 Task: Look for space in Hückelhoven, Germany from 10th July, 2023 to 15th July, 2023 for 7 adults in price range Rs.10000 to Rs.15000. Place can be entire place or shared room with 4 bedrooms having 7 beds and 4 bathrooms. Property type can be house, flat, guest house. Amenities needed are: wifi, TV, free parkinig on premises, gym, breakfast. Booking option can be shelf check-in. Required host language is English.
Action: Mouse moved to (509, 107)
Screenshot: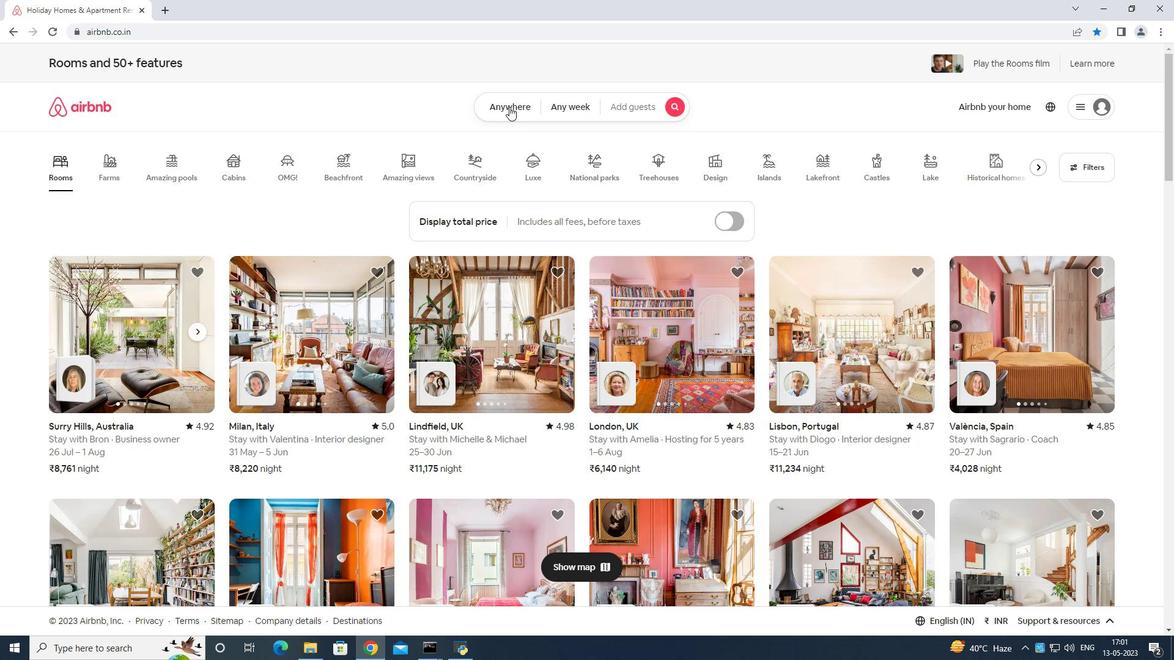 
Action: Mouse pressed left at (509, 107)
Screenshot: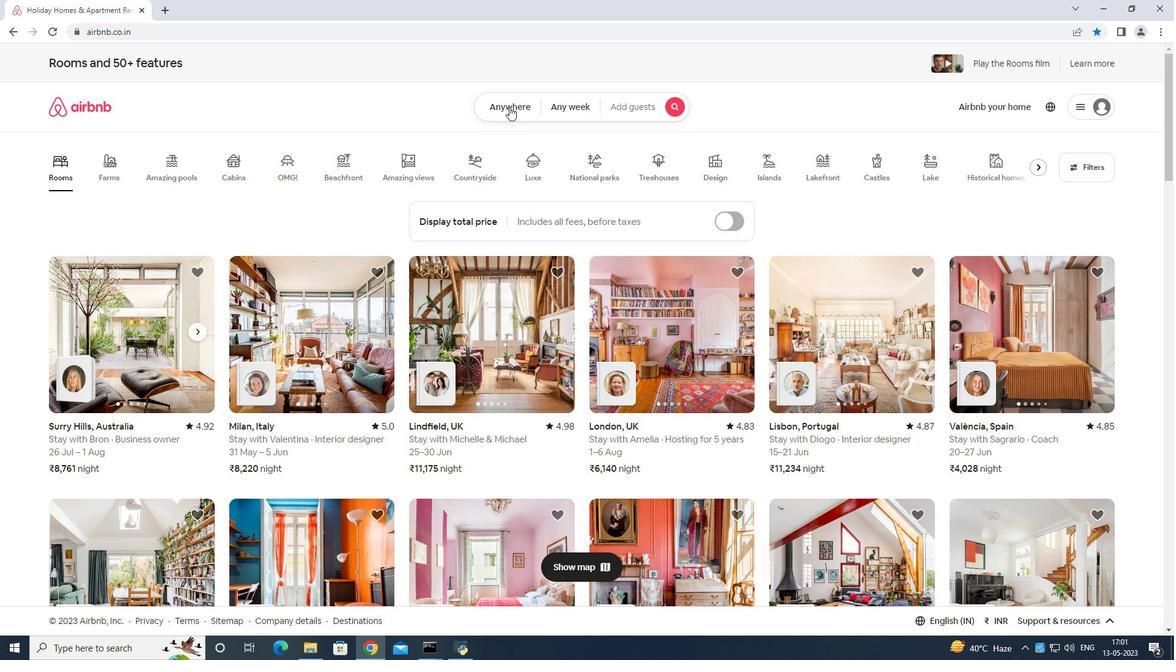 
Action: Mouse moved to (453, 152)
Screenshot: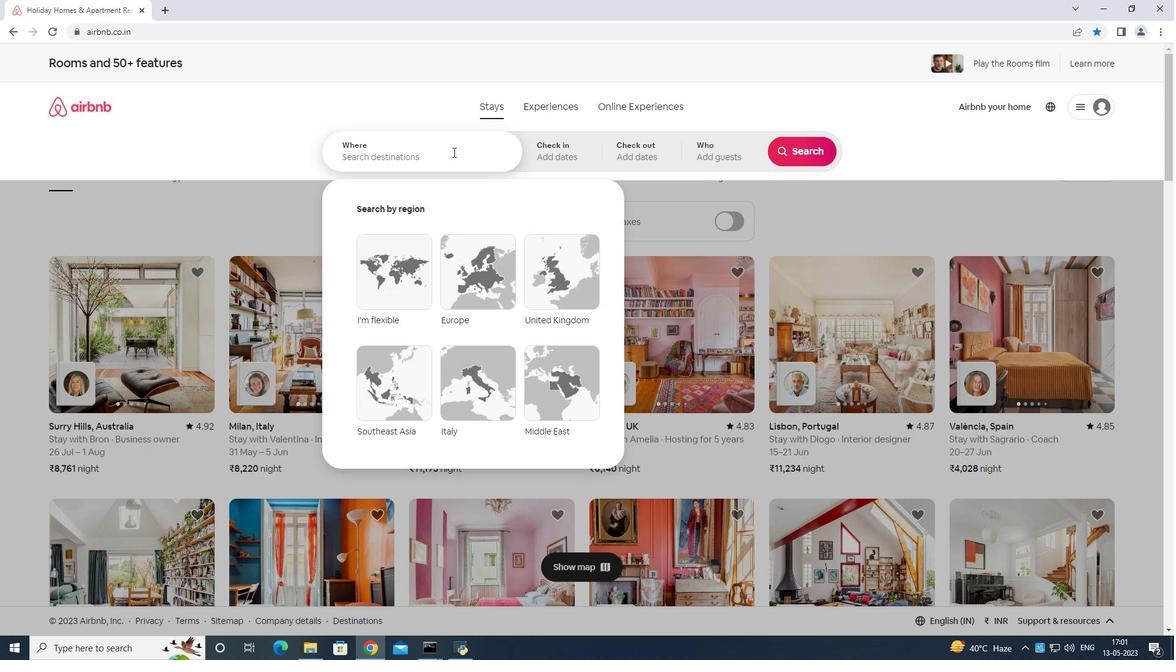 
Action: Mouse pressed left at (453, 152)
Screenshot: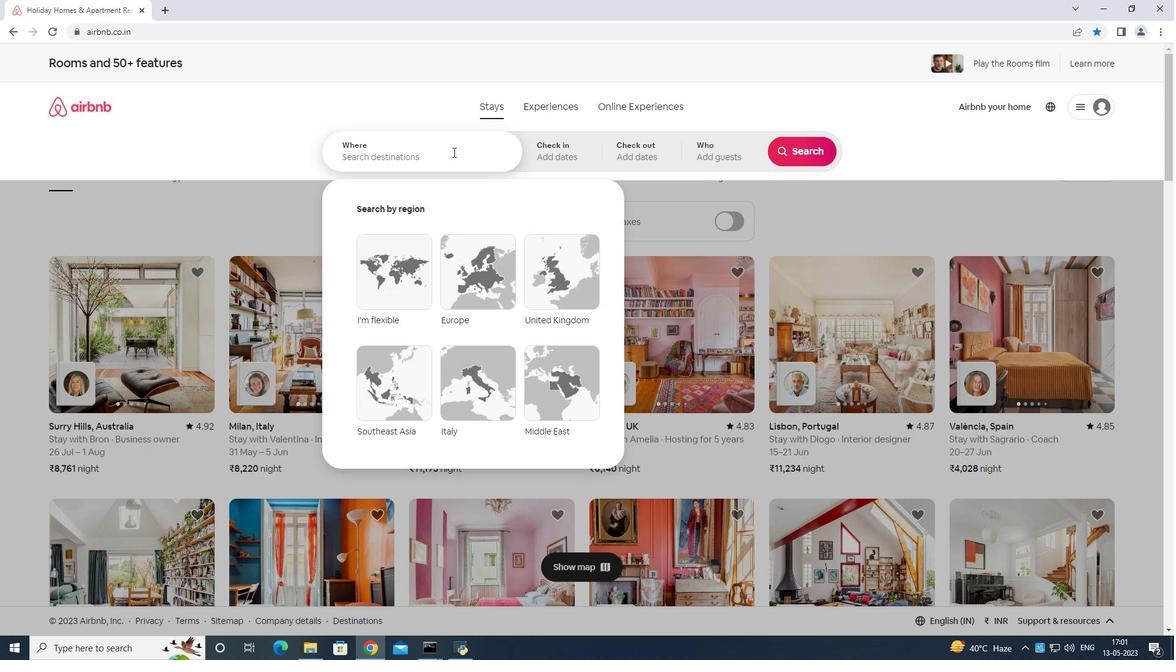 
Action: Mouse moved to (600, 168)
Screenshot: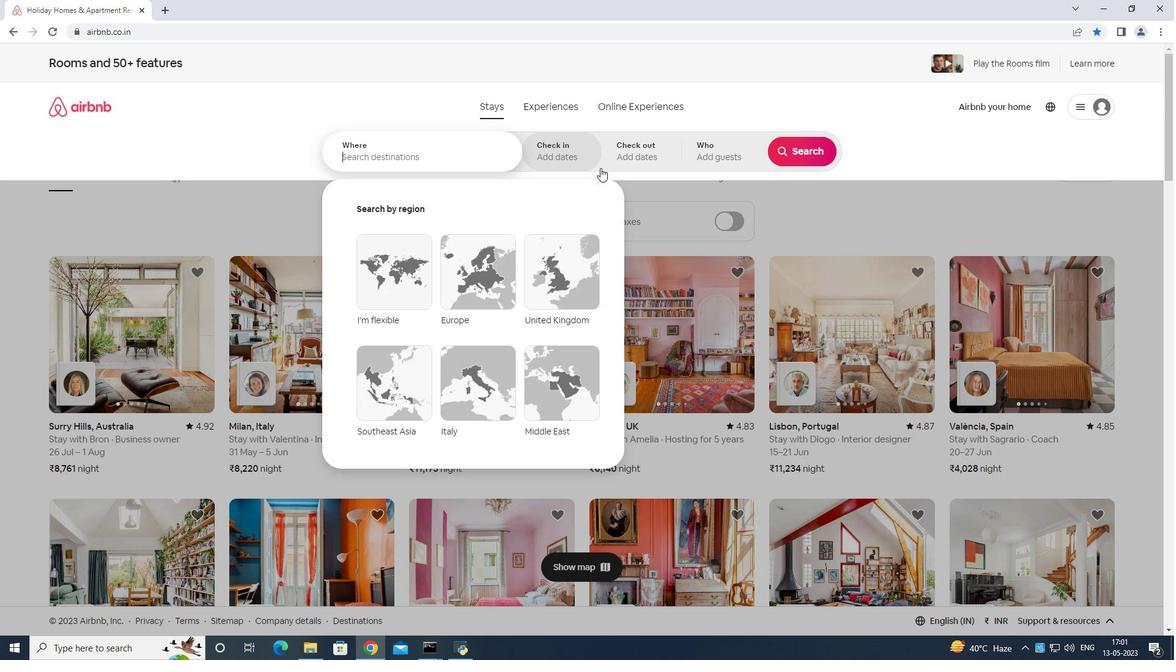 
Action: Key pressed <Key.shift>Huckelhoven<Key.space>germany<Key.enter>
Screenshot: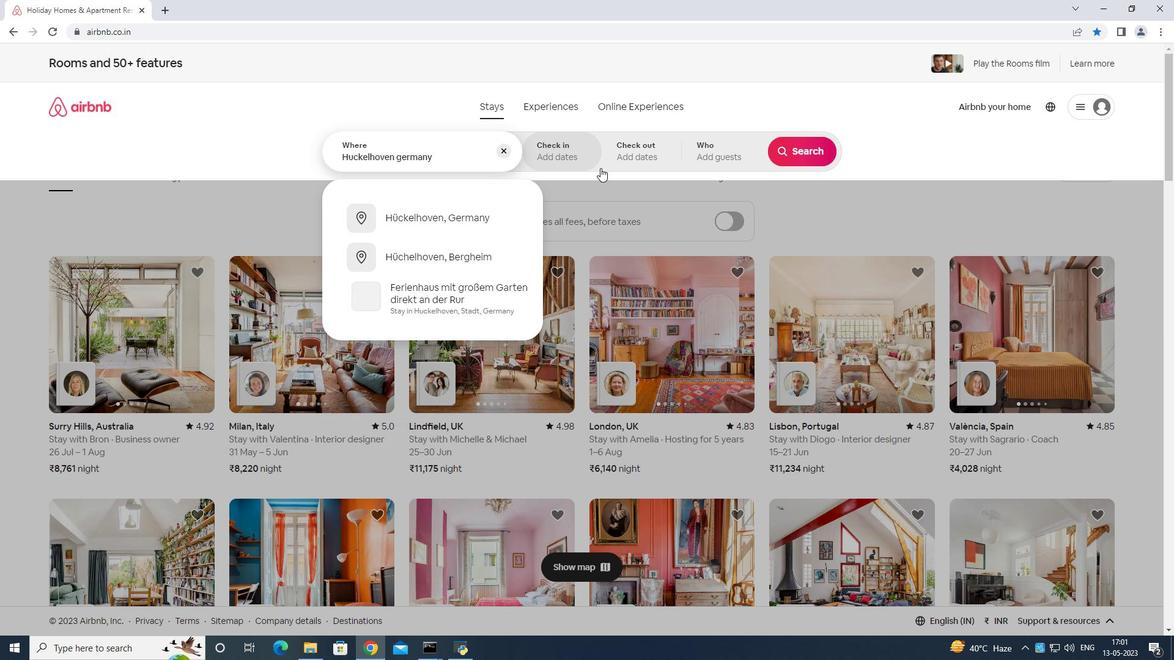 
Action: Mouse moved to (799, 250)
Screenshot: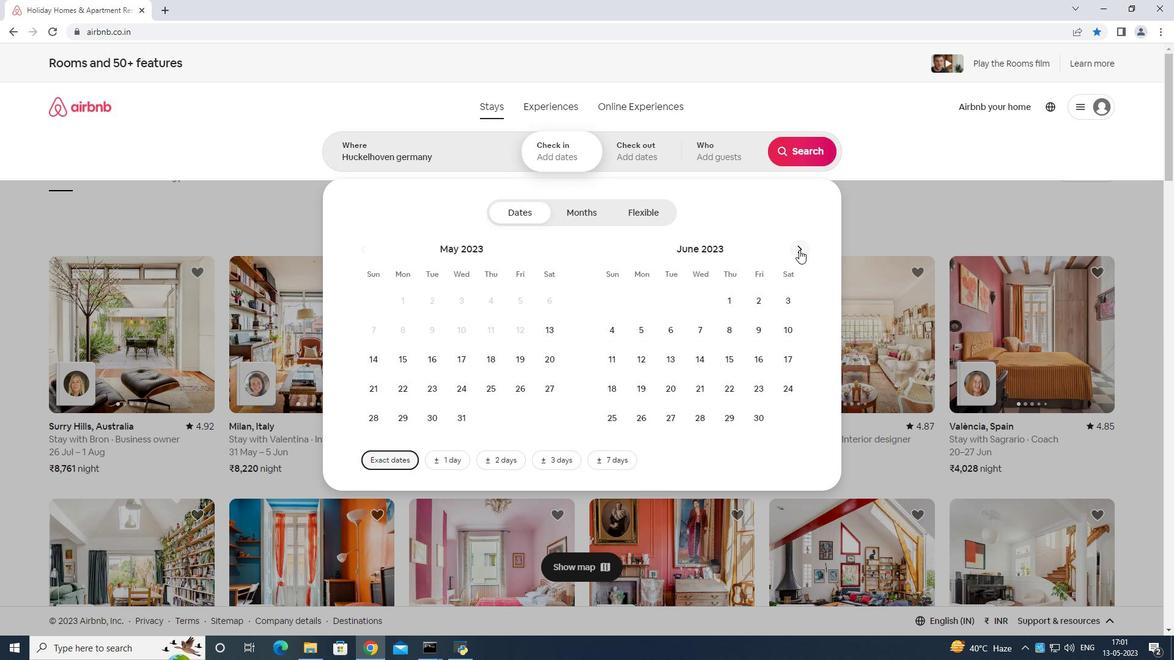 
Action: Mouse pressed left at (799, 250)
Screenshot: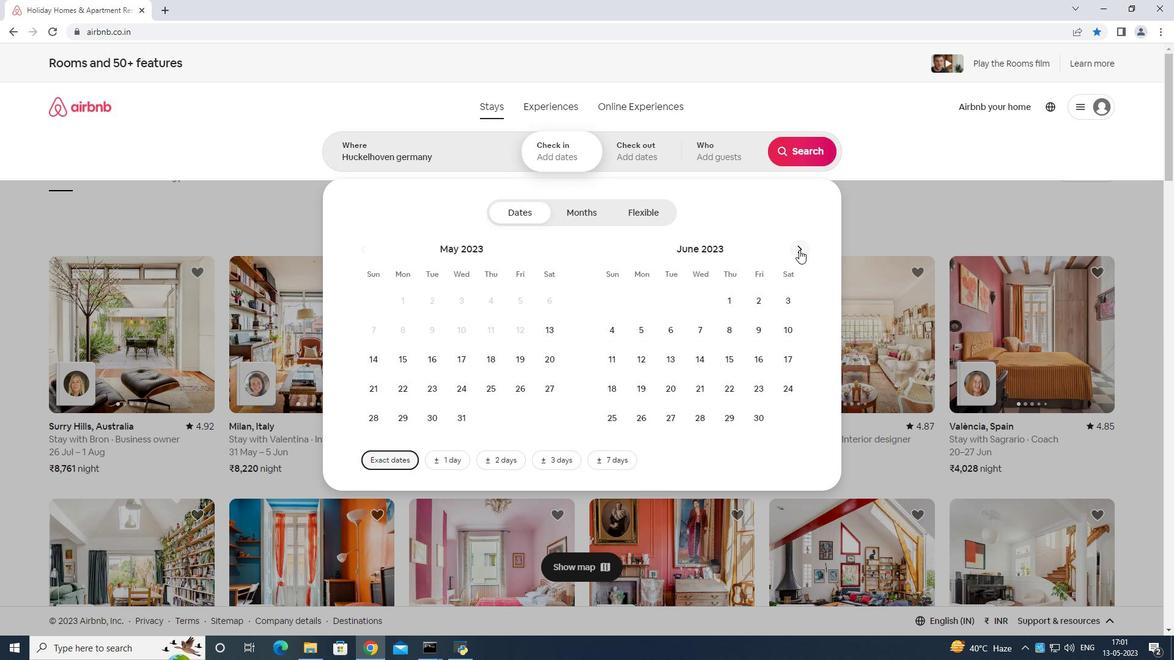 
Action: Mouse moved to (643, 359)
Screenshot: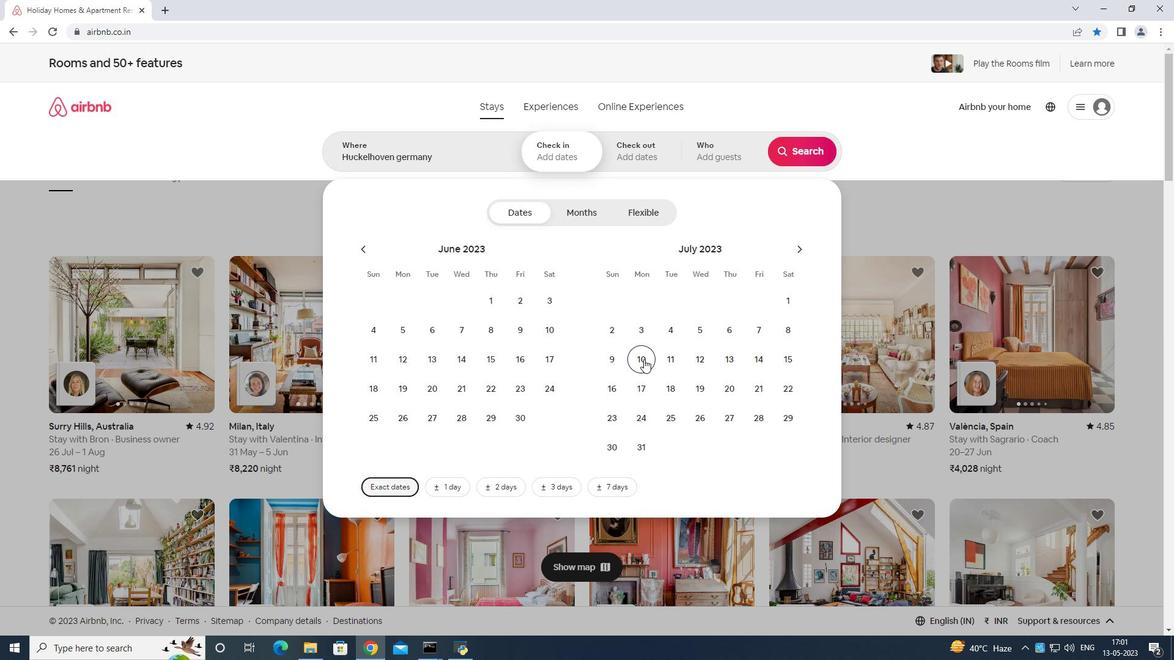 
Action: Mouse pressed left at (643, 359)
Screenshot: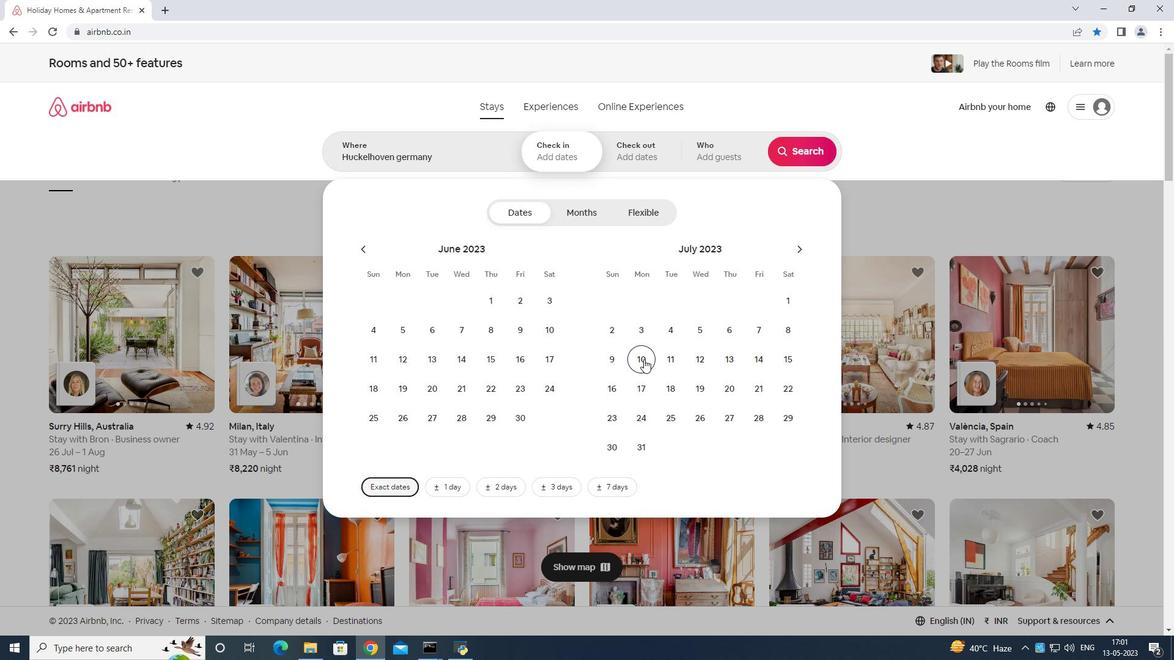 
Action: Mouse moved to (773, 358)
Screenshot: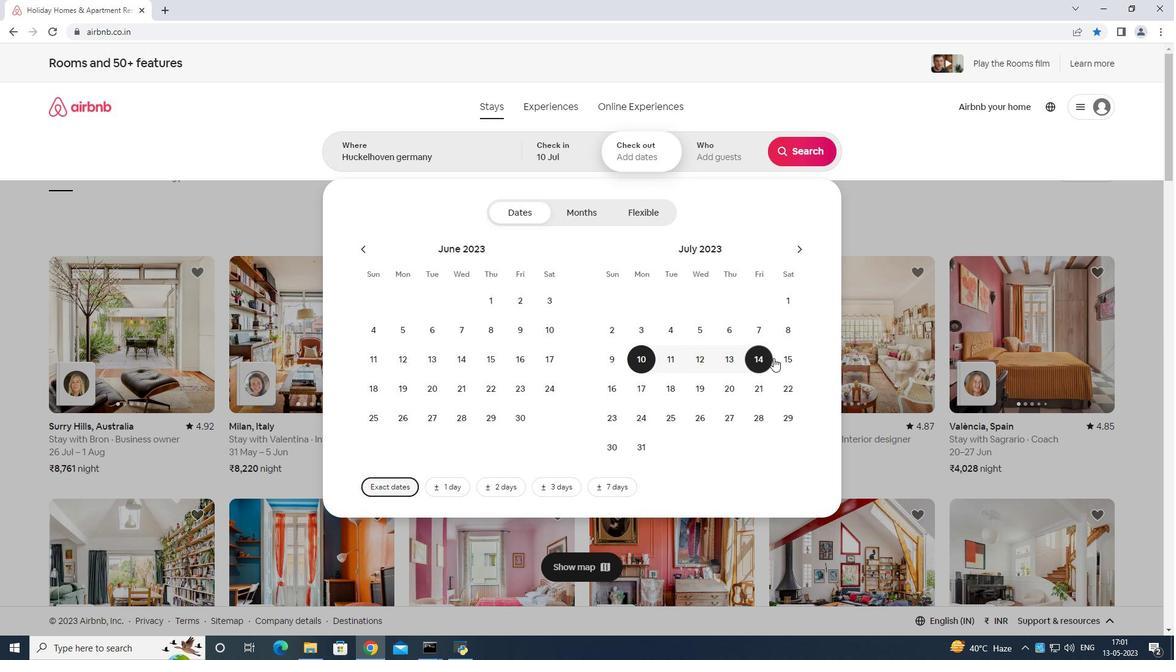 
Action: Mouse pressed left at (773, 358)
Screenshot: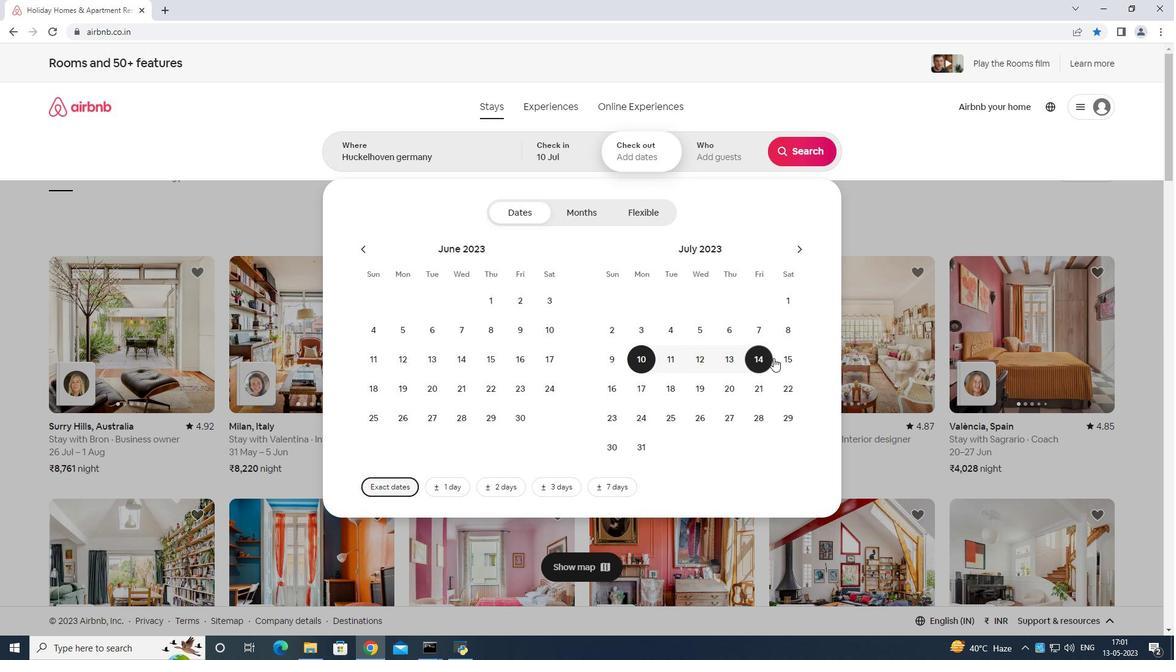 
Action: Mouse moved to (787, 357)
Screenshot: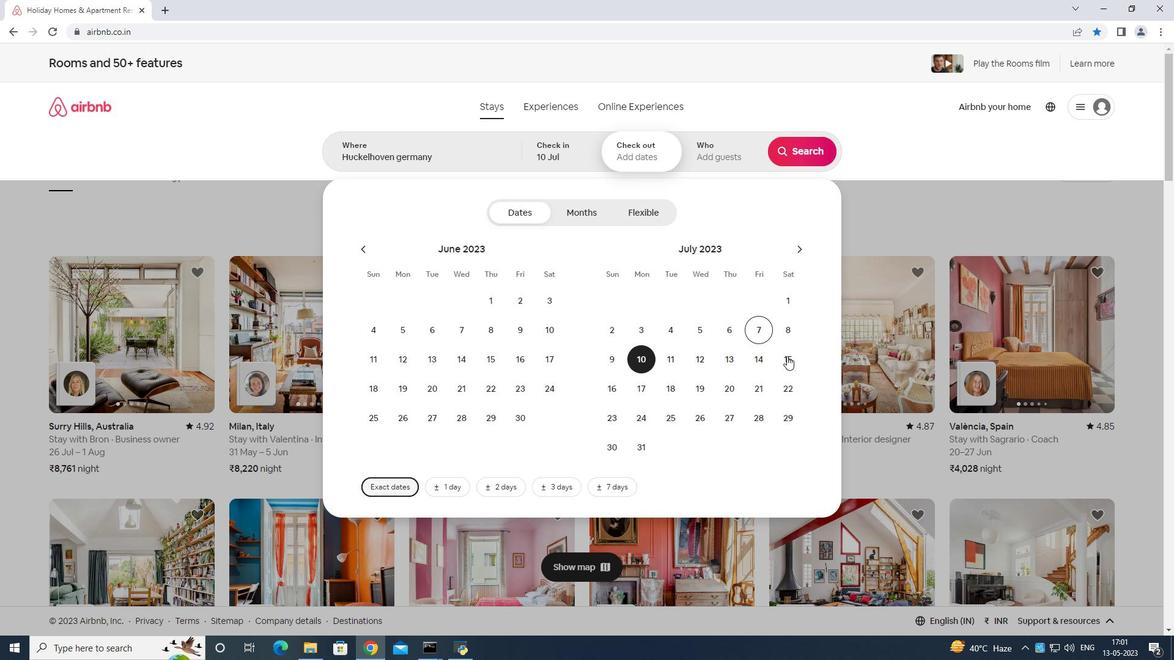 
Action: Mouse pressed left at (787, 357)
Screenshot: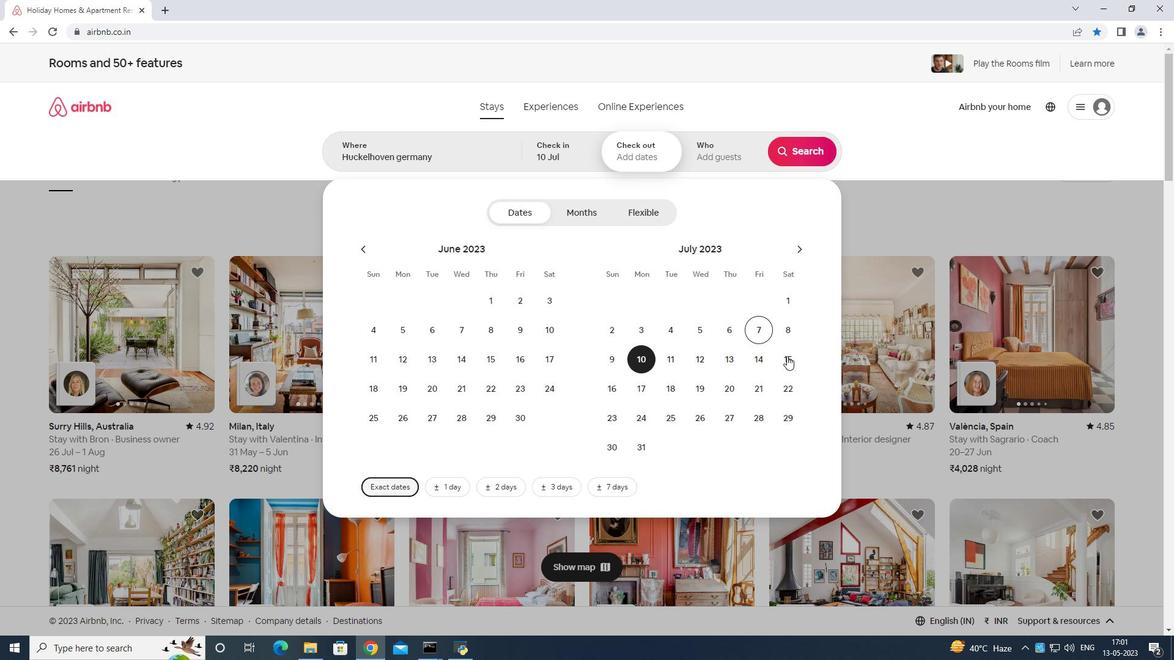 
Action: Mouse moved to (788, 352)
Screenshot: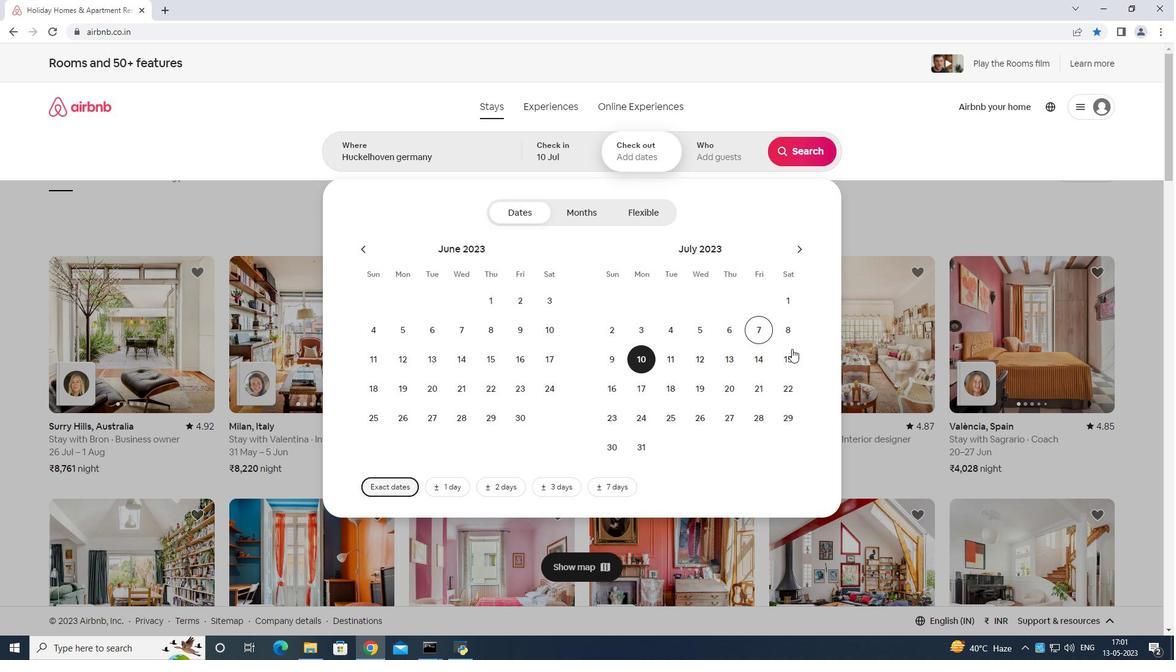 
Action: Mouse pressed left at (788, 352)
Screenshot: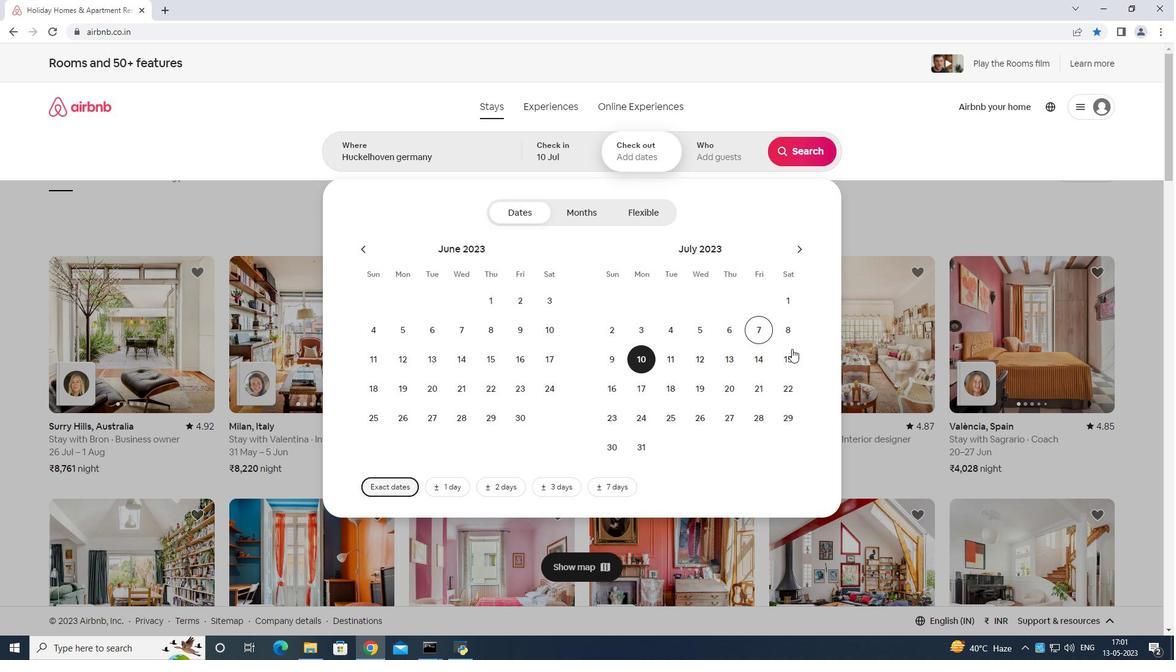
Action: Mouse moved to (717, 141)
Screenshot: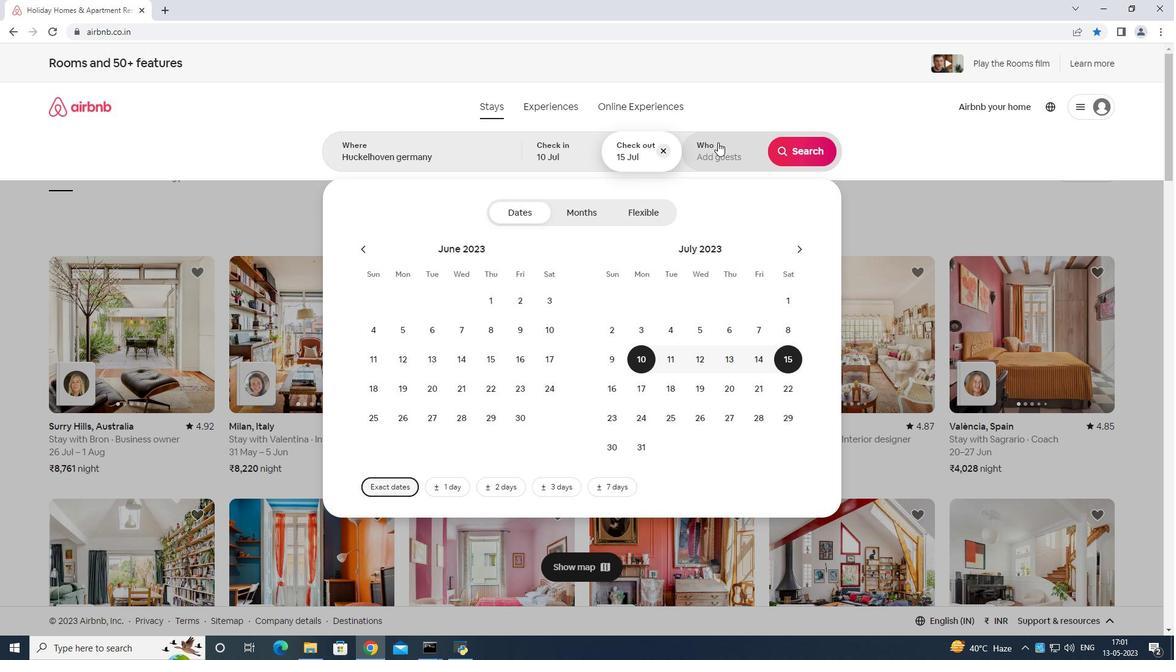 
Action: Mouse pressed left at (717, 141)
Screenshot: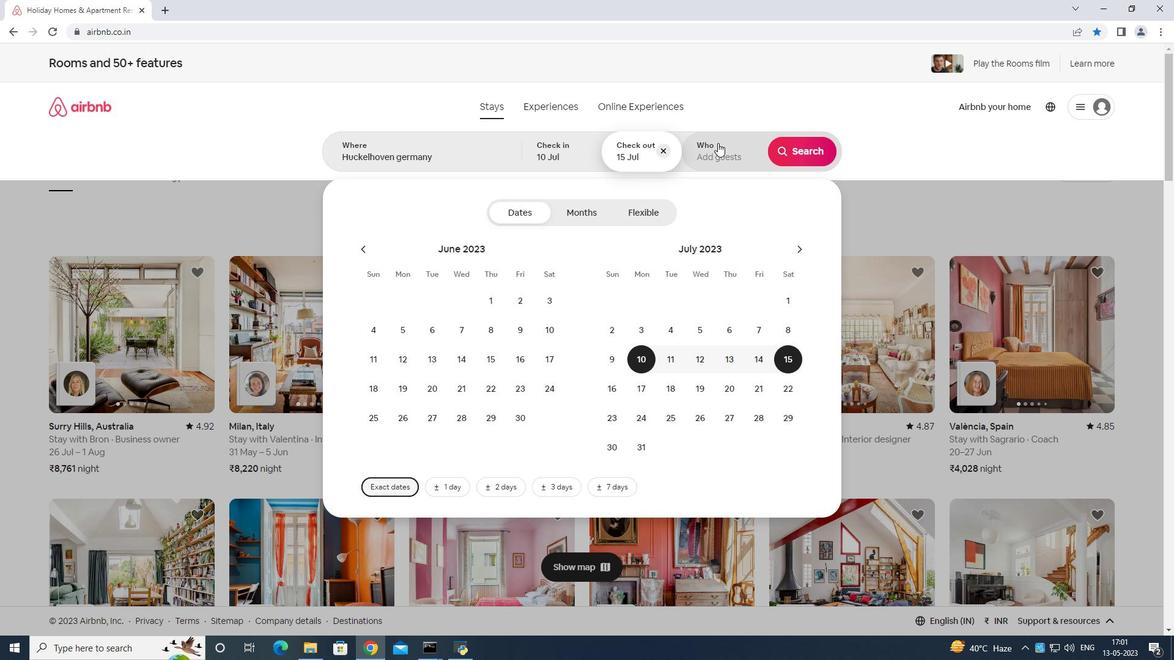 
Action: Mouse moved to (804, 211)
Screenshot: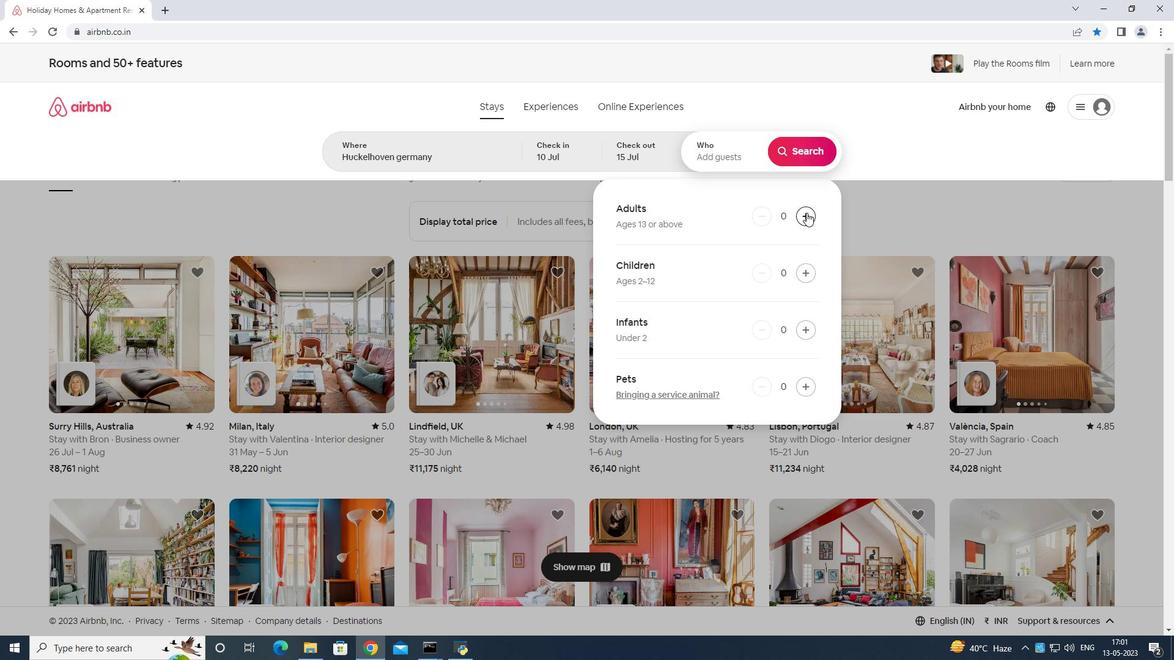 
Action: Mouse pressed left at (804, 211)
Screenshot: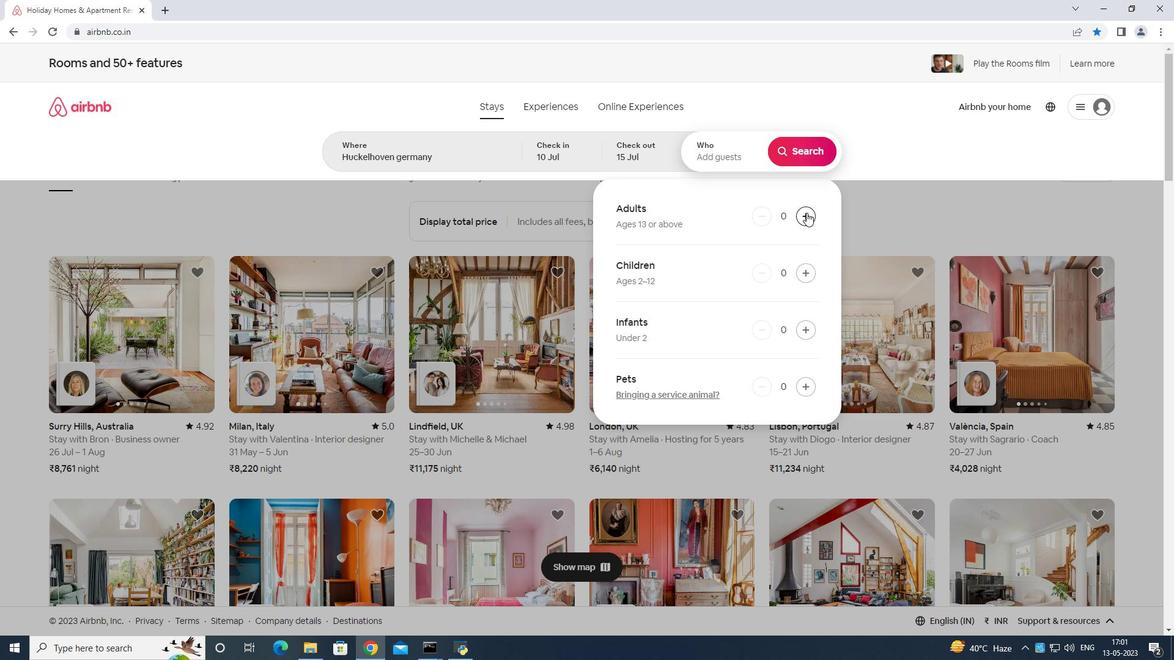 
Action: Mouse moved to (807, 214)
Screenshot: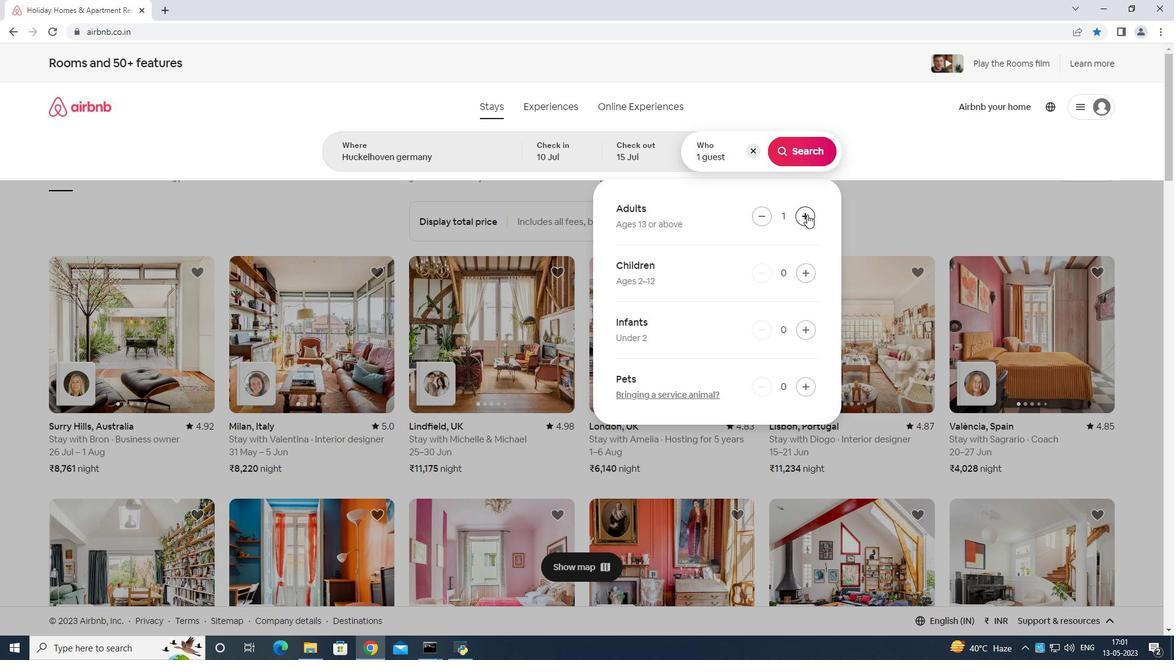 
Action: Mouse pressed left at (807, 214)
Screenshot: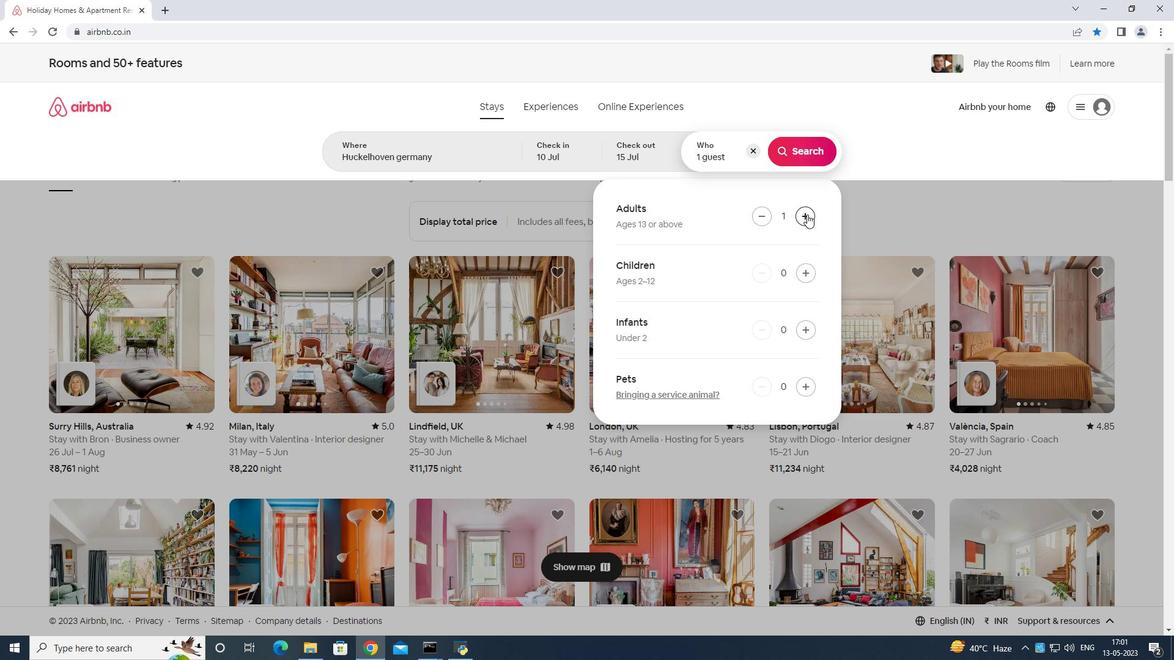 
Action: Mouse moved to (807, 214)
Screenshot: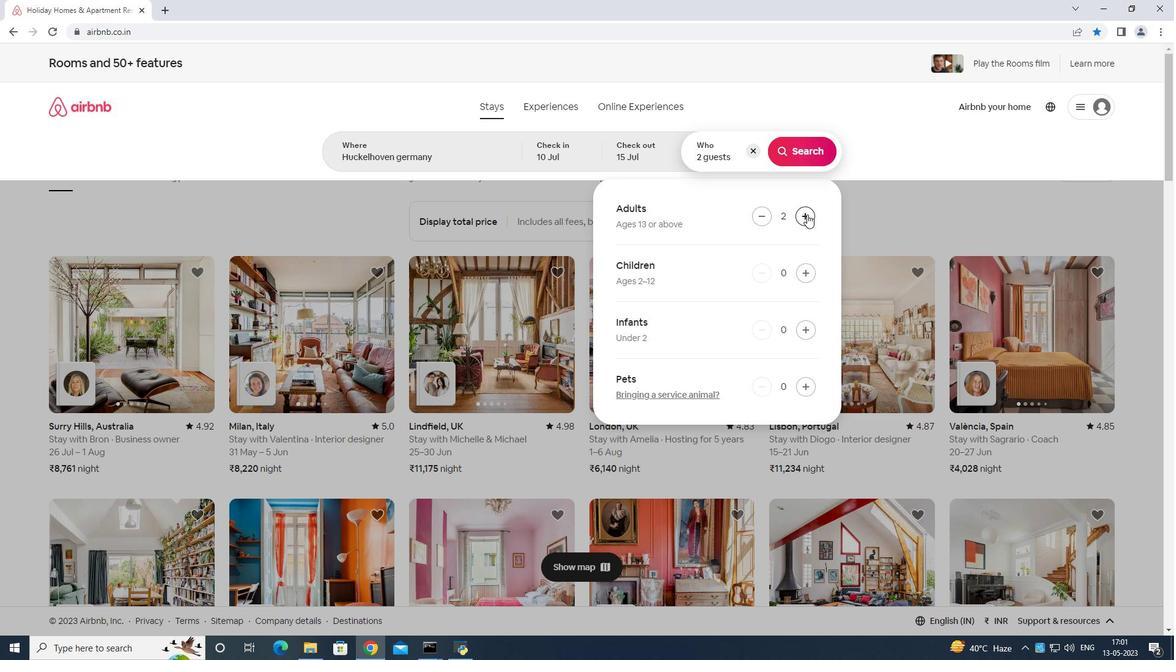 
Action: Mouse pressed left at (807, 214)
Screenshot: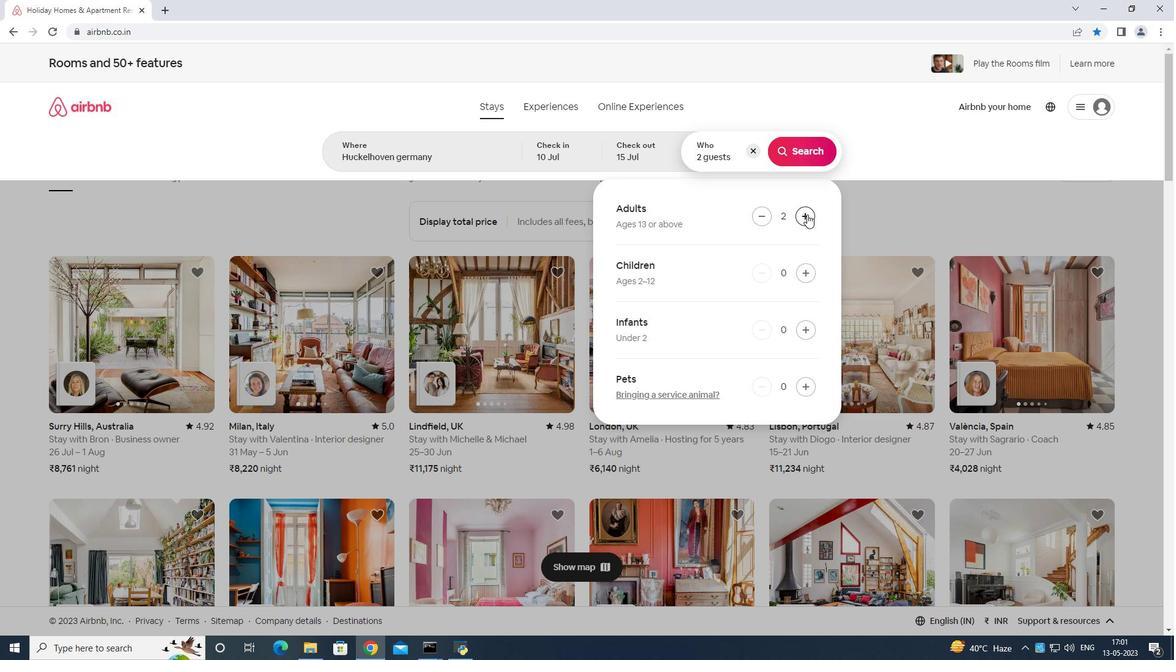 
Action: Mouse moved to (807, 214)
Screenshot: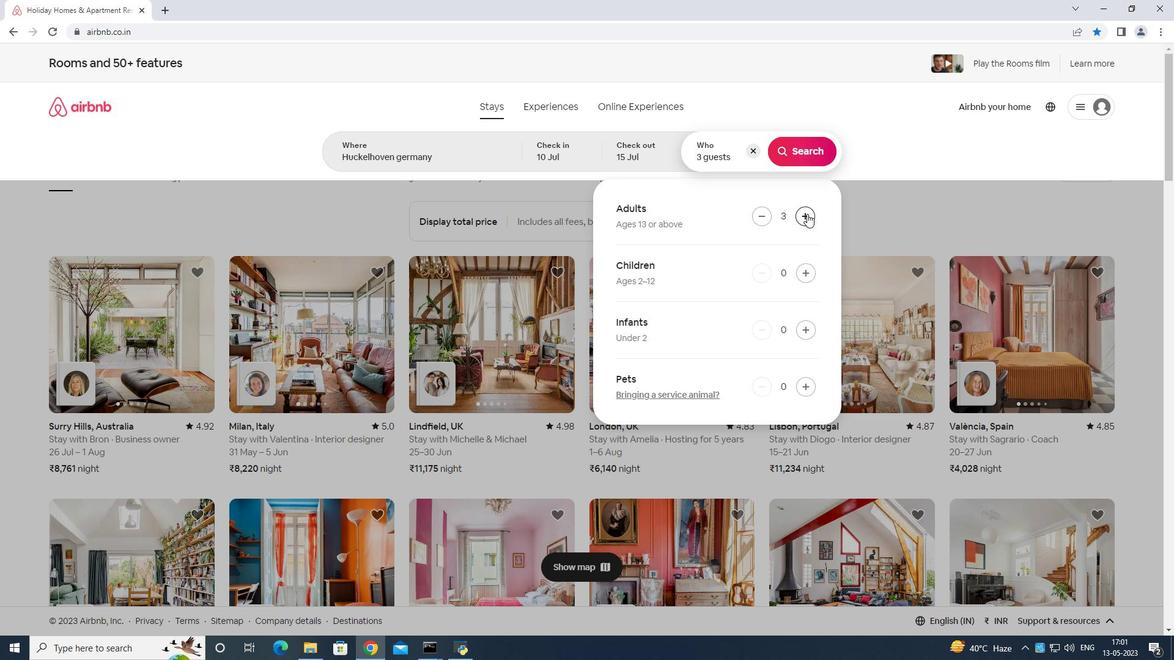 
Action: Mouse pressed left at (807, 214)
Screenshot: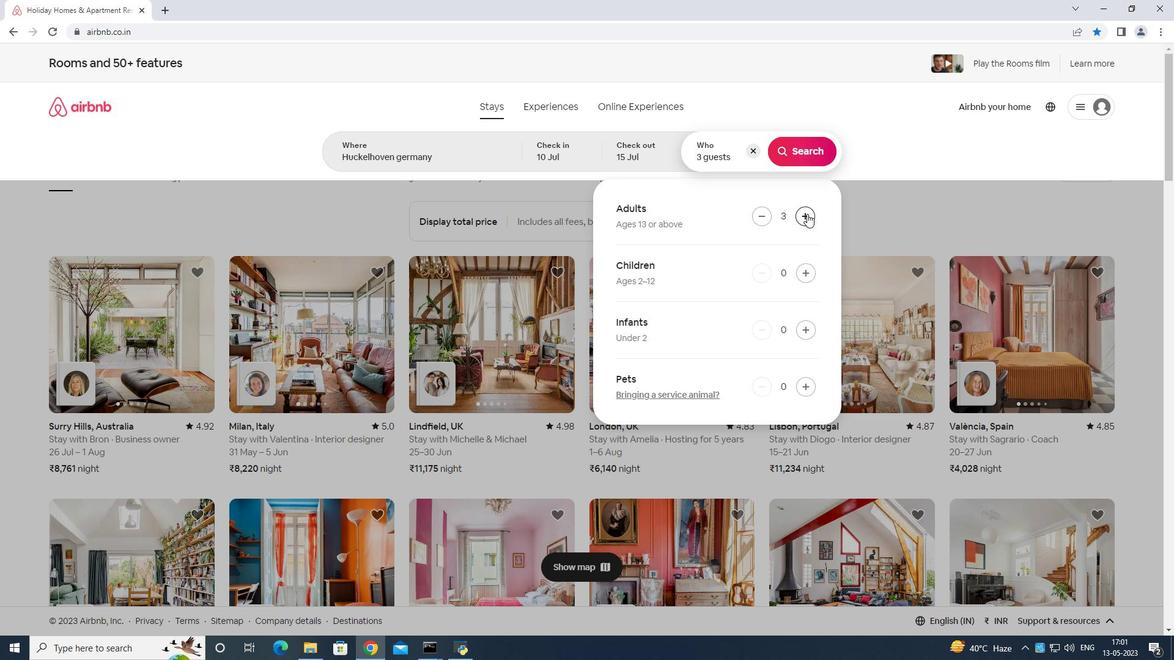 
Action: Mouse moved to (806, 212)
Screenshot: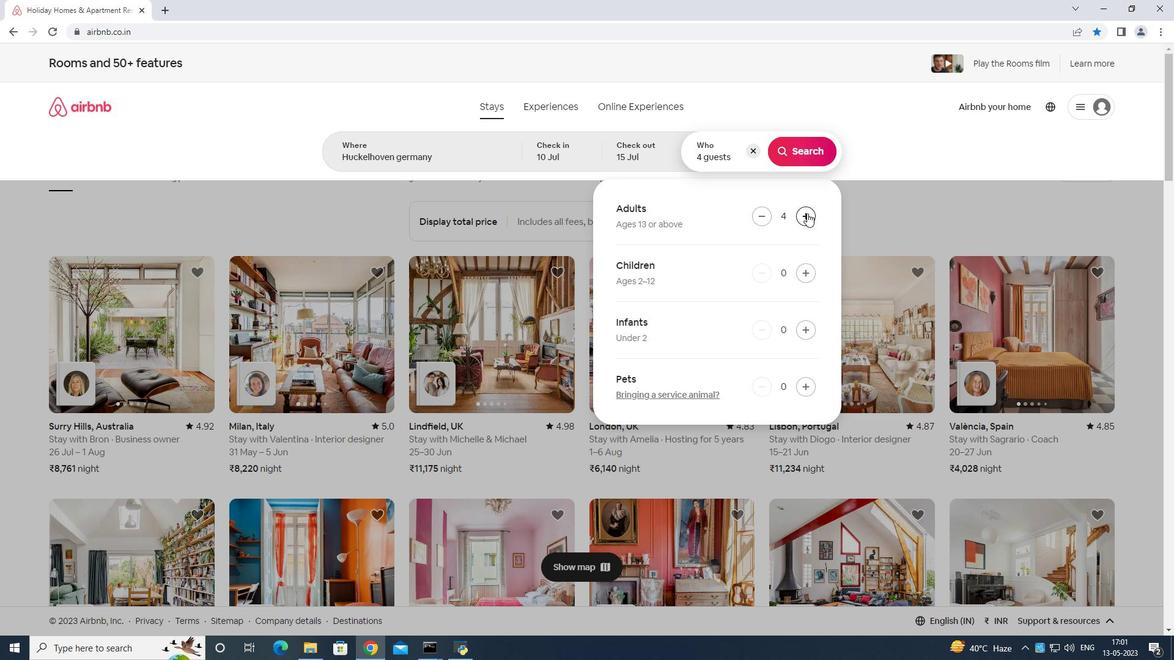 
Action: Mouse pressed left at (806, 212)
Screenshot: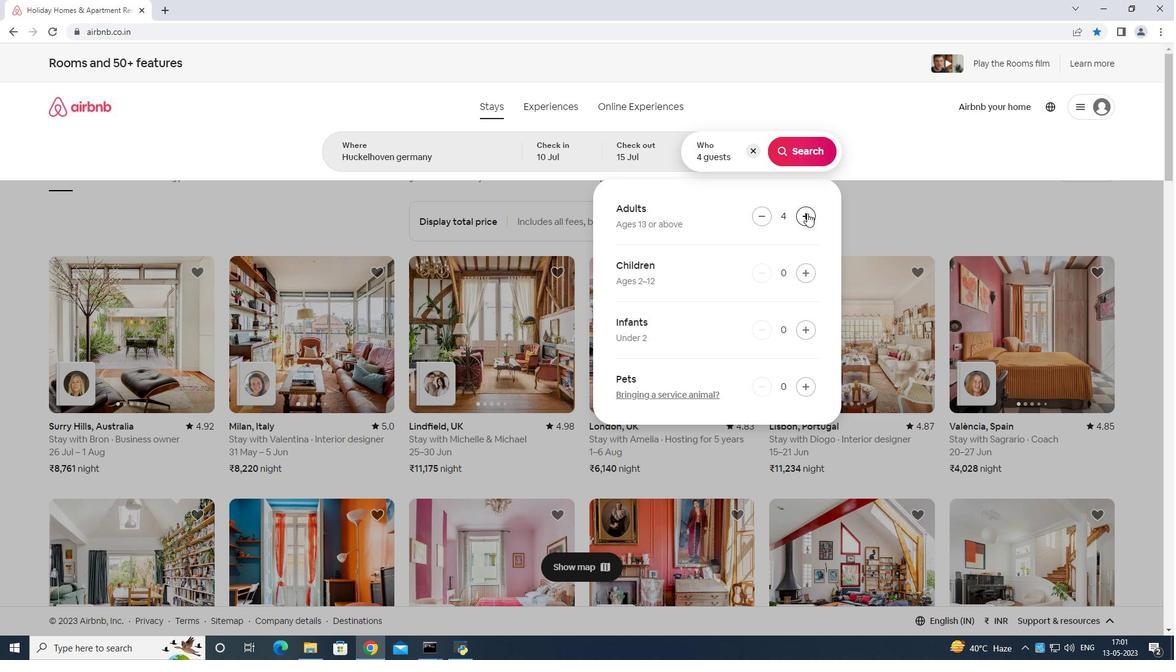 
Action: Mouse moved to (807, 214)
Screenshot: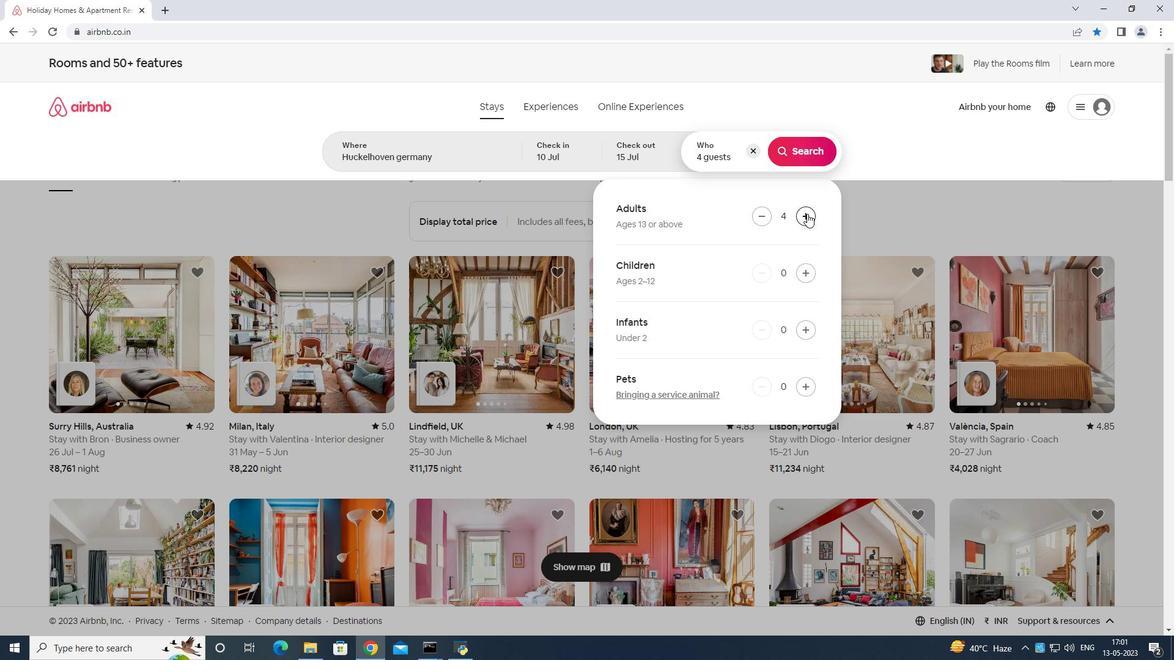 
Action: Mouse pressed left at (807, 214)
Screenshot: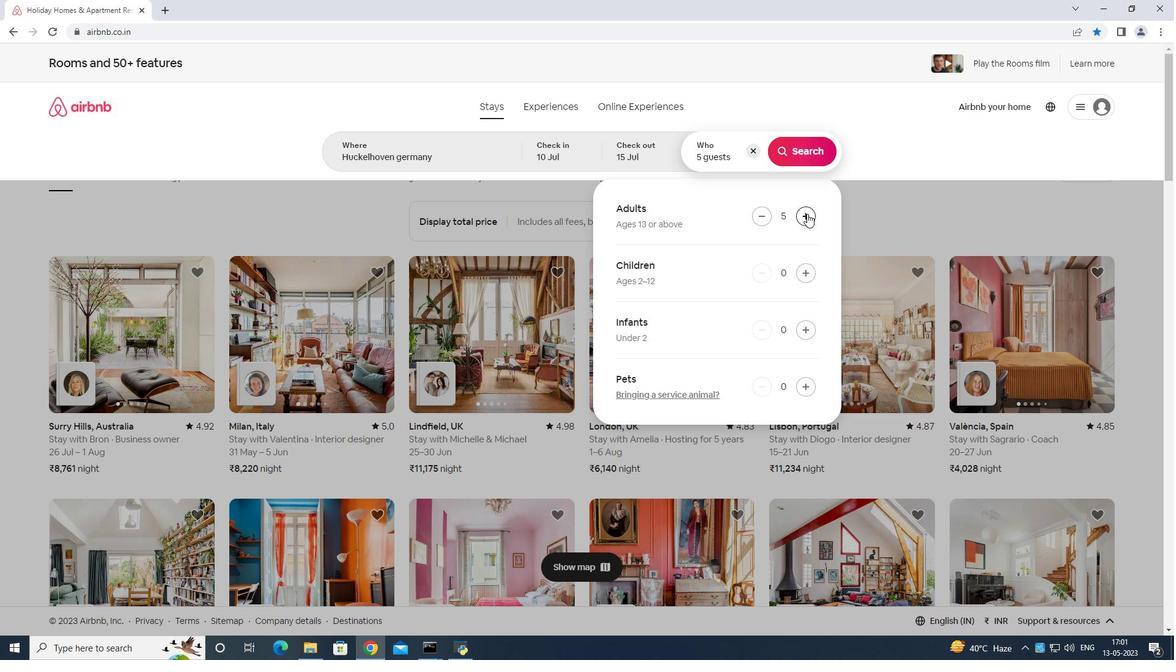 
Action: Mouse pressed left at (807, 214)
Screenshot: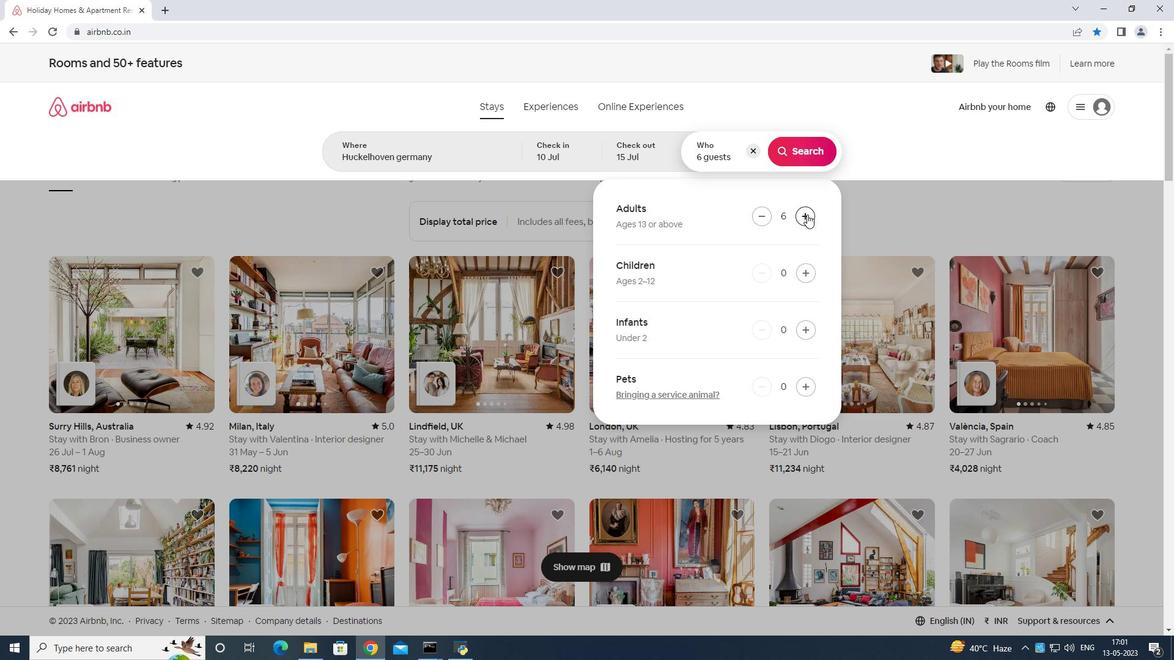 
Action: Mouse moved to (807, 214)
Screenshot: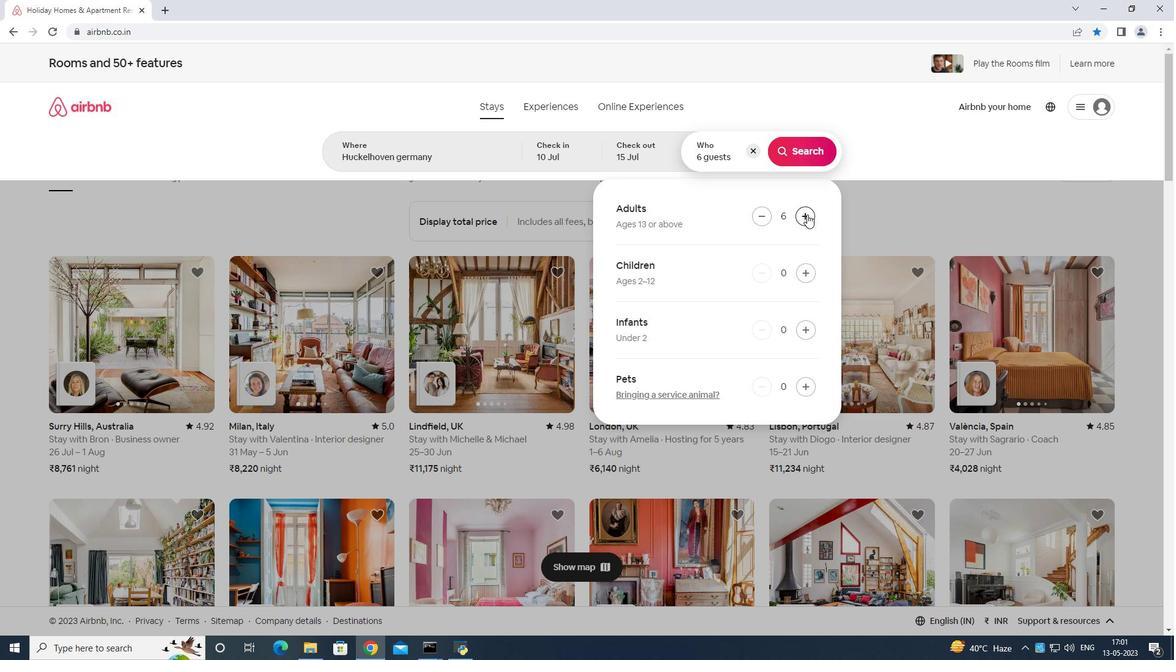 
Action: Mouse pressed left at (807, 214)
Screenshot: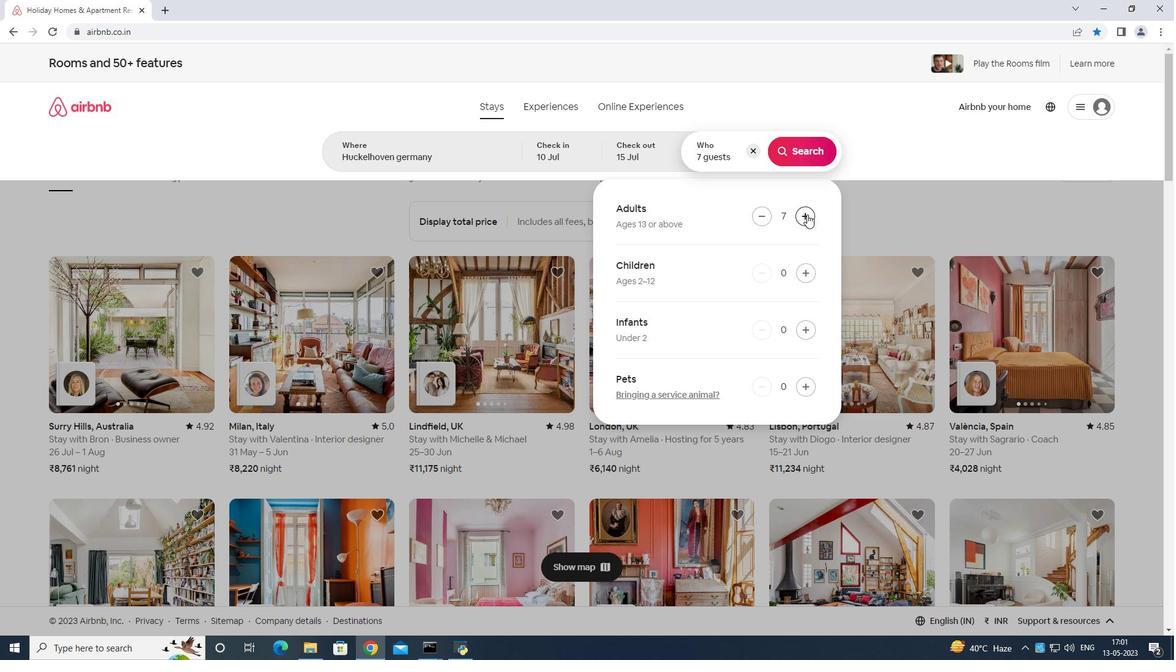 
Action: Mouse moved to (771, 215)
Screenshot: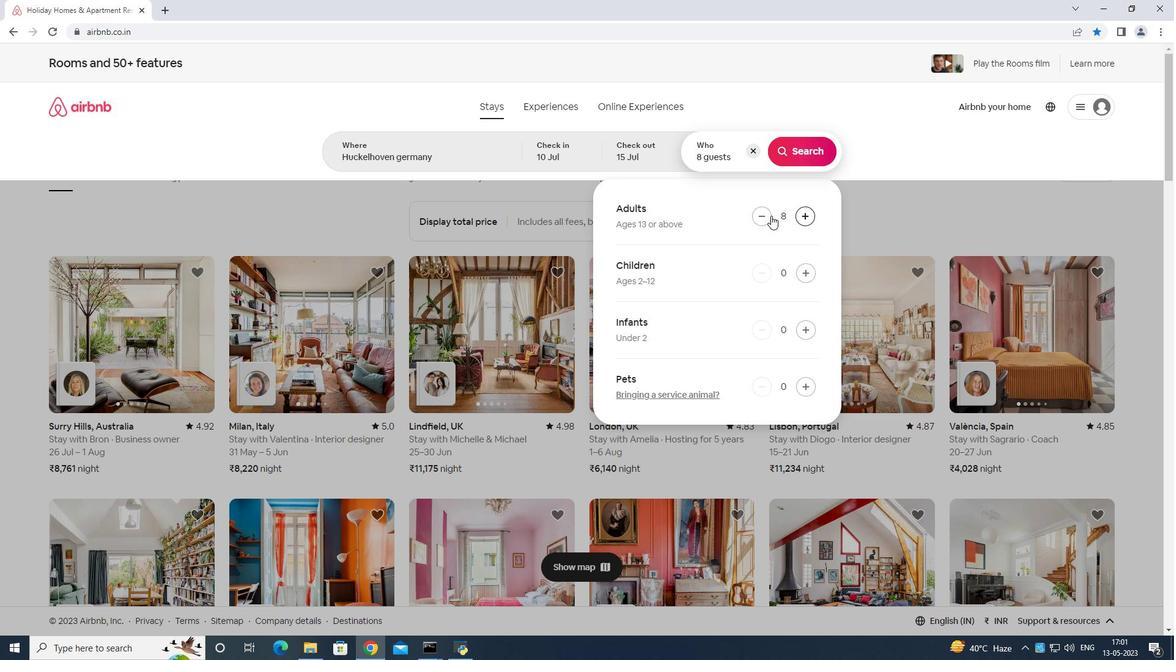 
Action: Mouse pressed left at (771, 215)
Screenshot: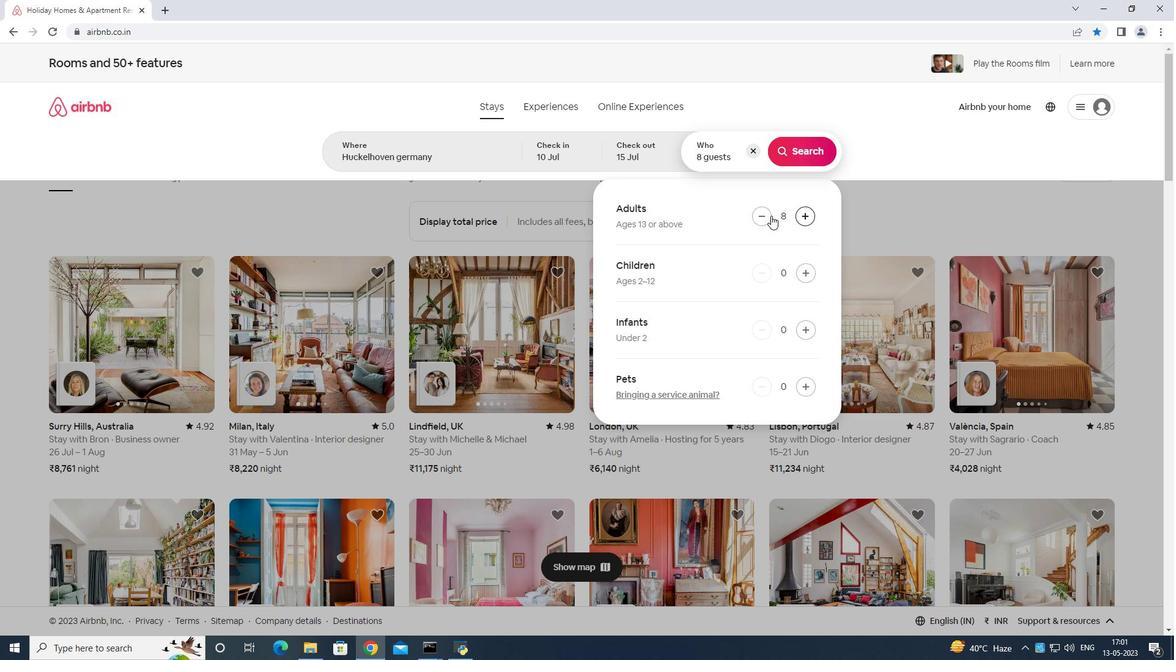 
Action: Mouse moved to (763, 212)
Screenshot: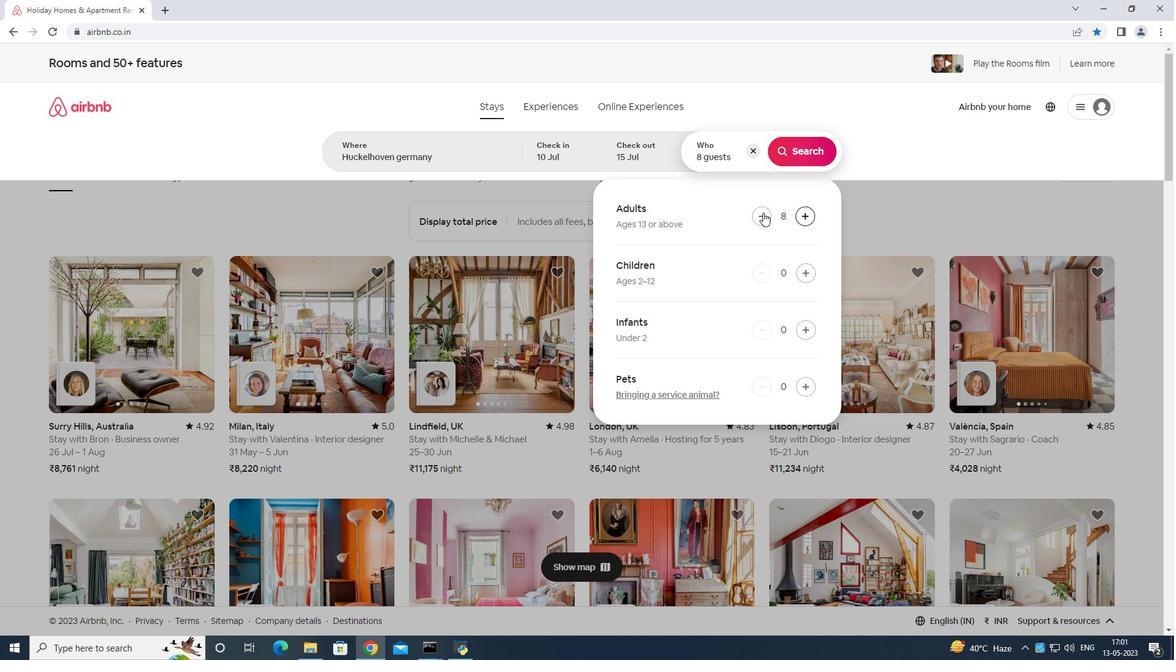 
Action: Mouse pressed left at (763, 212)
Screenshot: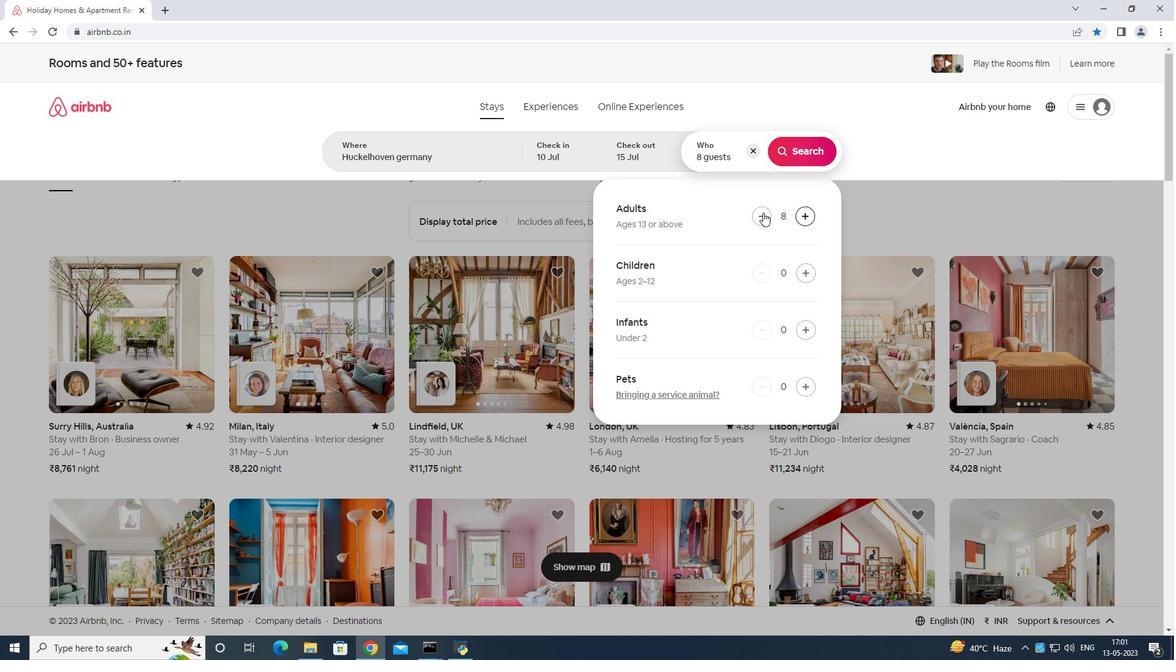 
Action: Mouse moved to (804, 218)
Screenshot: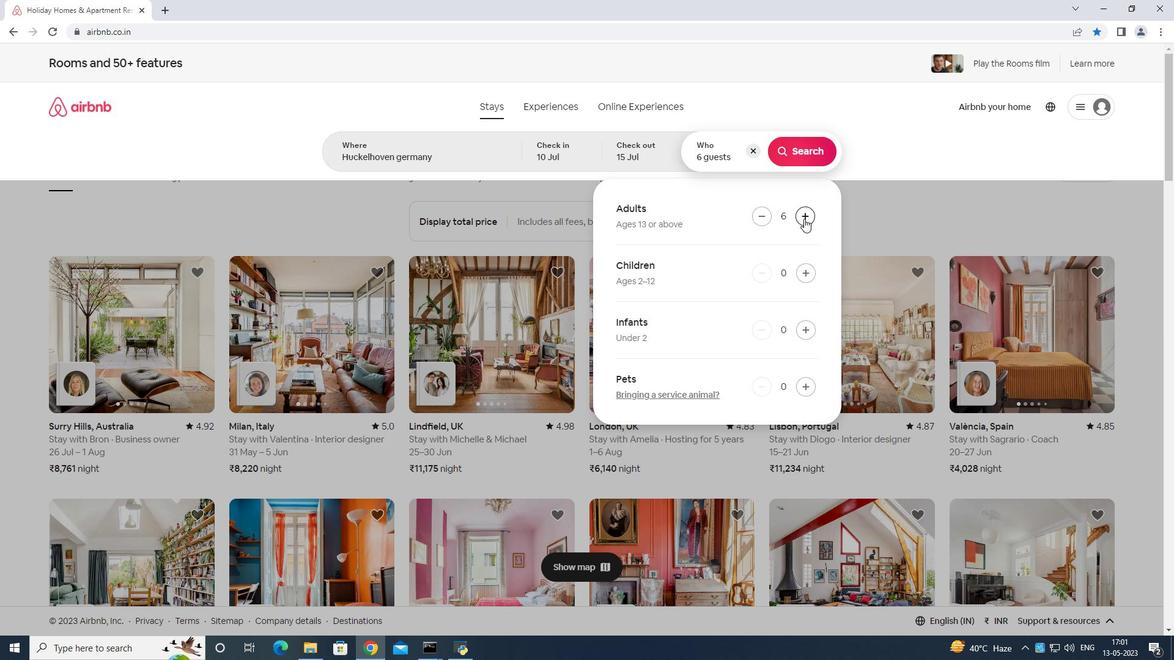 
Action: Mouse pressed left at (804, 218)
Screenshot: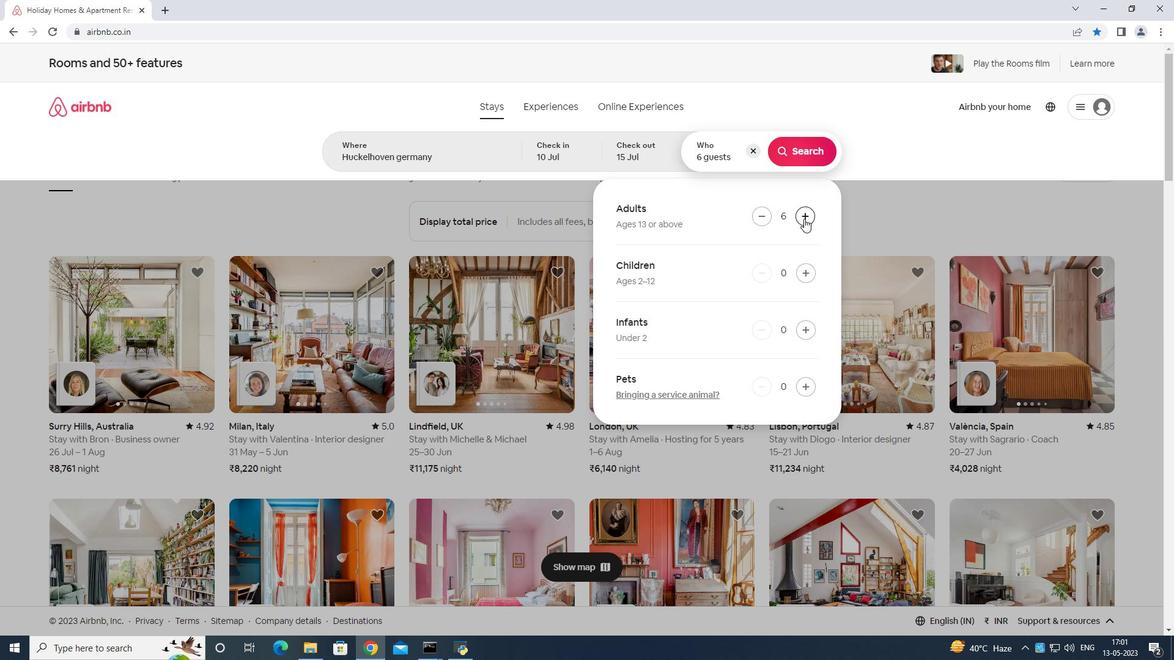 
Action: Mouse moved to (800, 151)
Screenshot: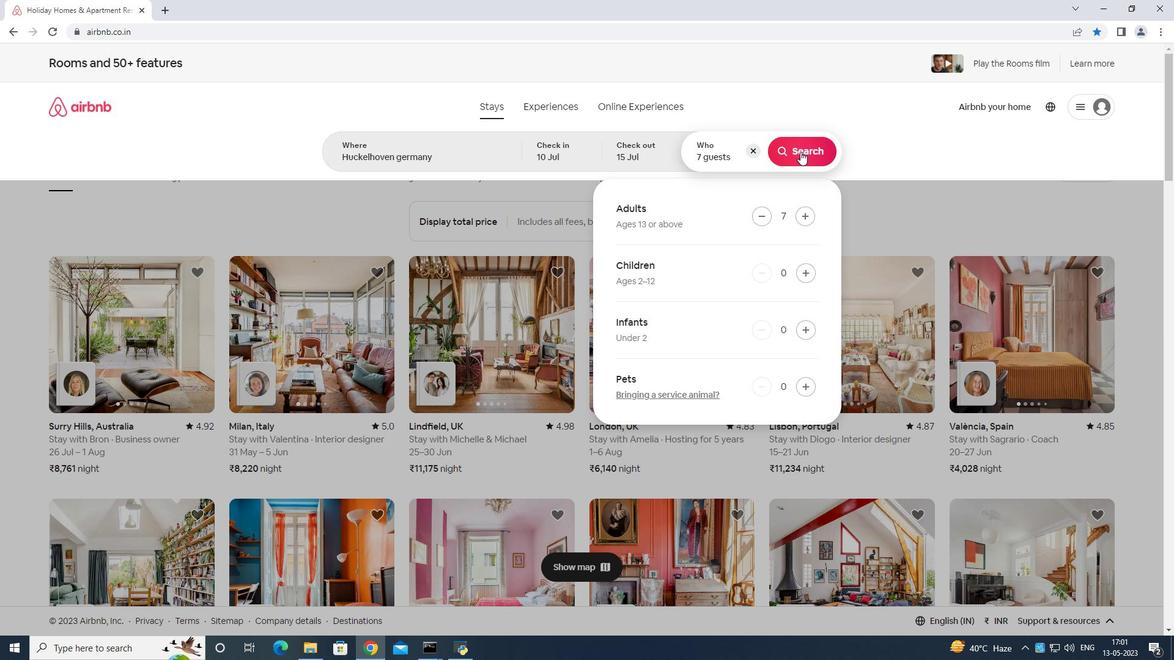 
Action: Mouse pressed left at (800, 151)
Screenshot: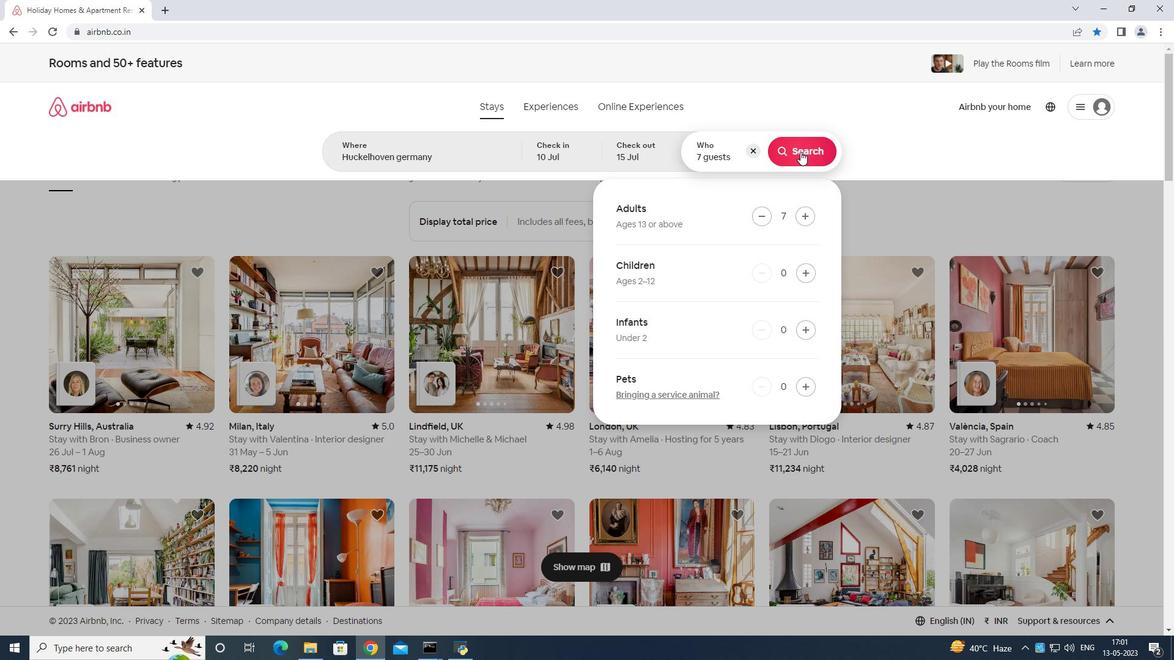 
Action: Mouse moved to (1116, 113)
Screenshot: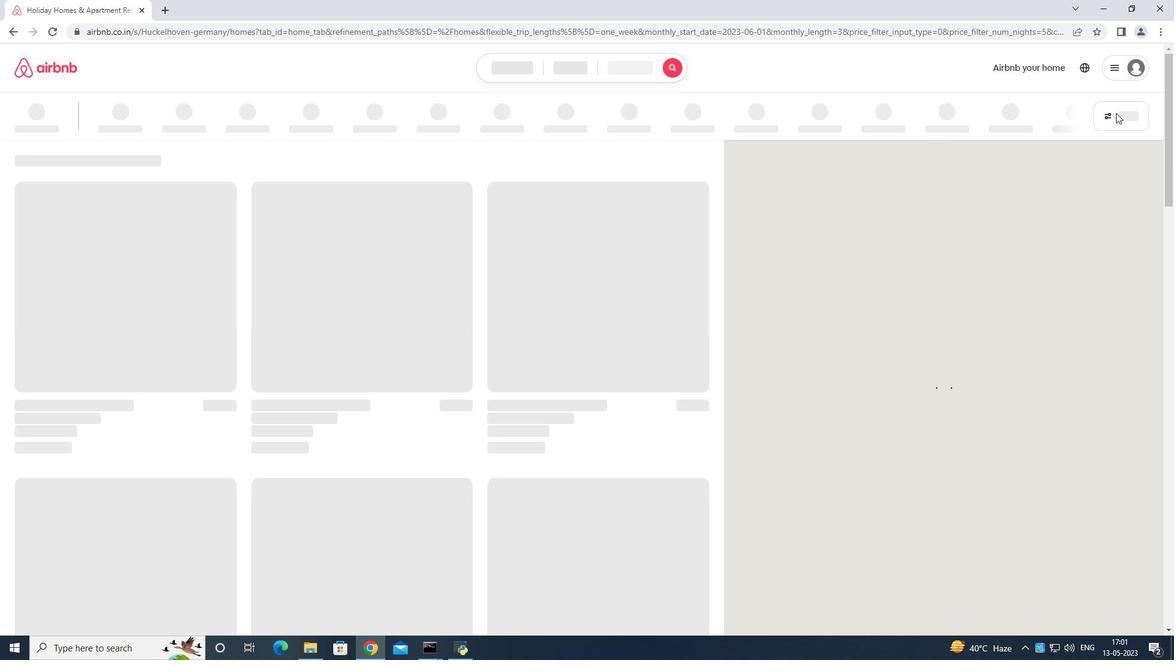 
Action: Mouse pressed left at (1116, 113)
Screenshot: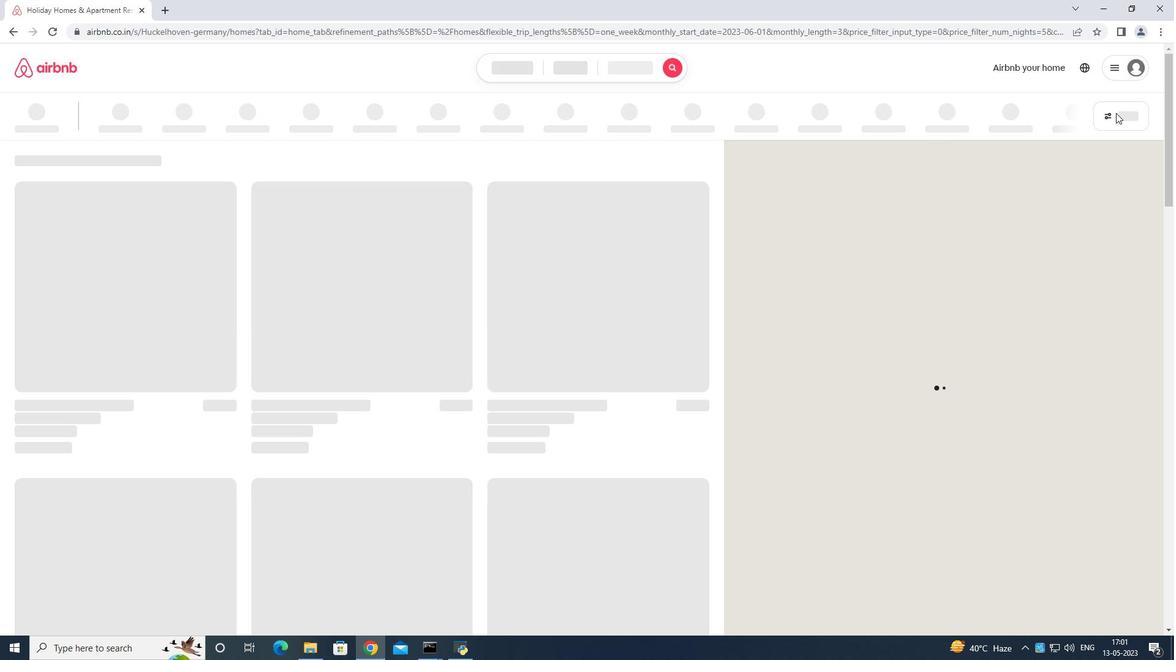 
Action: Mouse moved to (1128, 118)
Screenshot: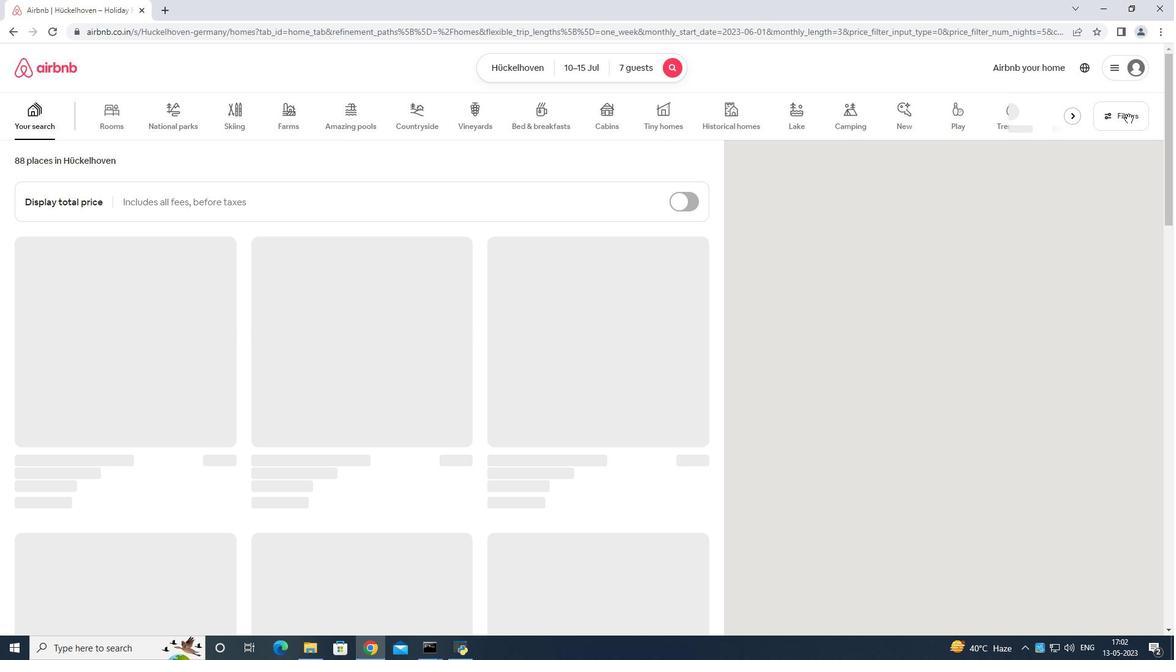 
Action: Mouse pressed left at (1128, 118)
Screenshot: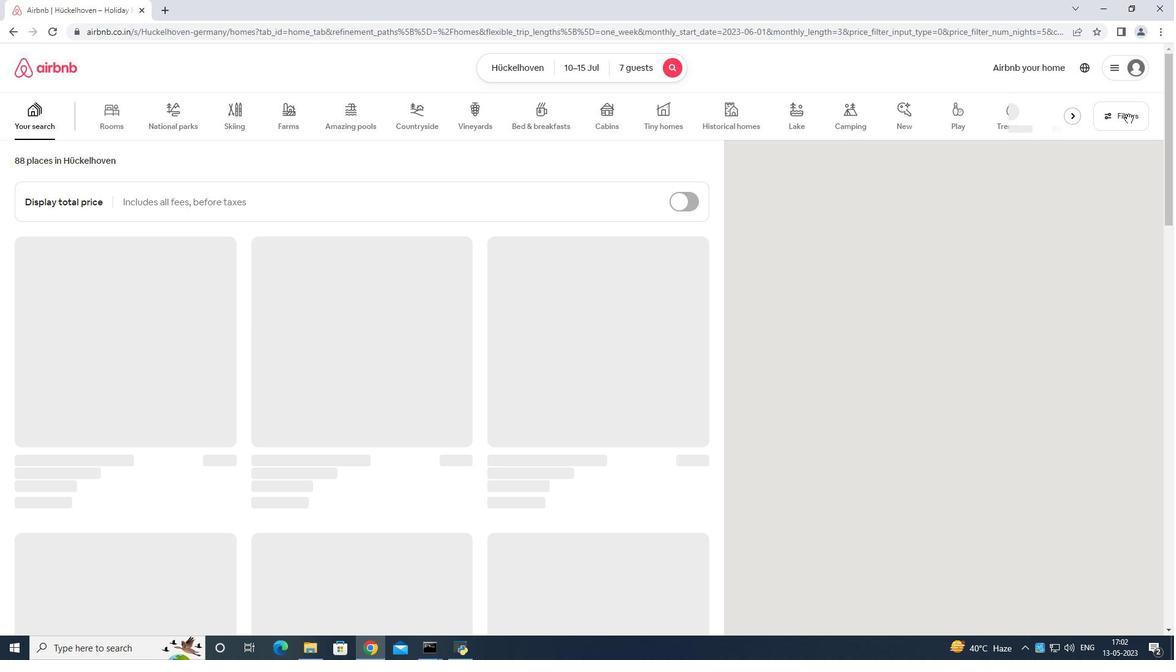 
Action: Mouse moved to (743, 315)
Screenshot: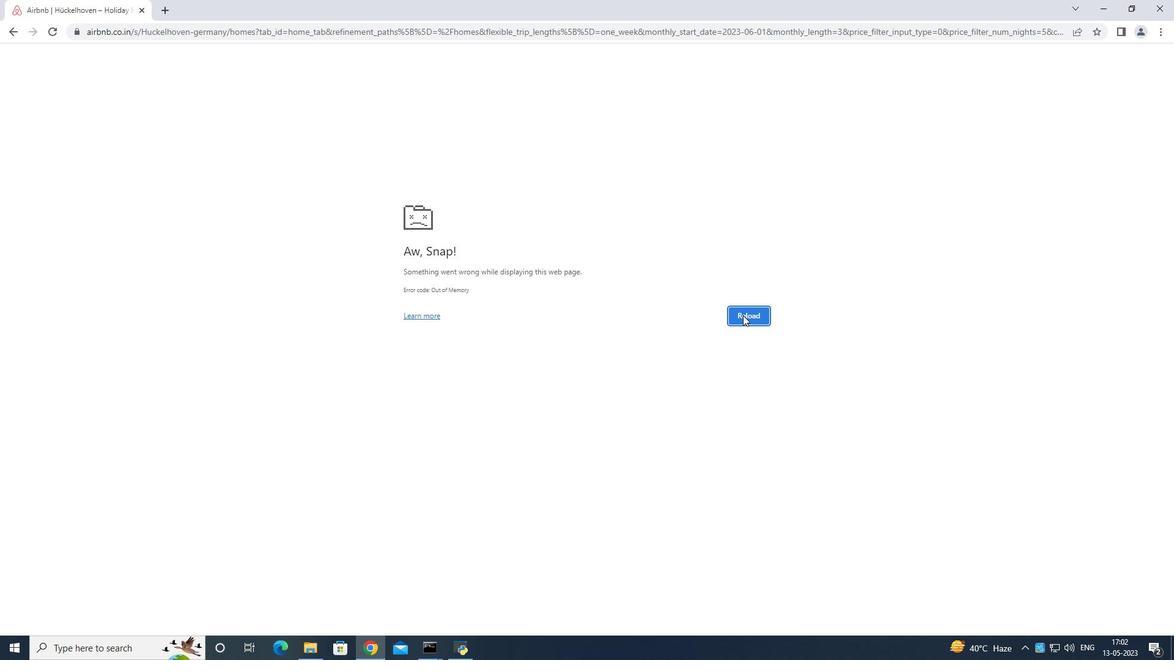
Action: Mouse pressed left at (743, 315)
Screenshot: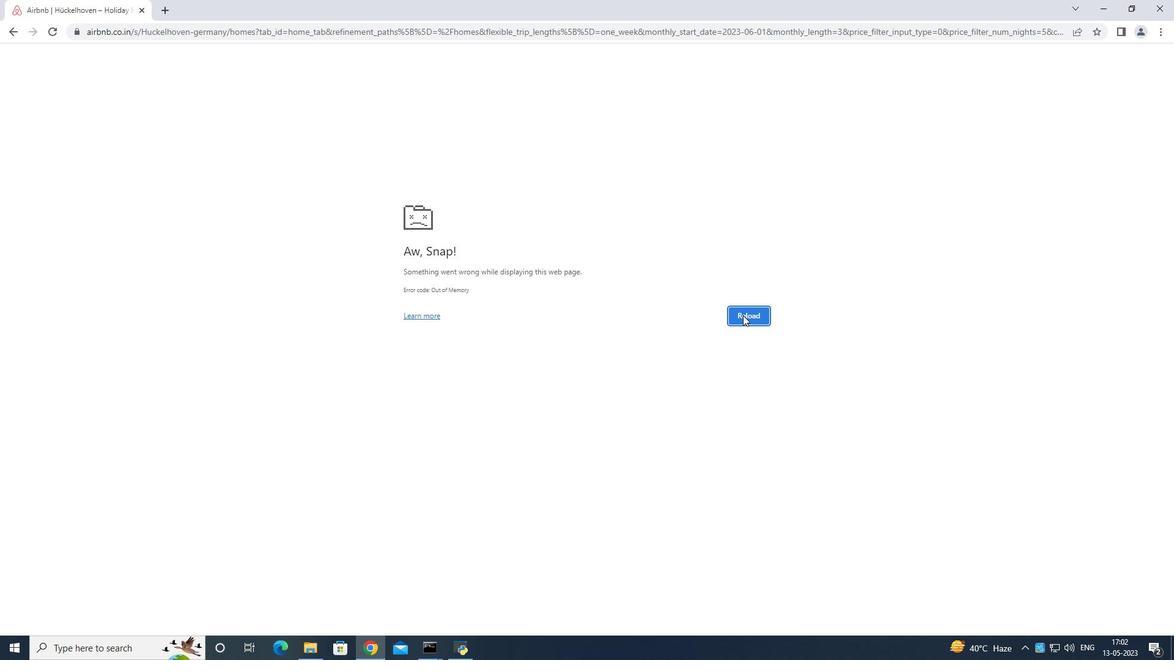 
Action: Mouse moved to (1135, 109)
Screenshot: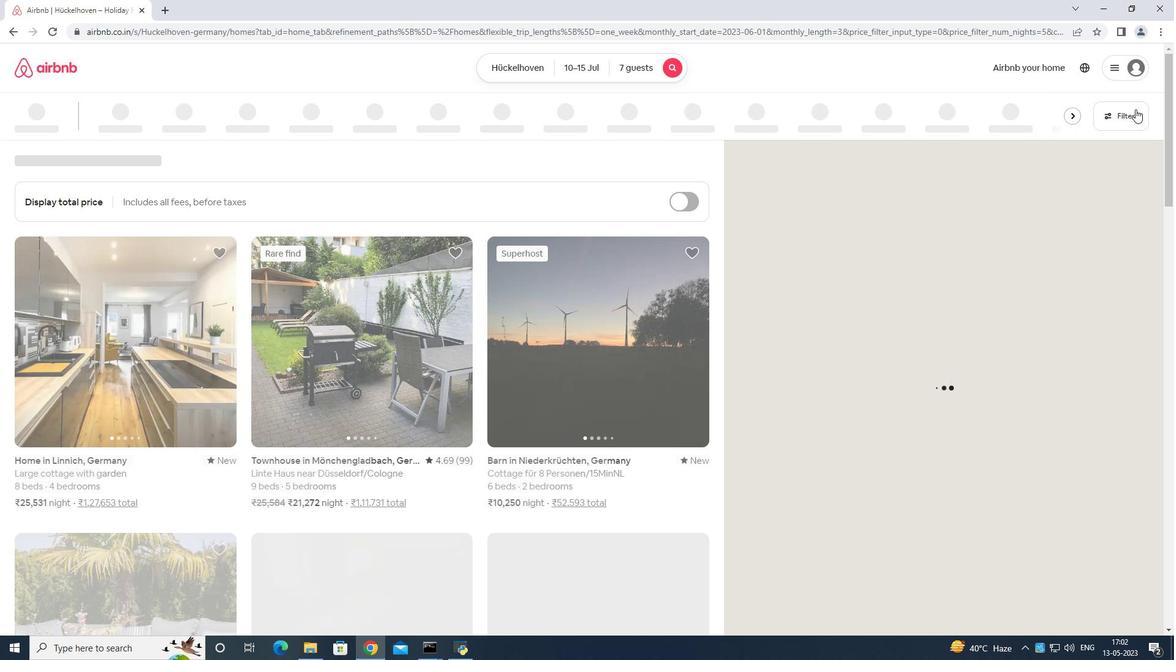 
Action: Mouse pressed left at (1135, 109)
Screenshot: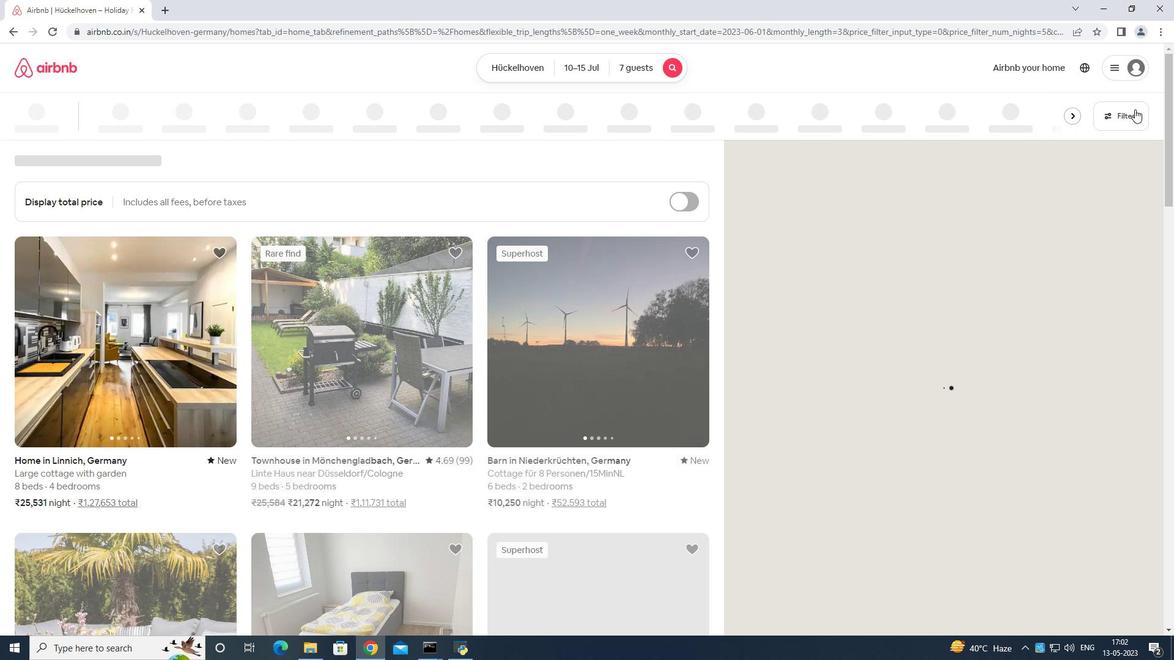 
Action: Mouse moved to (470, 410)
Screenshot: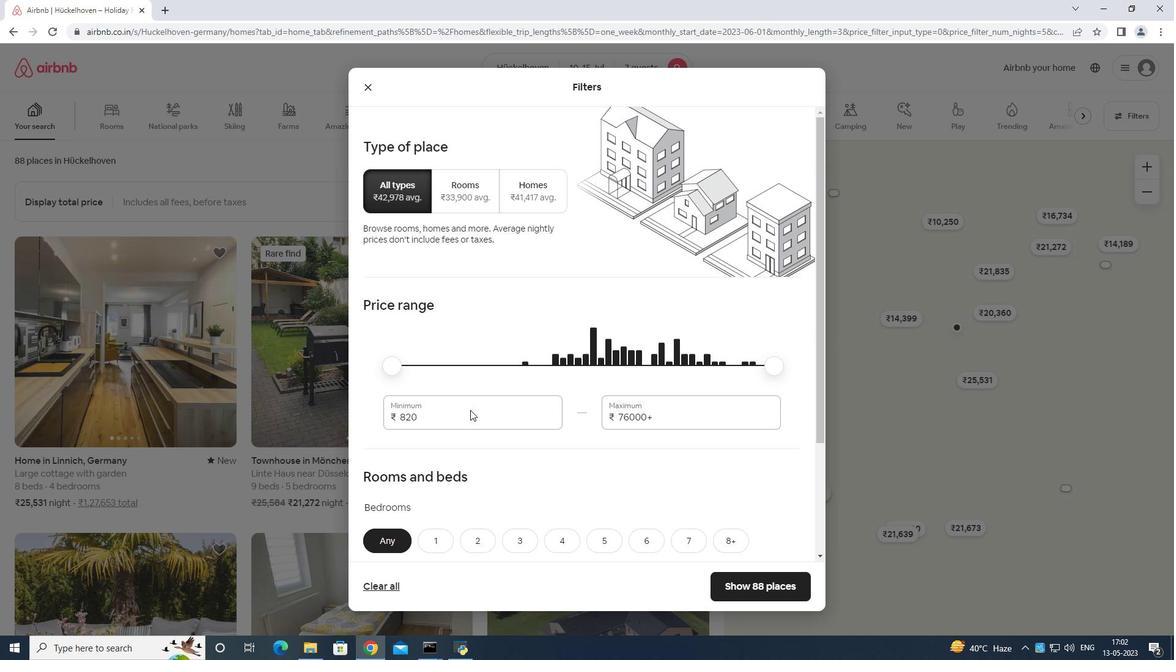 
Action: Mouse pressed left at (470, 410)
Screenshot: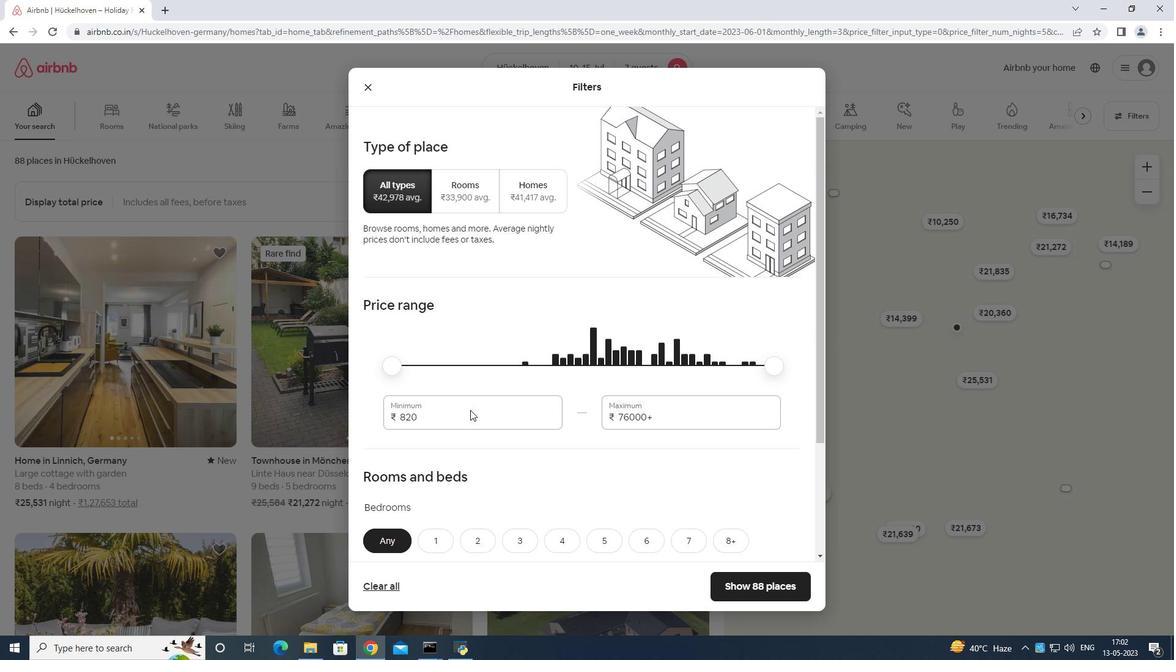 
Action: Mouse moved to (471, 397)
Screenshot: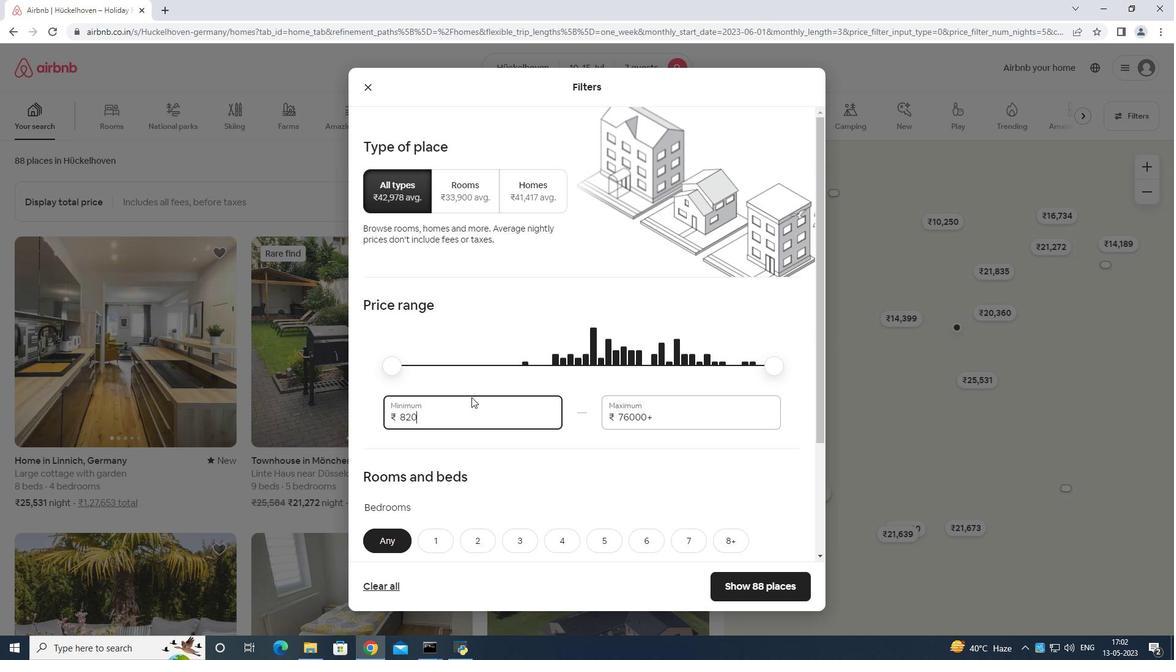 
Action: Key pressed <Key.backspace>
Screenshot: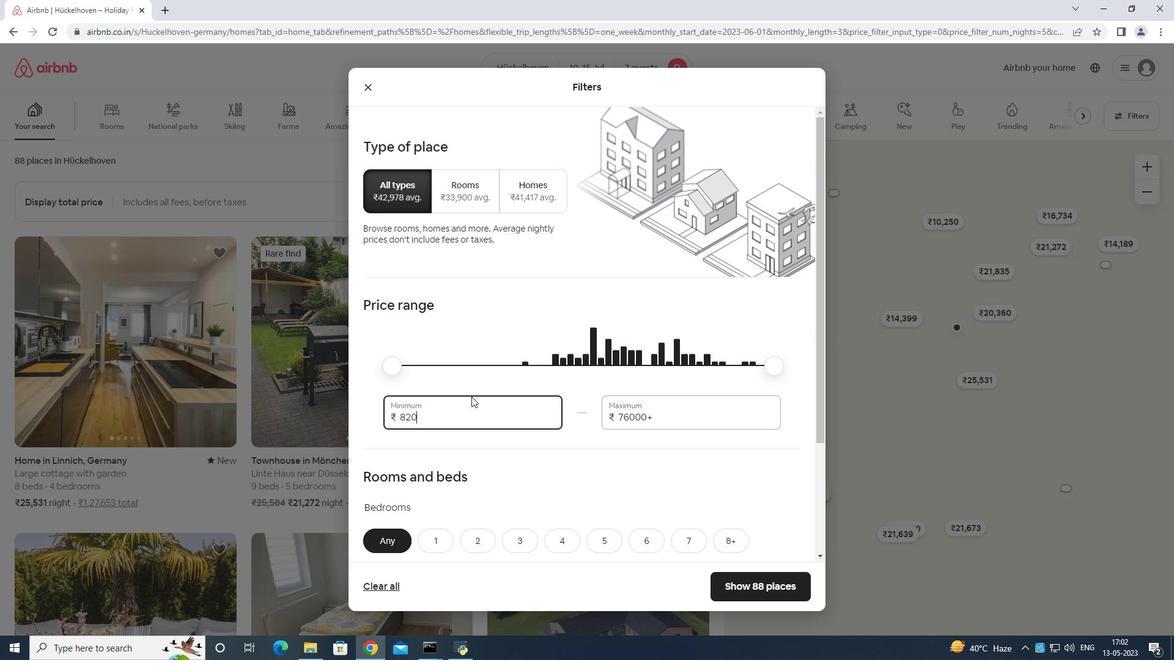 
Action: Mouse moved to (475, 392)
Screenshot: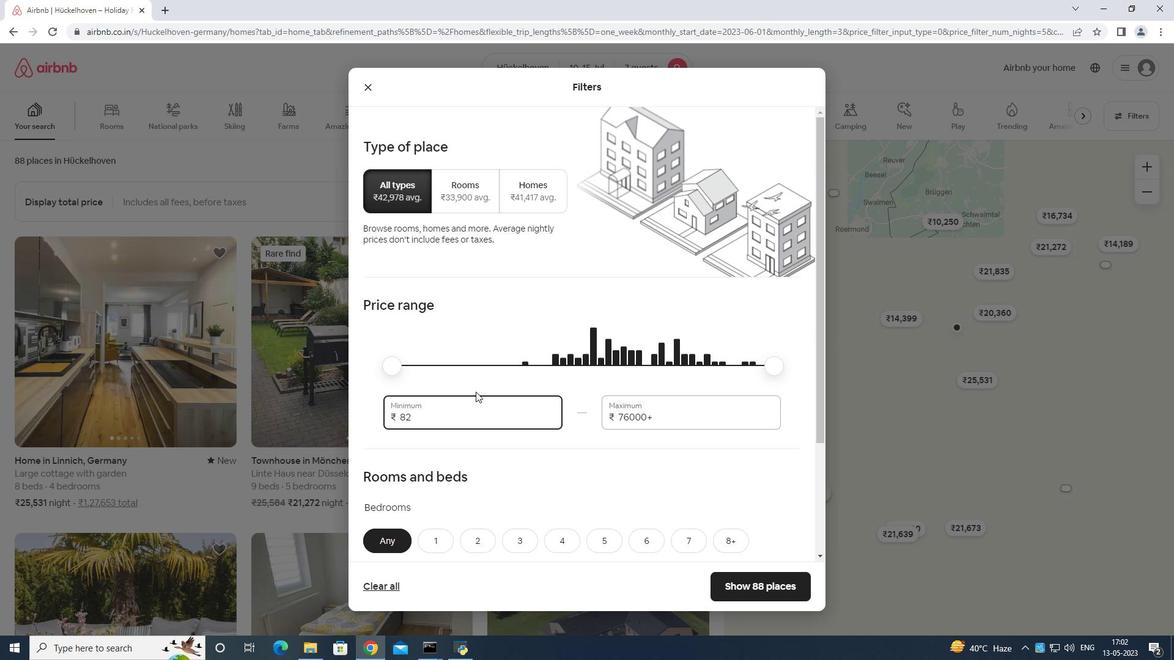 
Action: Key pressed <Key.backspace>
Screenshot: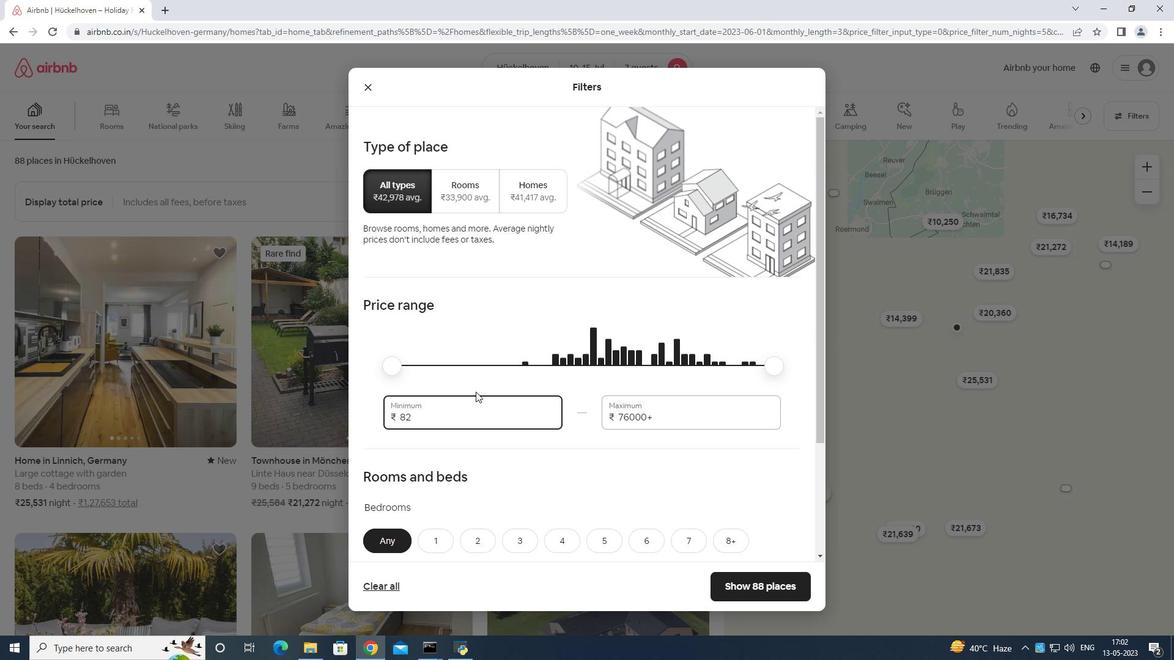 
Action: Mouse moved to (475, 392)
Screenshot: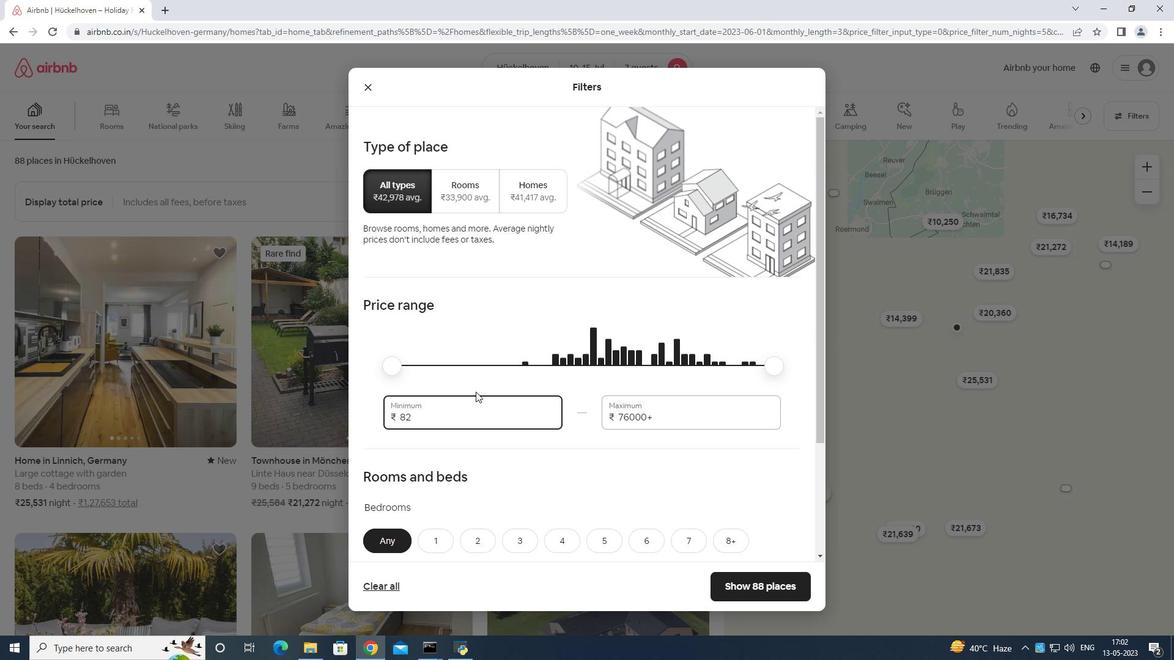 
Action: Key pressed <Key.backspace><Key.backspace>
Screenshot: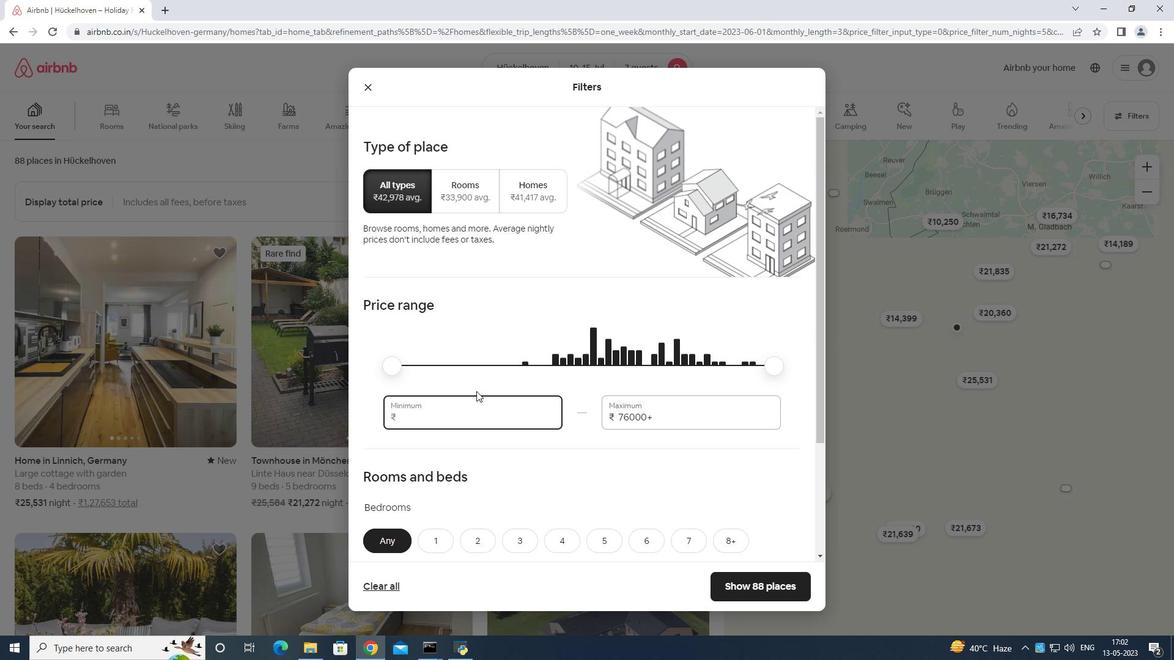 
Action: Mouse moved to (476, 392)
Screenshot: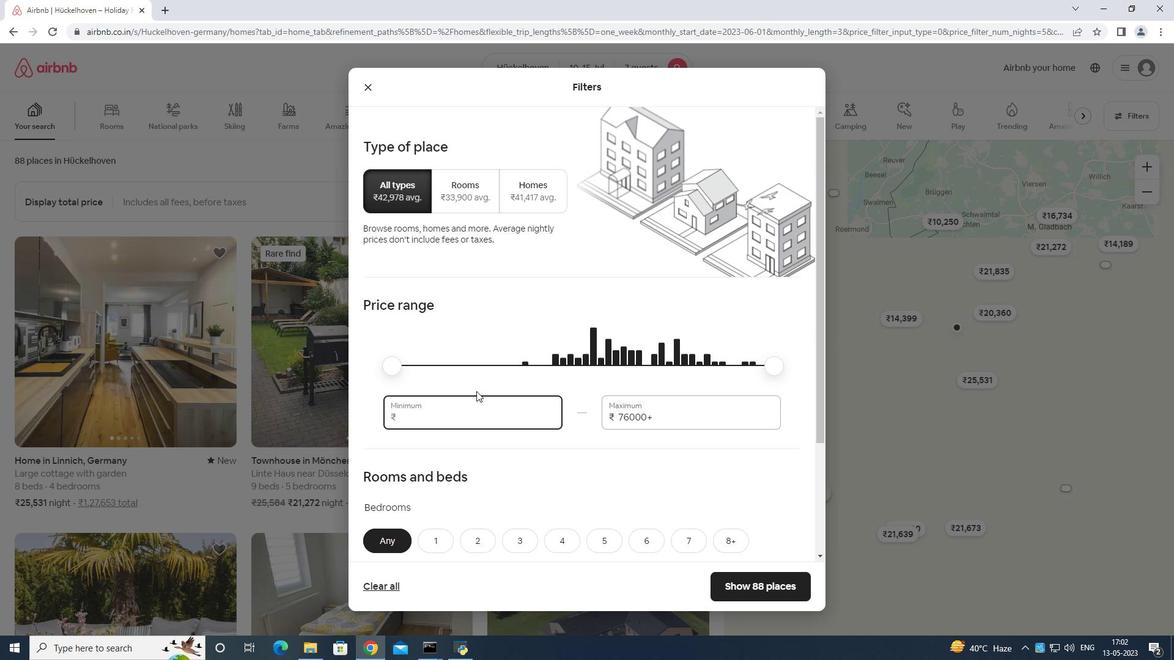 
Action: Key pressed <Key.backspace><Key.backspace>
Screenshot: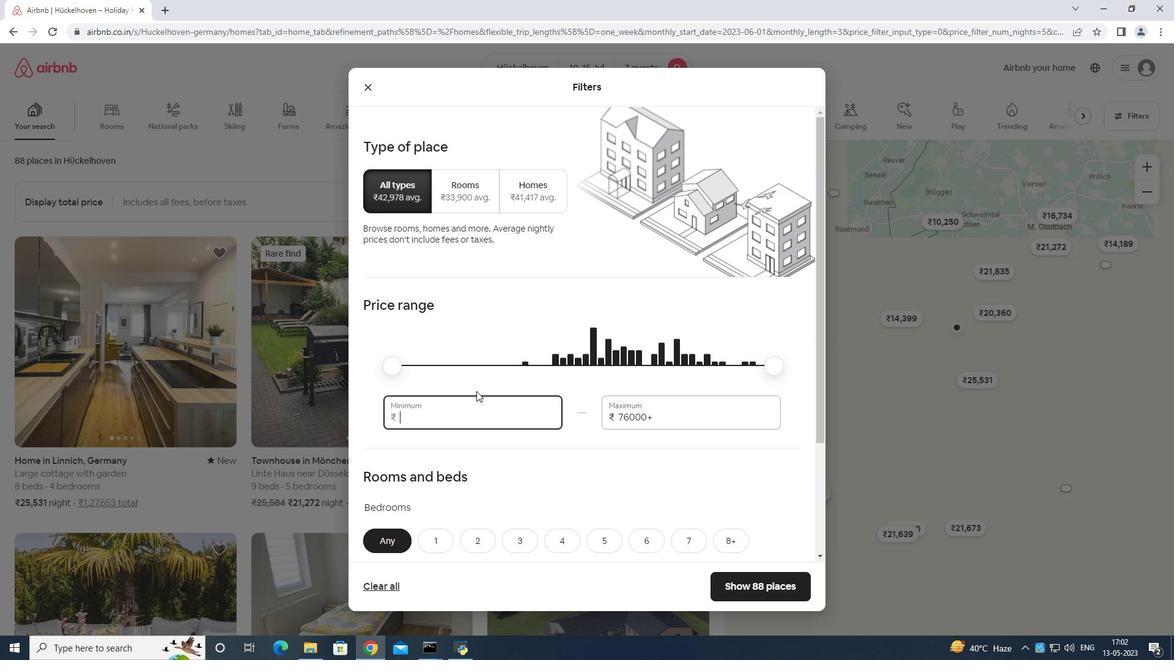 
Action: Mouse moved to (476, 391)
Screenshot: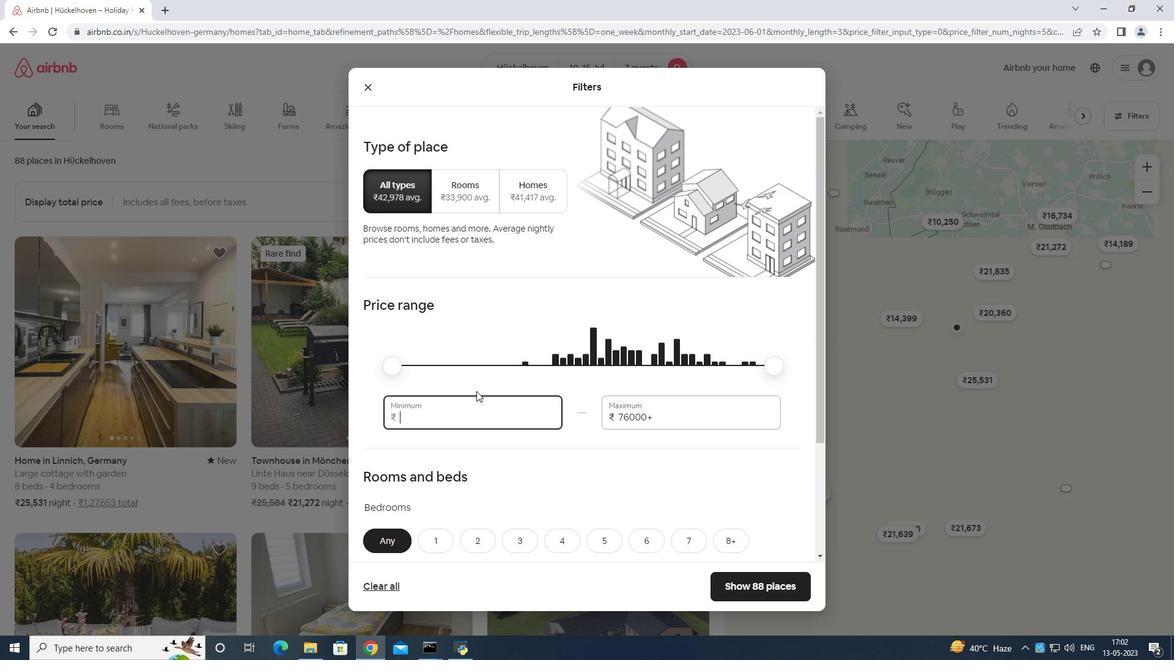 
Action: Key pressed <Key.backspace><Key.backspace><Key.backspace><Key.backspace><Key.backspace><Key.backspace><Key.backspace><Key.backspace>
Screenshot: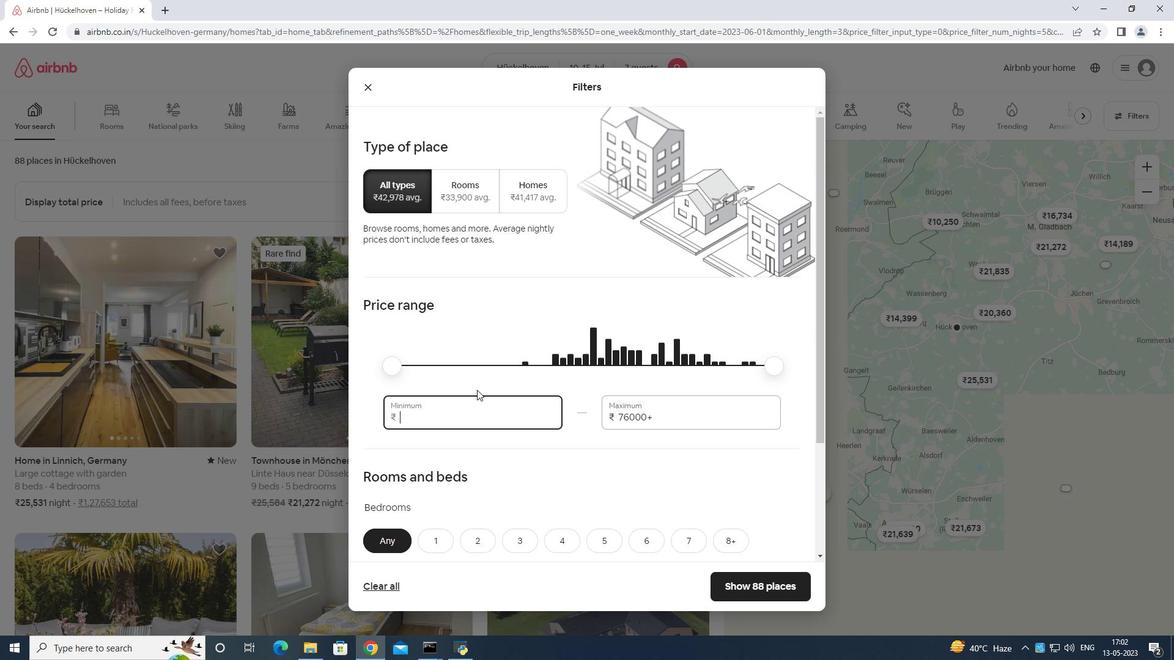 
Action: Mouse moved to (476, 390)
Screenshot: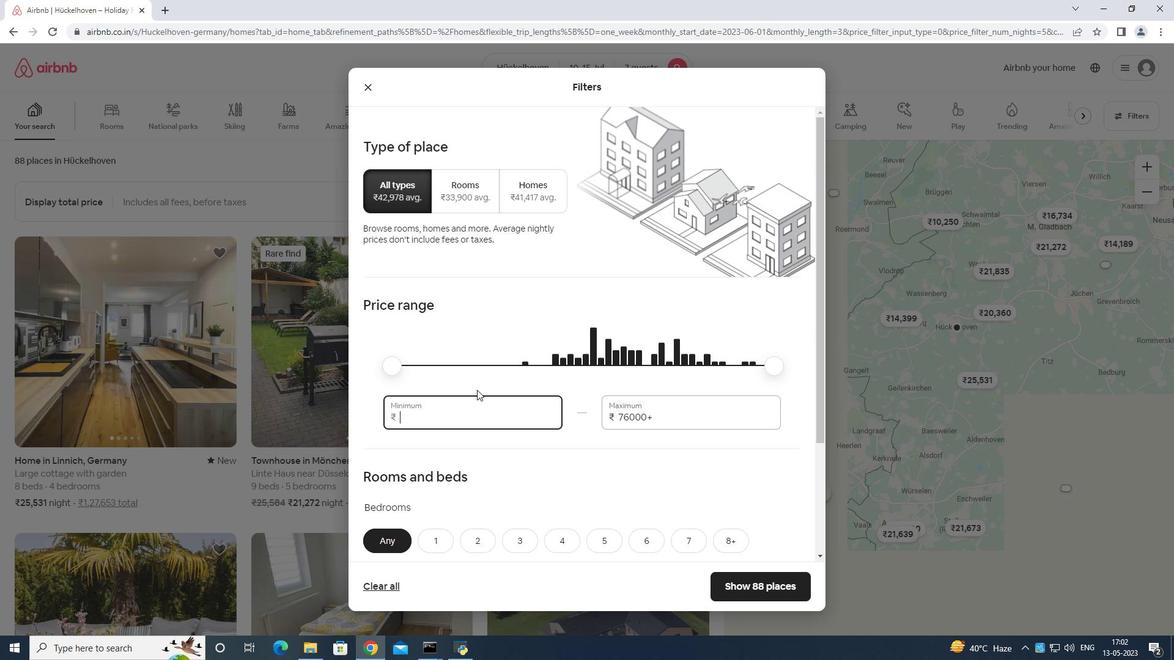 
Action: Key pressed <Key.backspace>
Screenshot: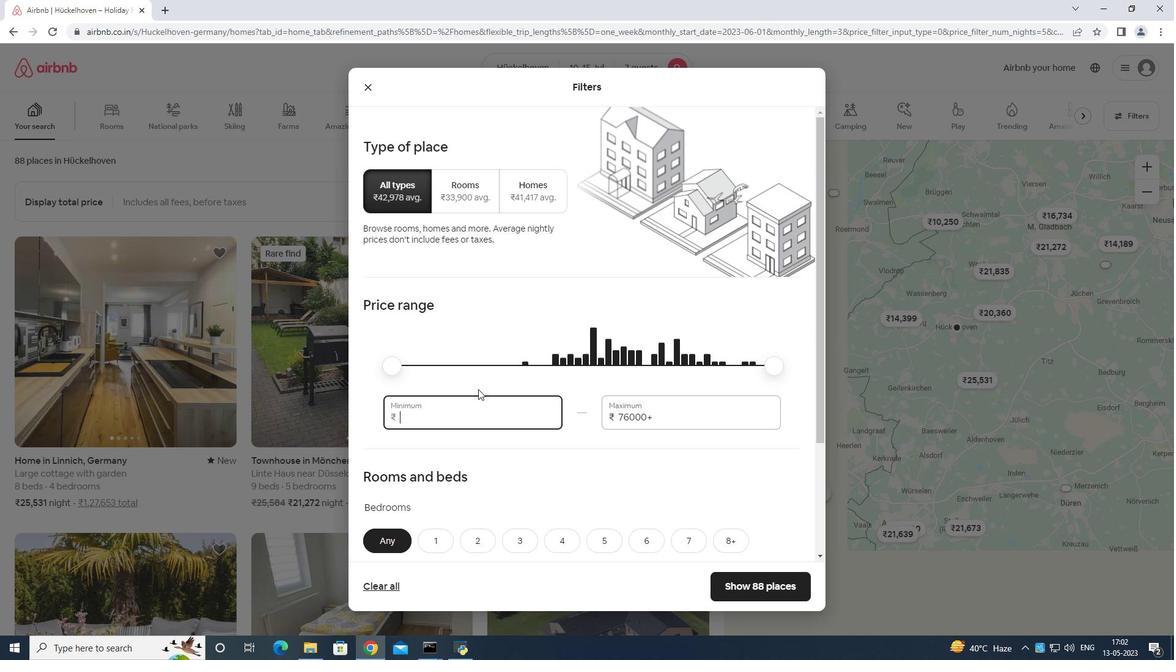 
Action: Mouse moved to (478, 389)
Screenshot: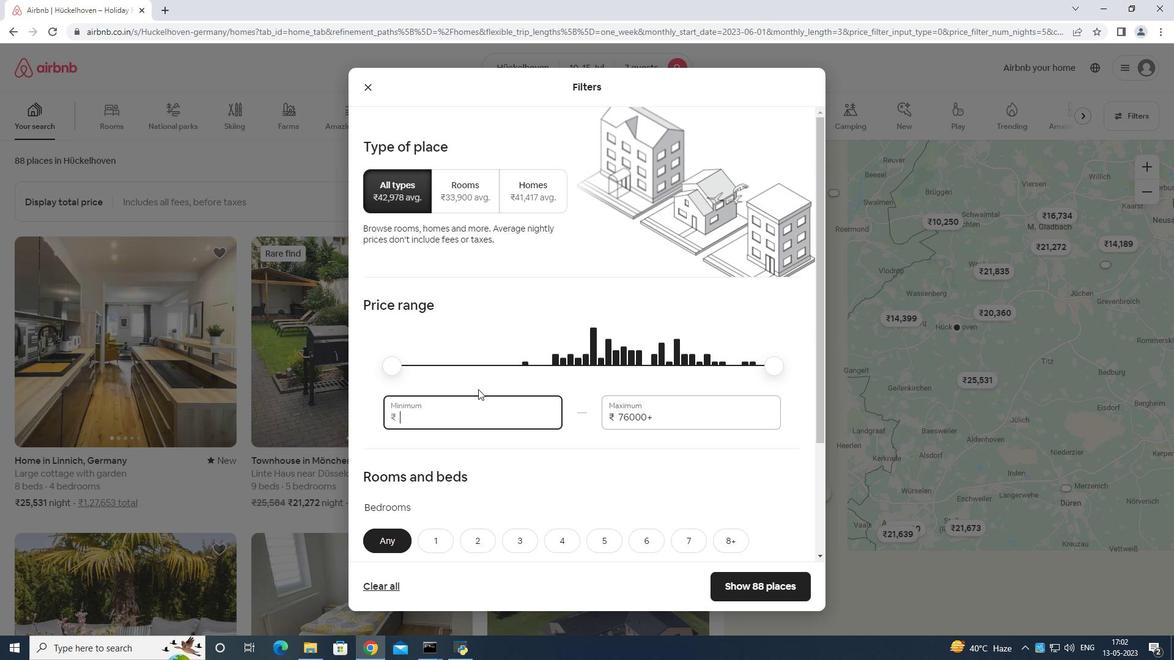 
Action: Key pressed <Key.backspace>
Screenshot: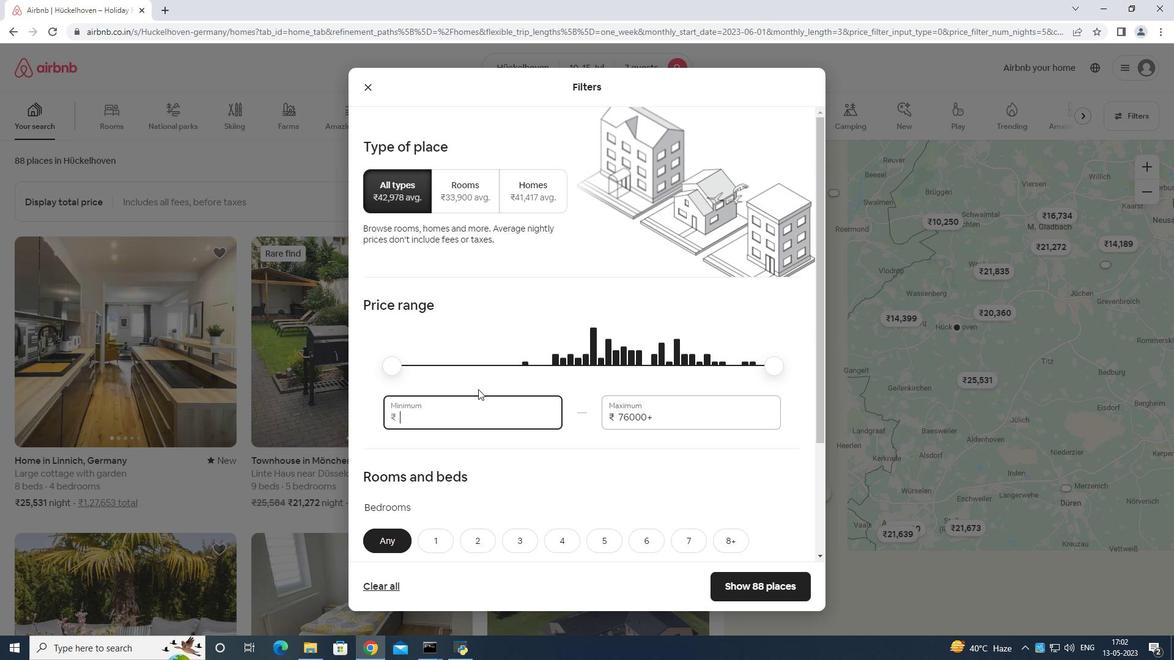 
Action: Mouse moved to (479, 388)
Screenshot: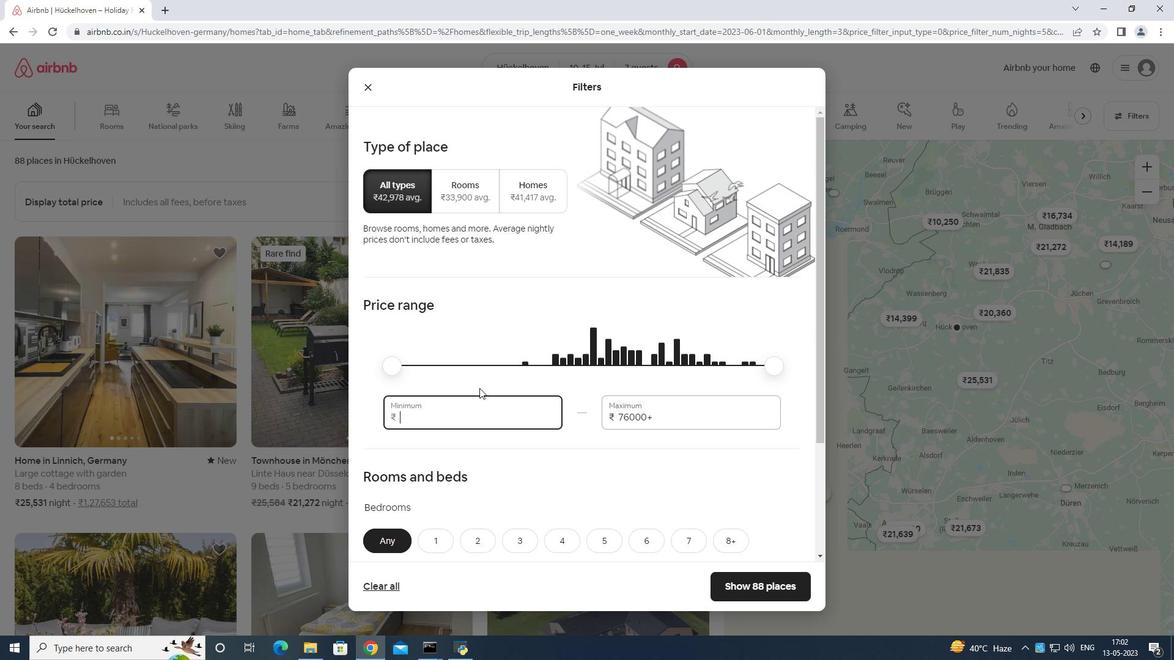 
Action: Key pressed 1000
Screenshot: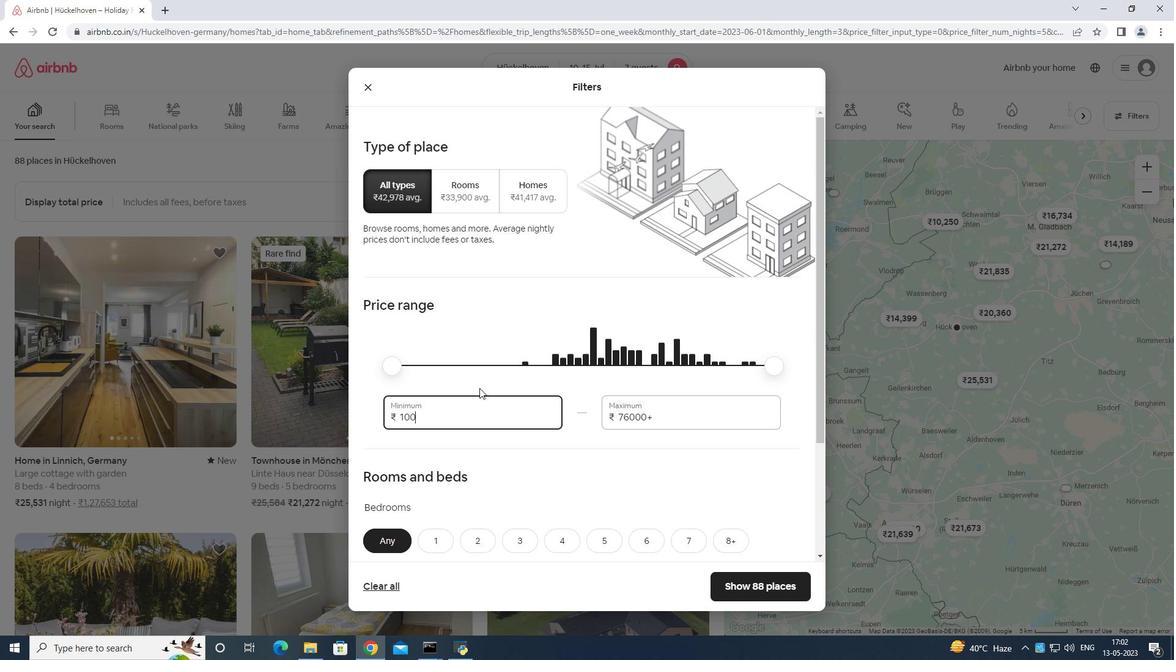 
Action: Mouse moved to (480, 388)
Screenshot: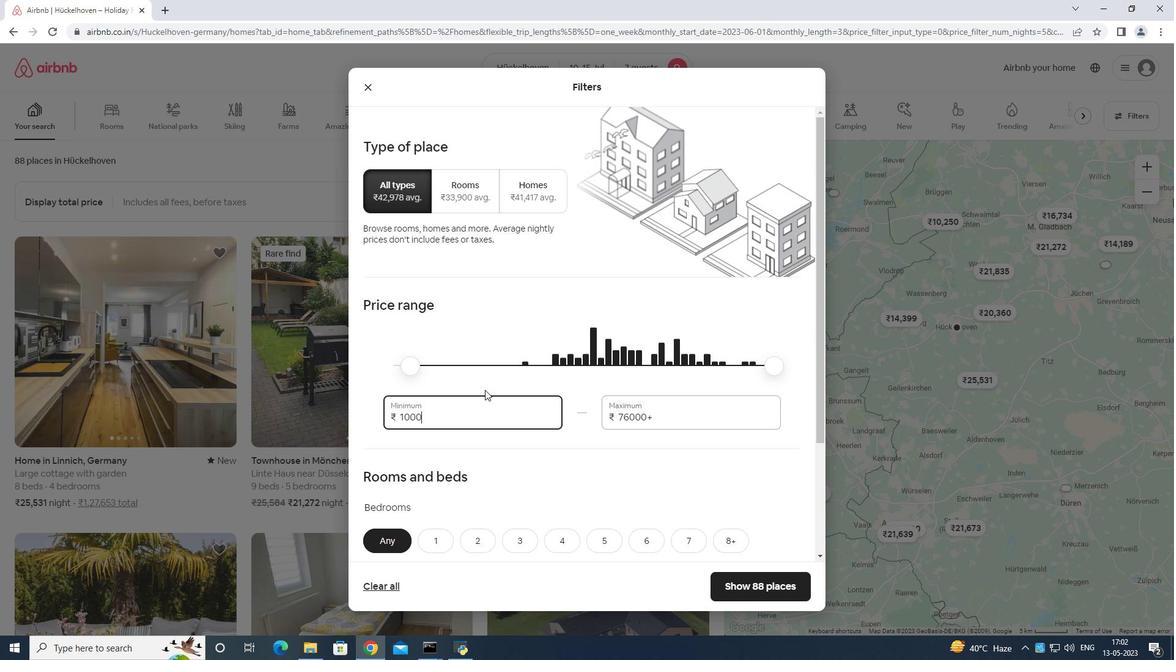 
Action: Key pressed 0
Screenshot: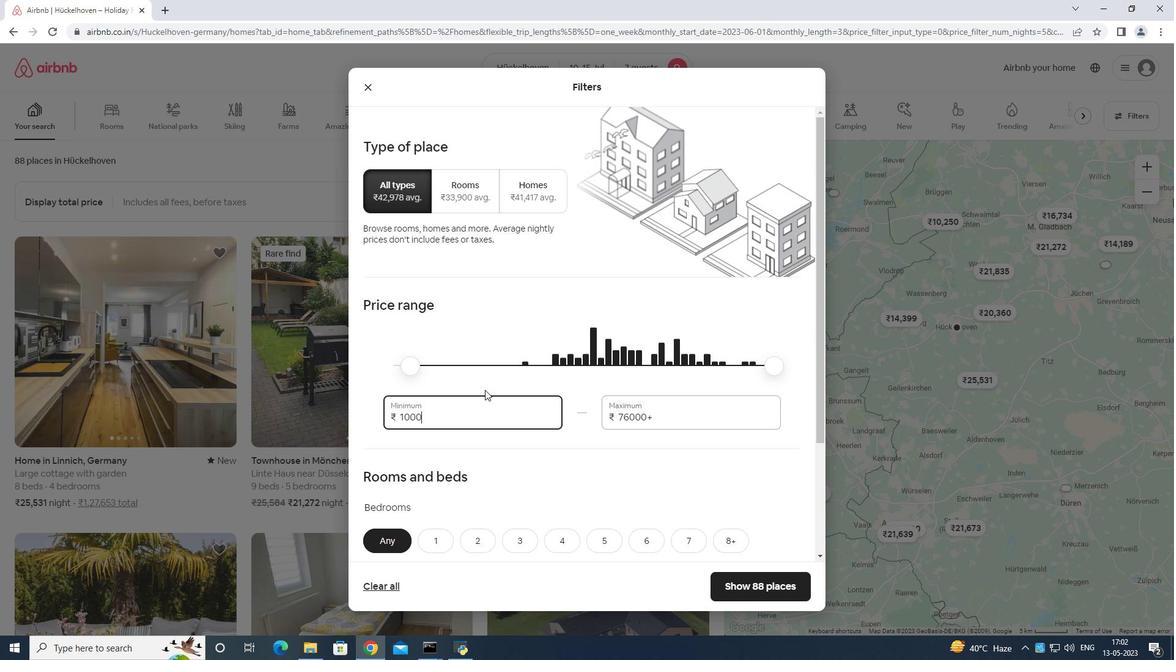 
Action: Mouse moved to (677, 417)
Screenshot: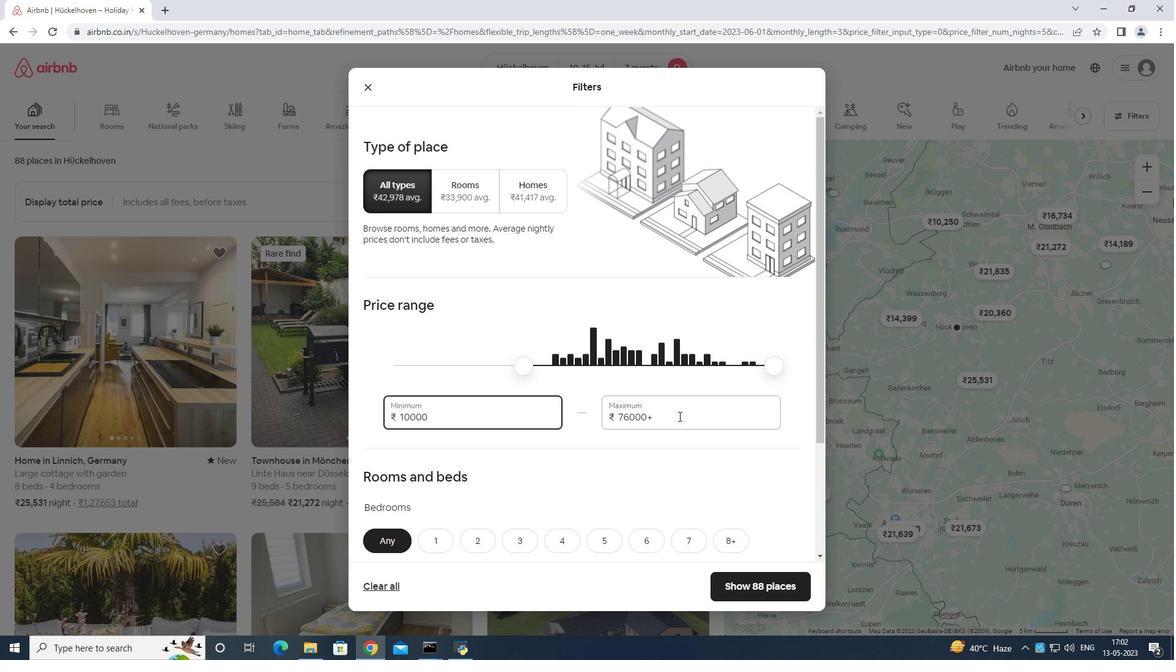 
Action: Mouse pressed left at (677, 417)
Screenshot: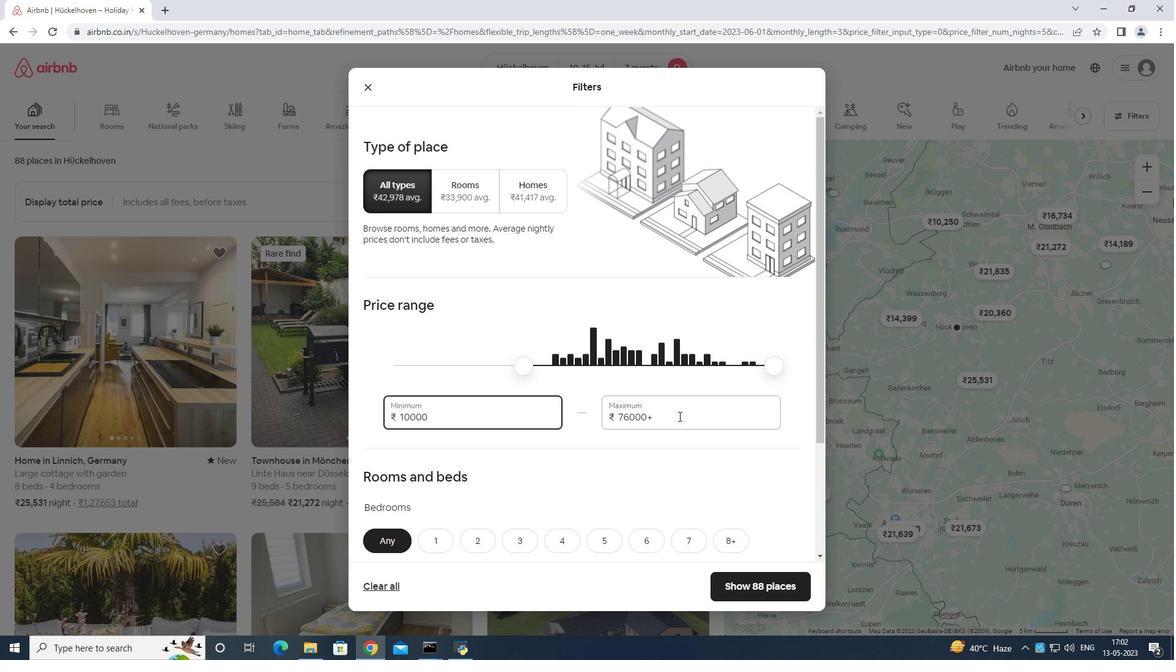 
Action: Mouse moved to (677, 410)
Screenshot: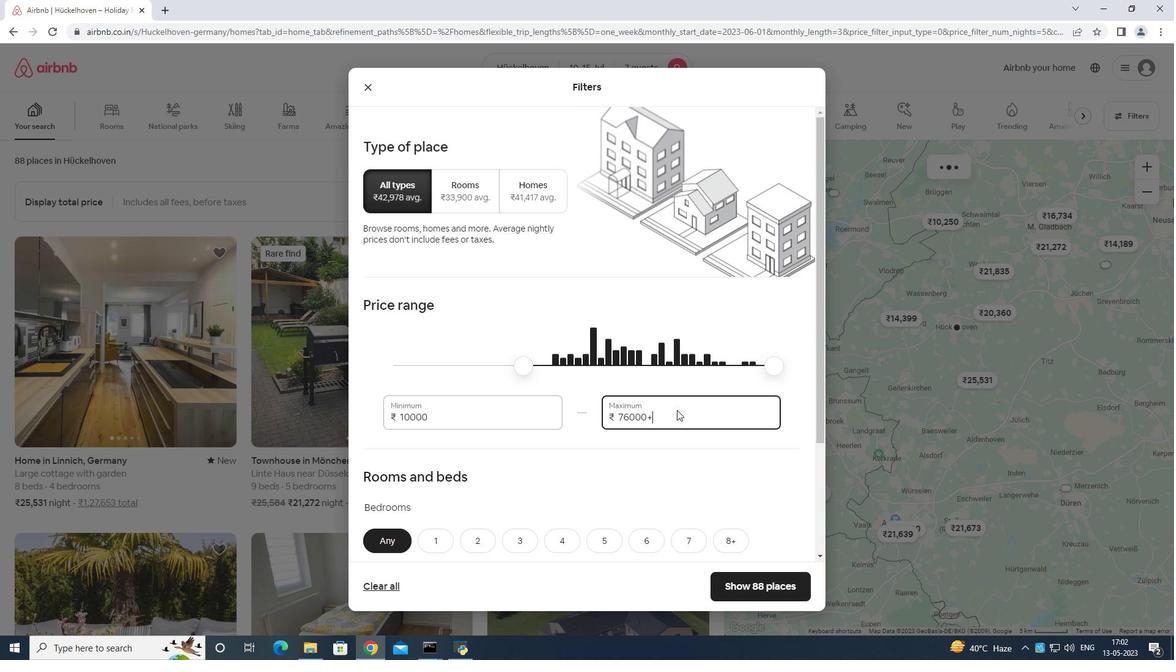 
Action: Key pressed <Key.backspace><Key.backspace><Key.backspace><Key.backspace><Key.backspace><Key.backspace><Key.backspace><Key.backspace><Key.backspace><Key.backspace><Key.backspace><Key.backspace><Key.backspace><Key.backspace><Key.backspace><Key.backspace>
Screenshot: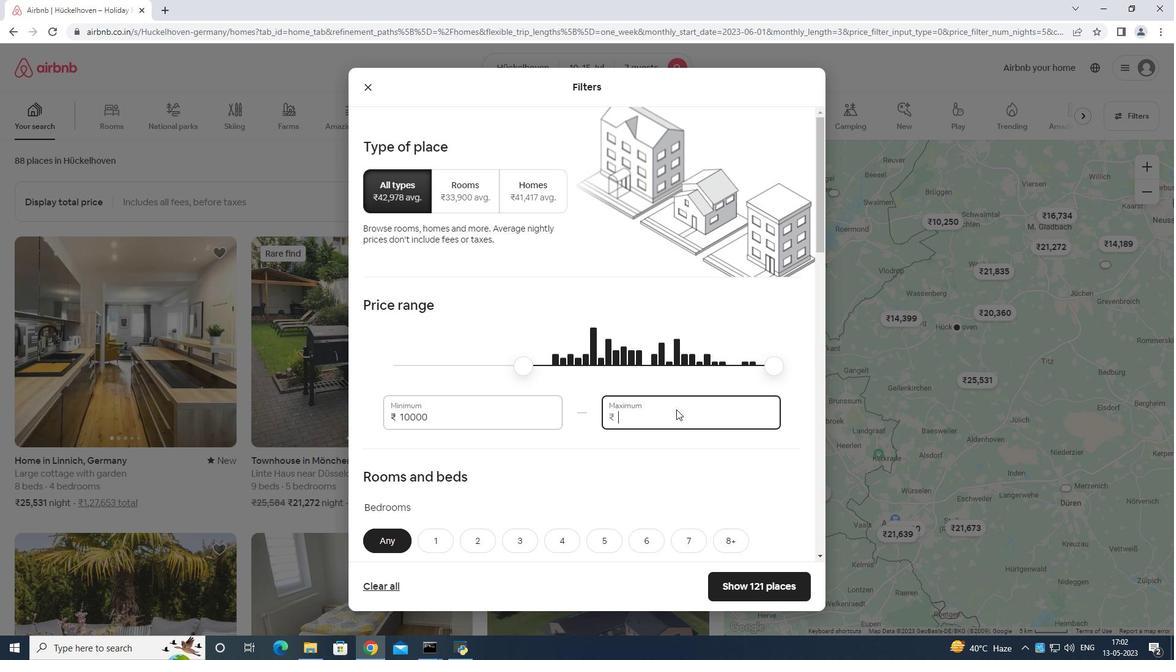 
Action: Mouse moved to (676, 409)
Screenshot: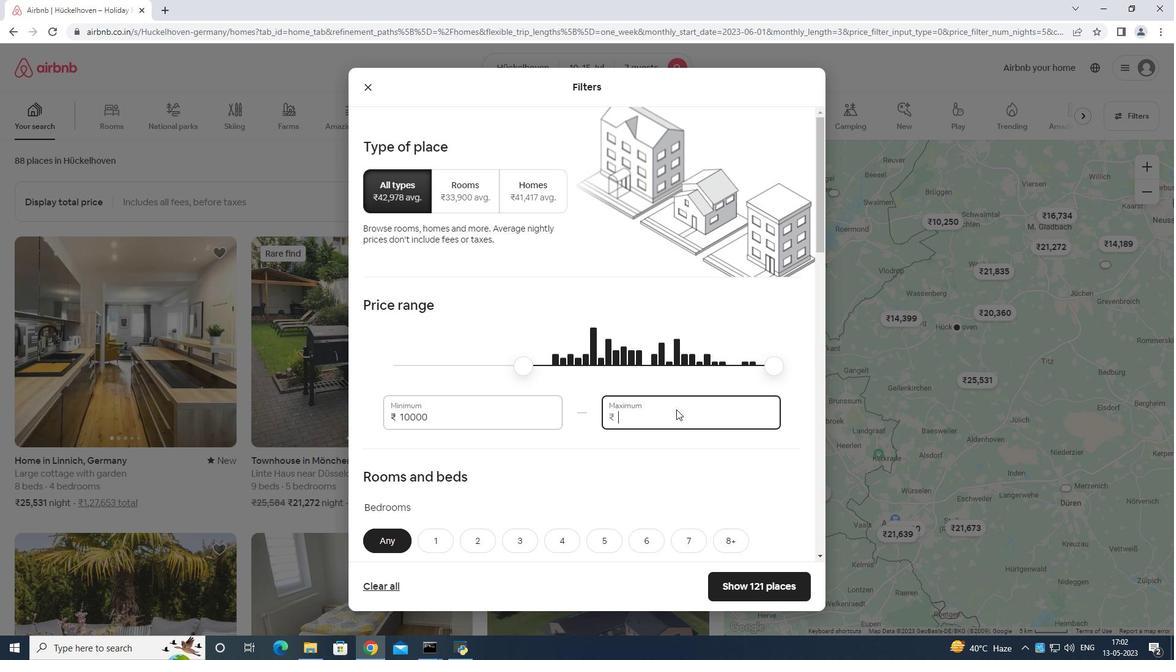 
Action: Key pressed <Key.backspace><Key.backspace><Key.backspace><Key.backspace><Key.backspace><Key.backspace>
Screenshot: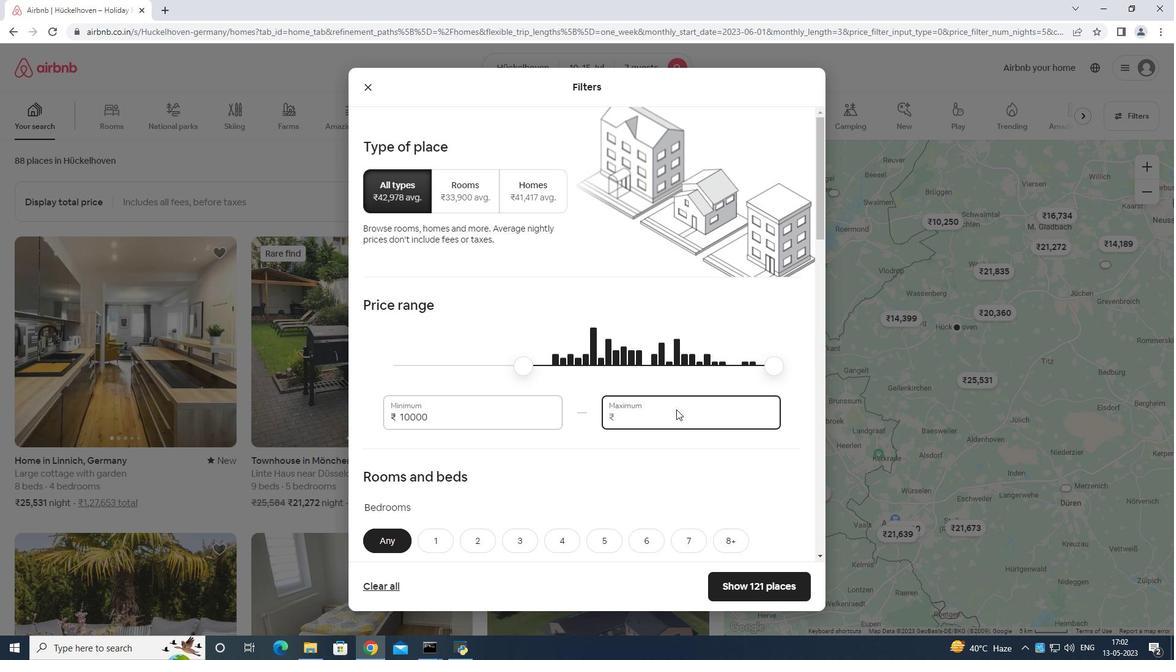 
Action: Mouse moved to (676, 406)
Screenshot: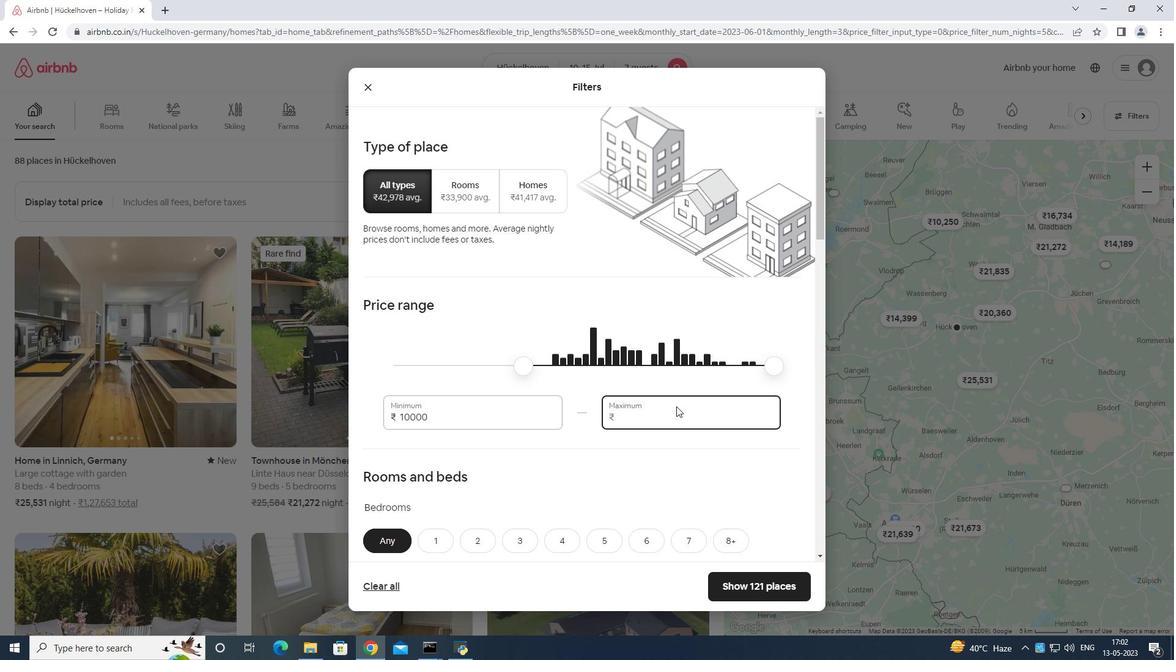 
Action: Key pressed 1
Screenshot: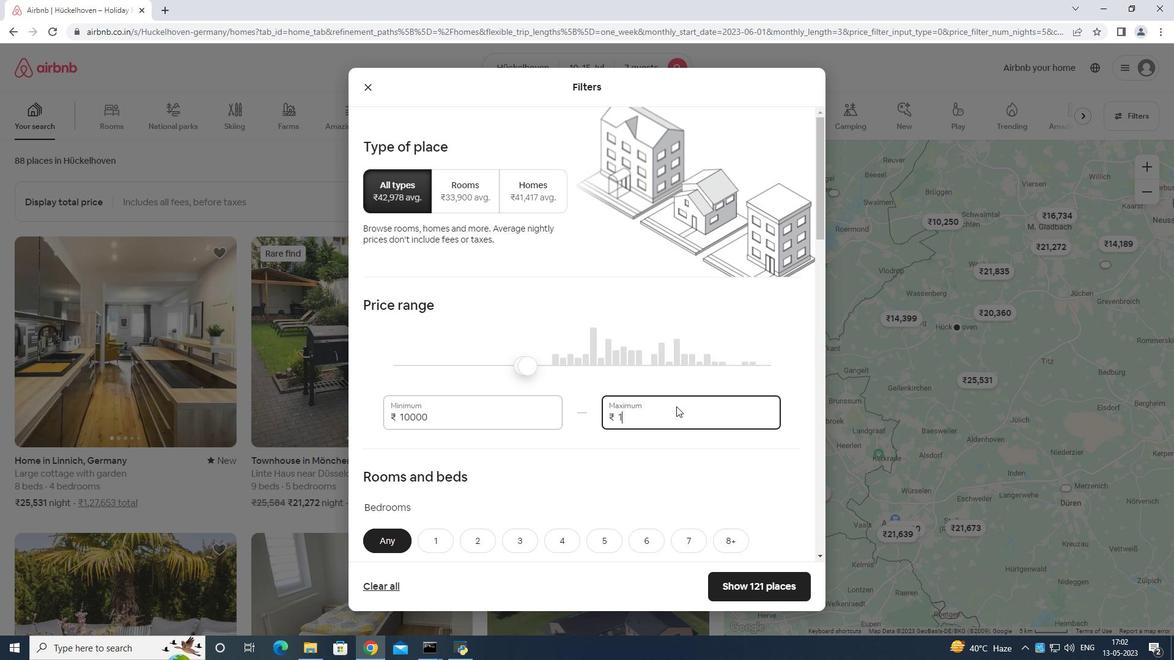 
Action: Mouse moved to (676, 406)
Screenshot: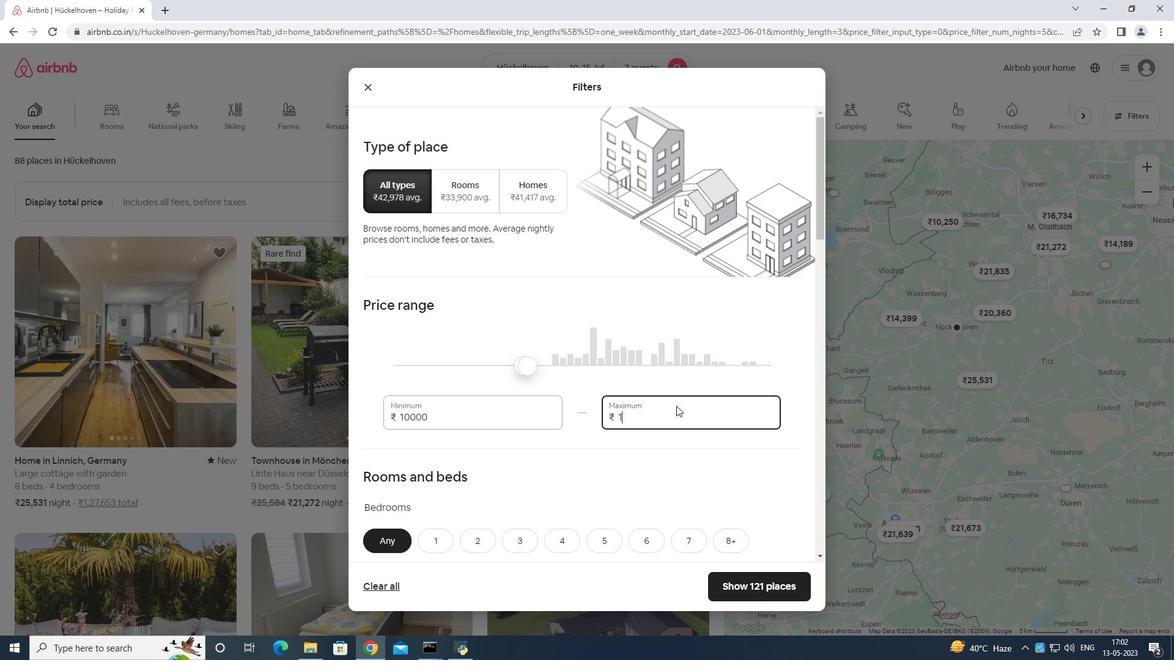 
Action: Key pressed 5
Screenshot: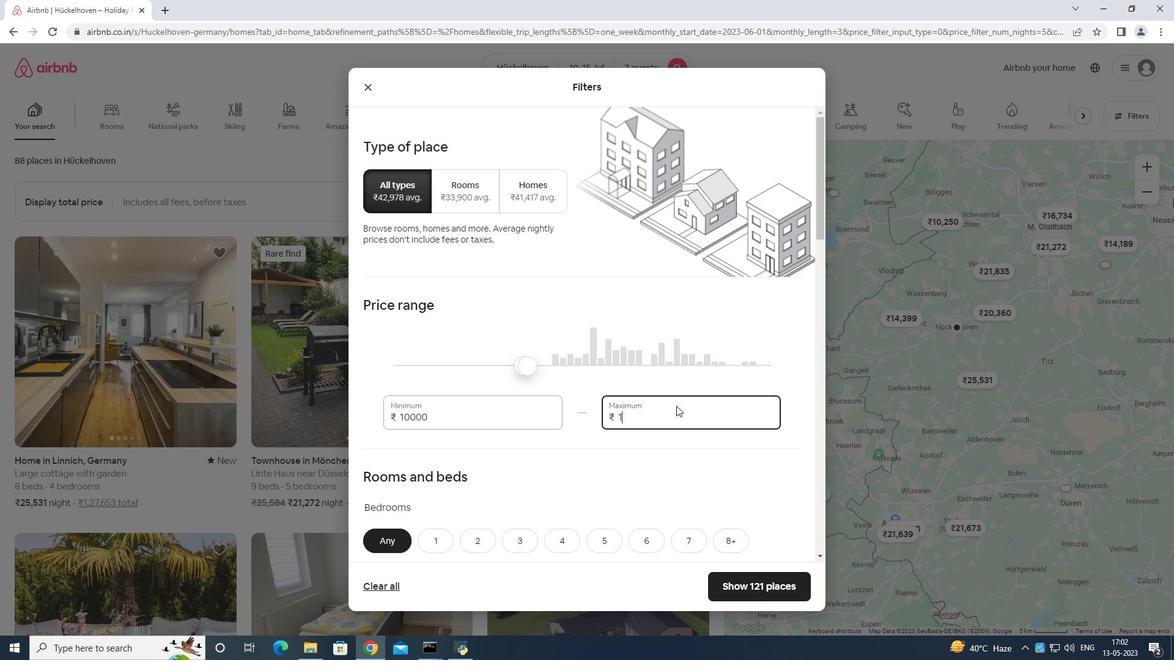 
Action: Mouse moved to (673, 406)
Screenshot: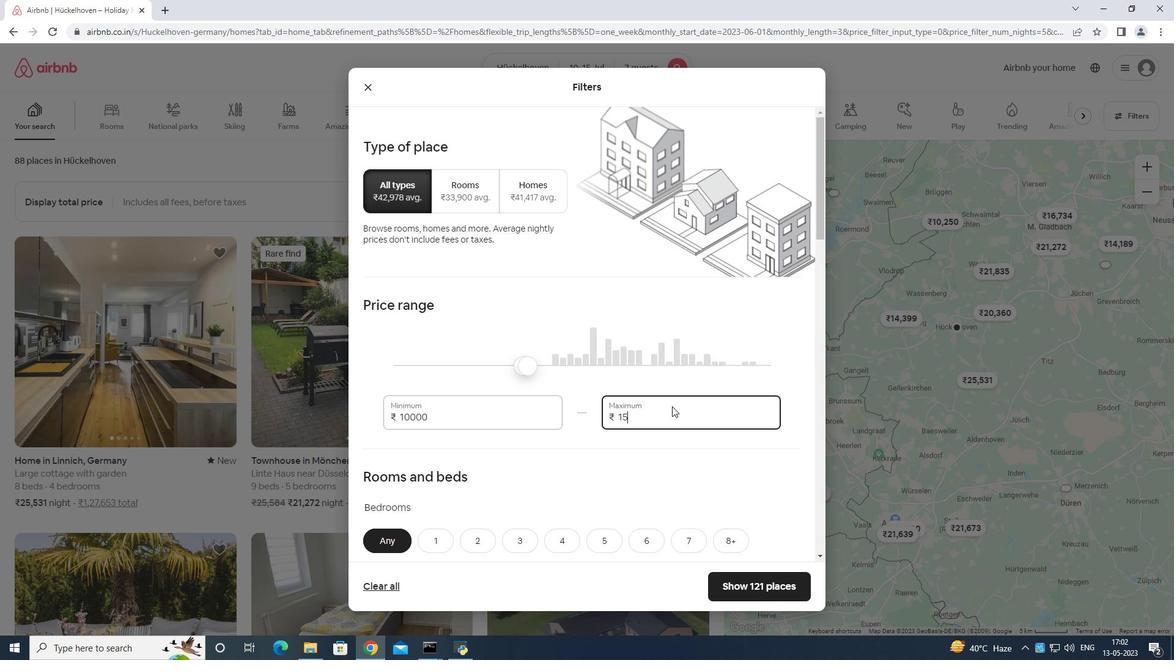 
Action: Key pressed 0
Screenshot: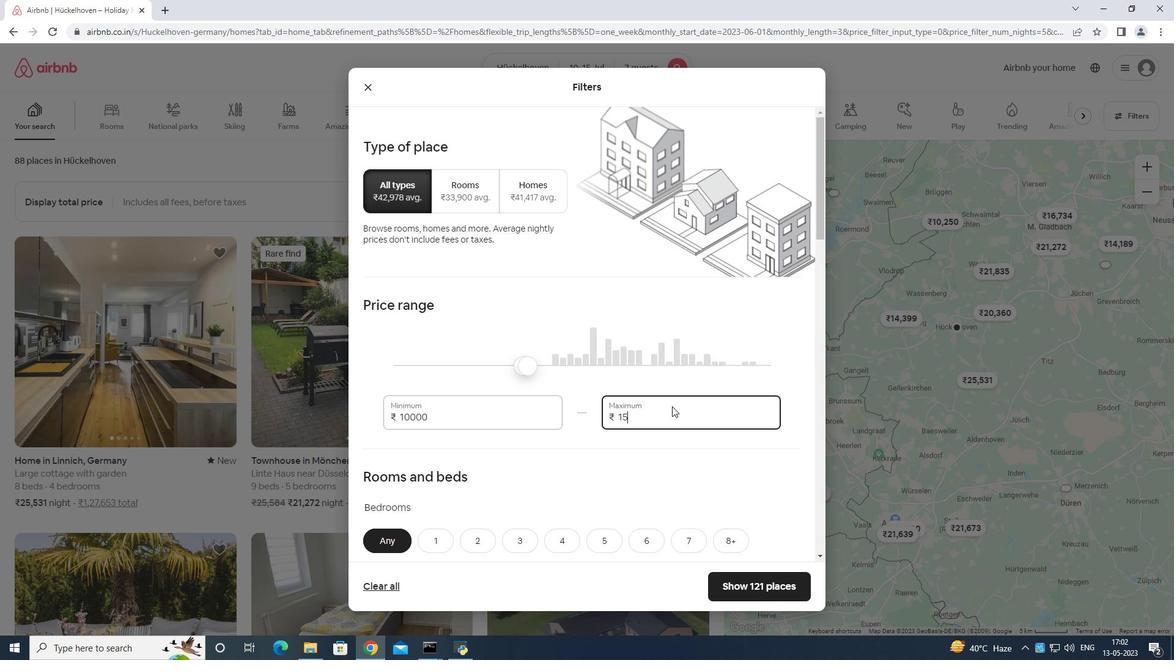 
Action: Mouse moved to (668, 406)
Screenshot: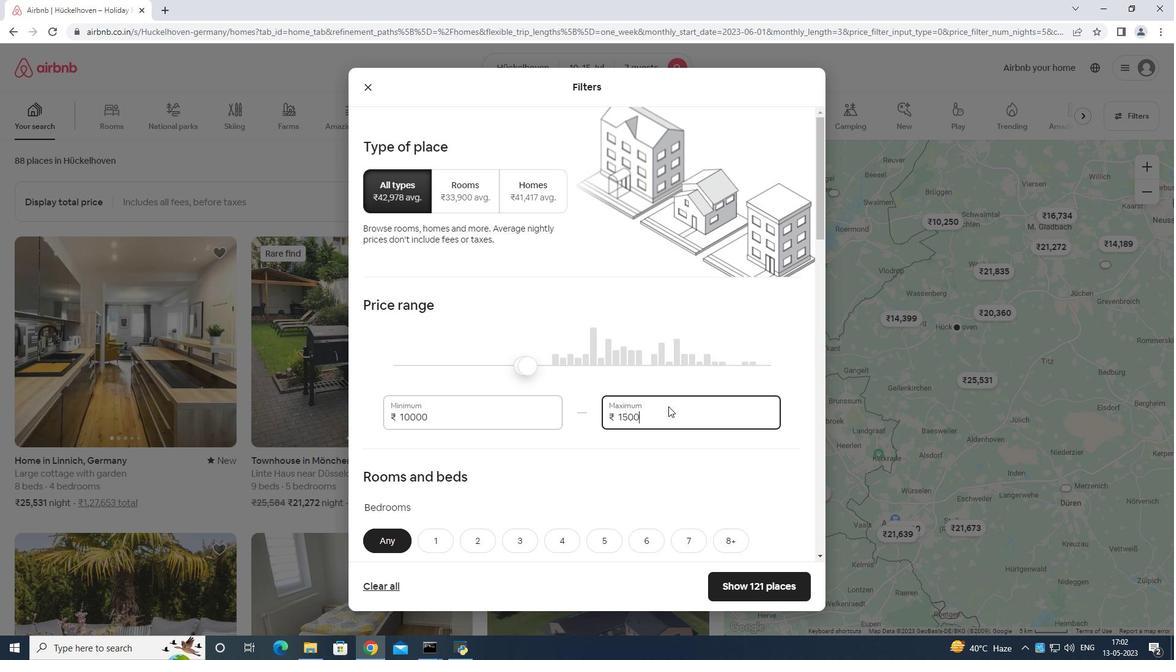 
Action: Key pressed 00
Screenshot: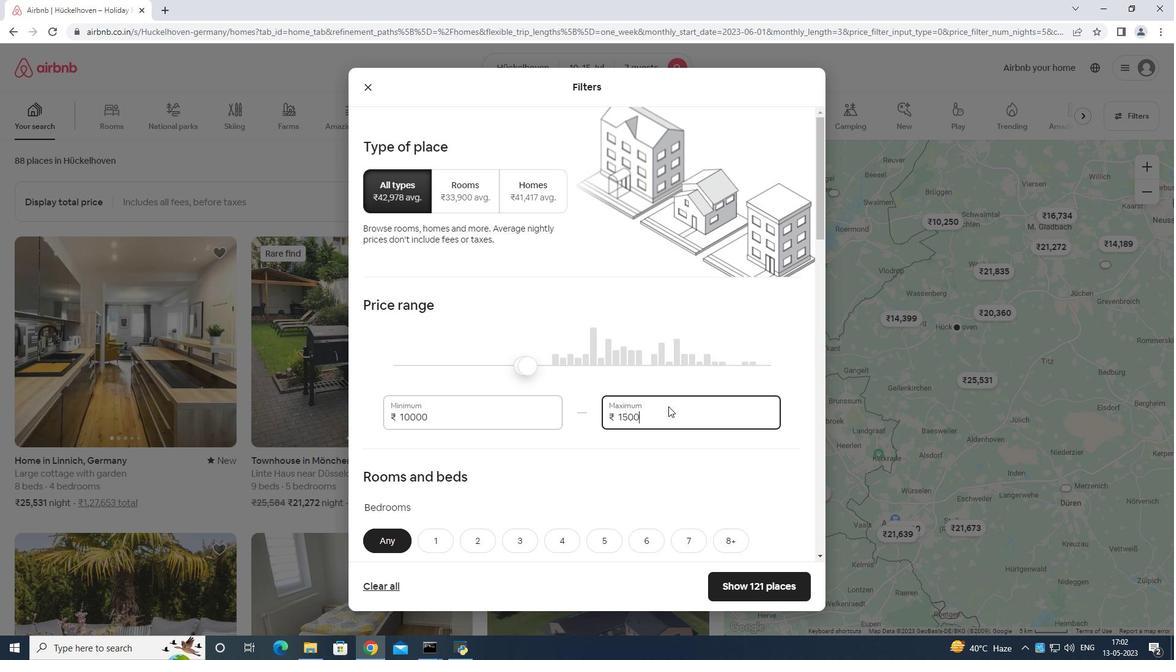 
Action: Mouse moved to (666, 400)
Screenshot: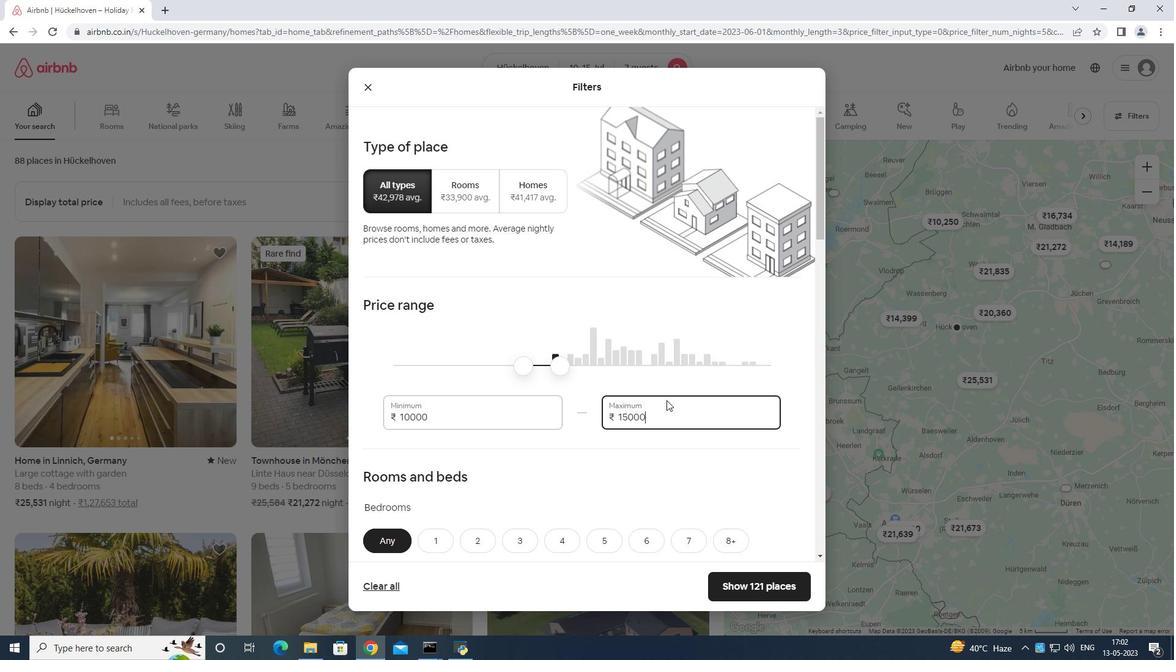
Action: Mouse scrolled (666, 399) with delta (0, 0)
Screenshot: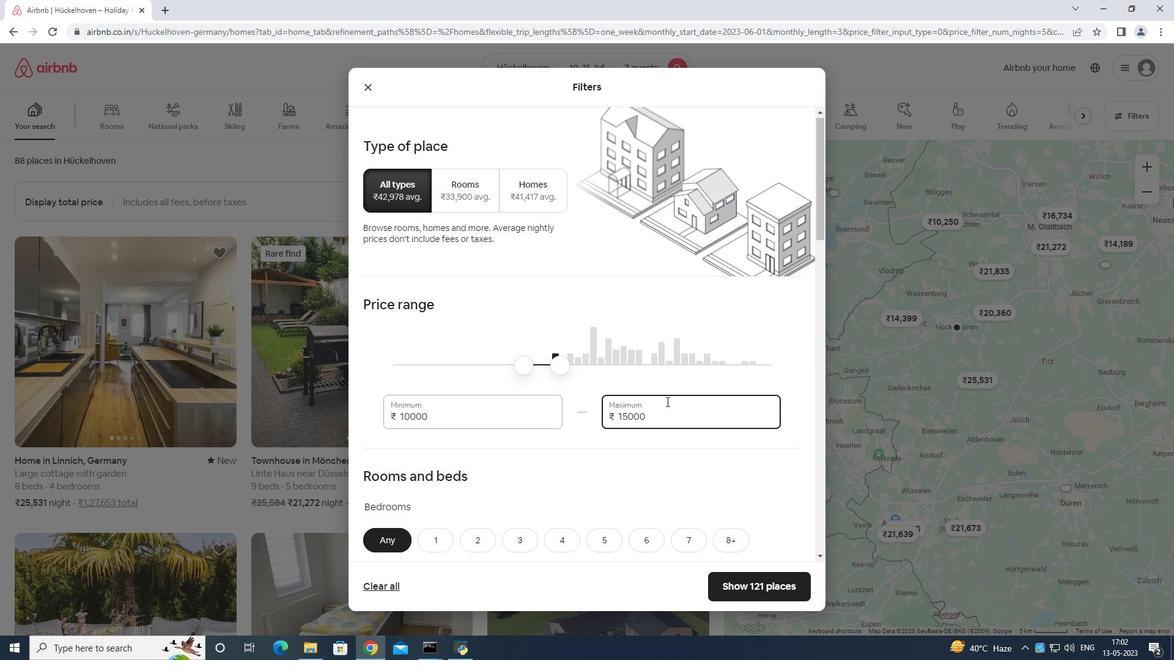 
Action: Mouse moved to (666, 400)
Screenshot: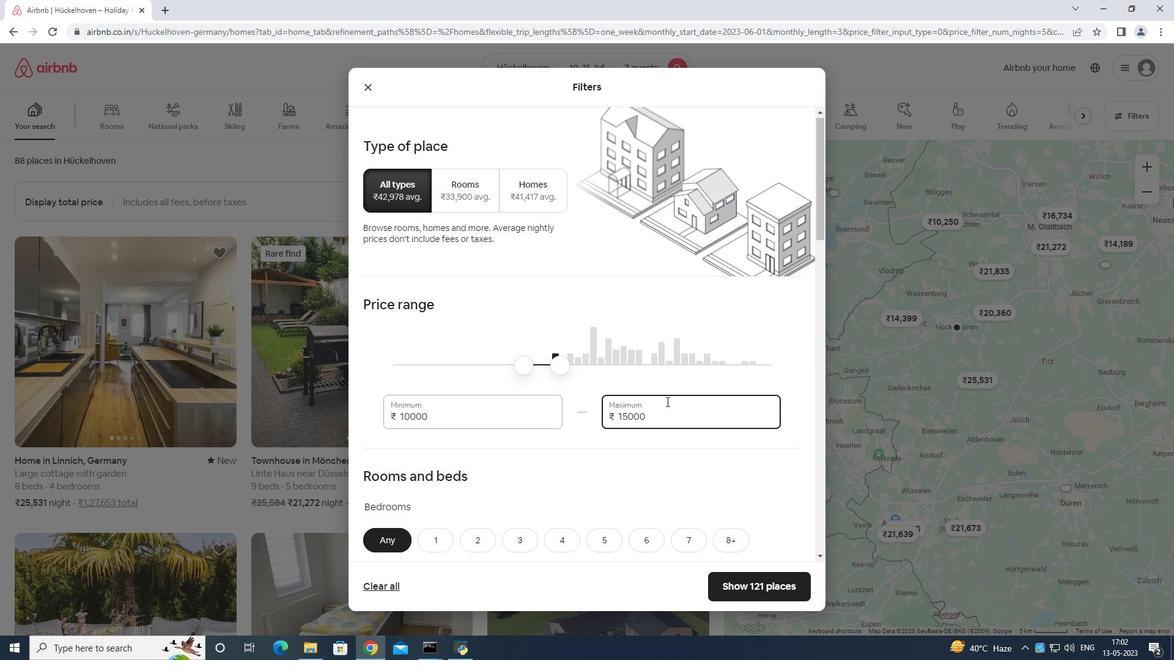 
Action: Mouse scrolled (666, 399) with delta (0, 0)
Screenshot: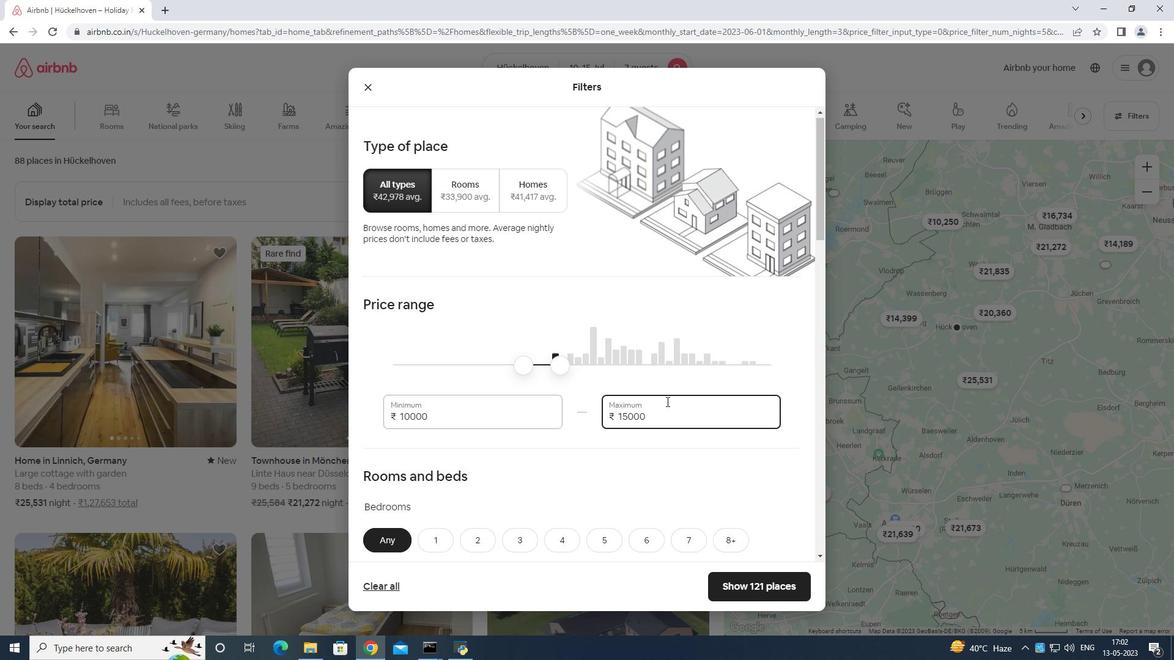 
Action: Mouse moved to (666, 401)
Screenshot: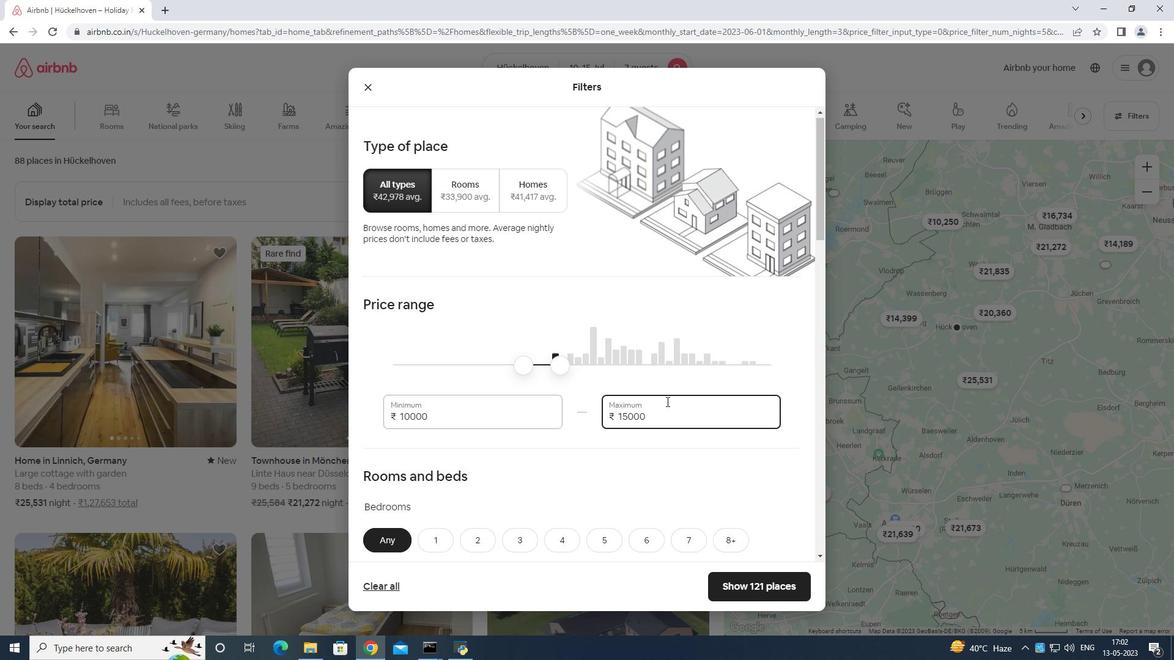 
Action: Mouse scrolled (666, 401) with delta (0, 0)
Screenshot: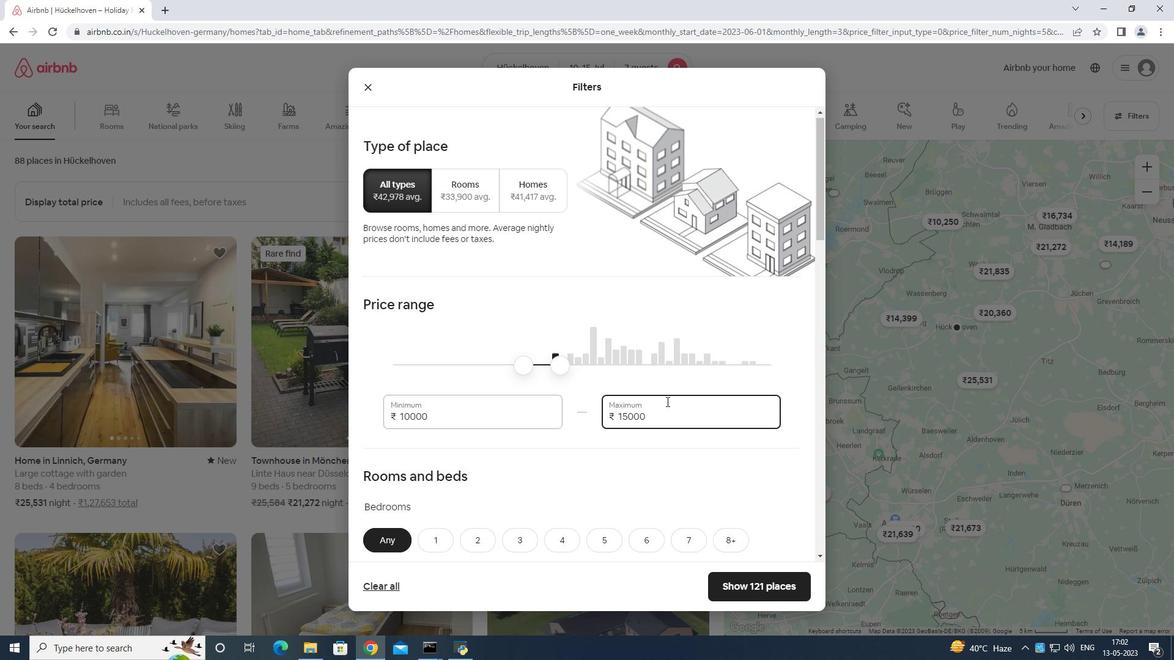 
Action: Mouse scrolled (666, 401) with delta (0, 0)
Screenshot: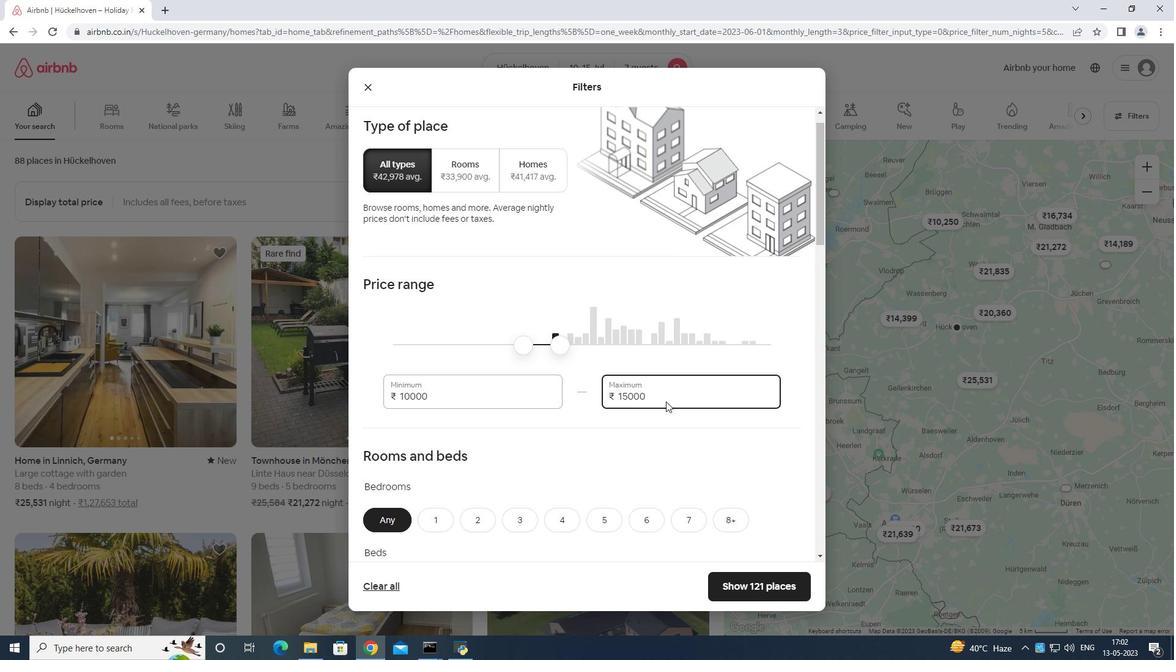 
Action: Mouse moved to (560, 292)
Screenshot: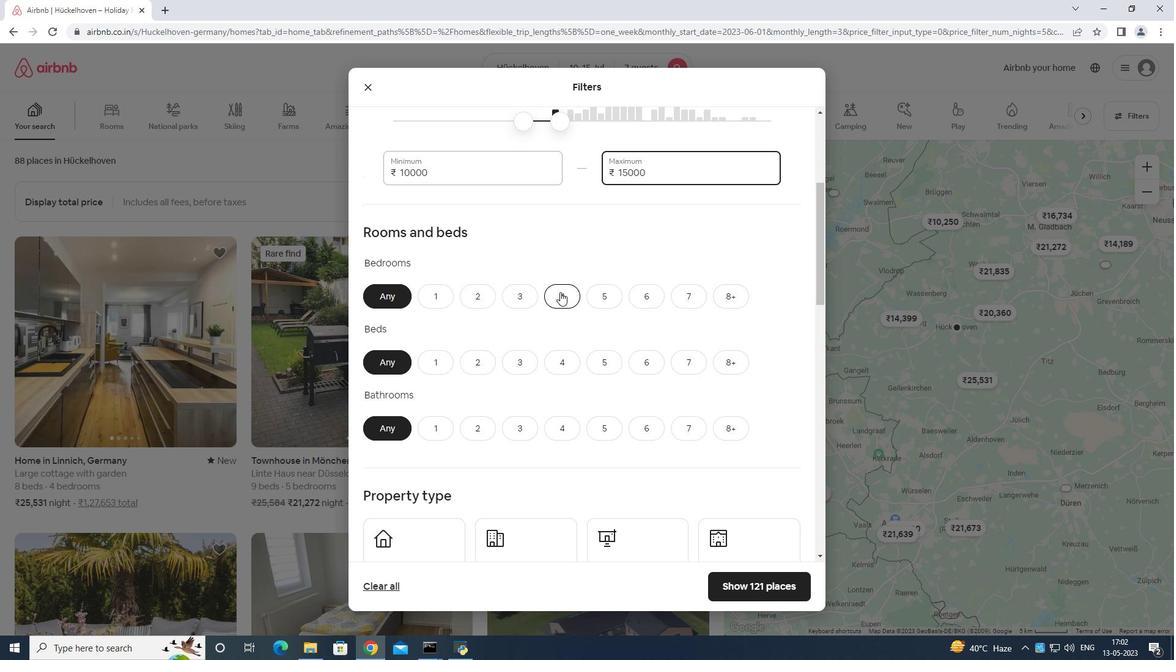
Action: Mouse pressed left at (560, 292)
Screenshot: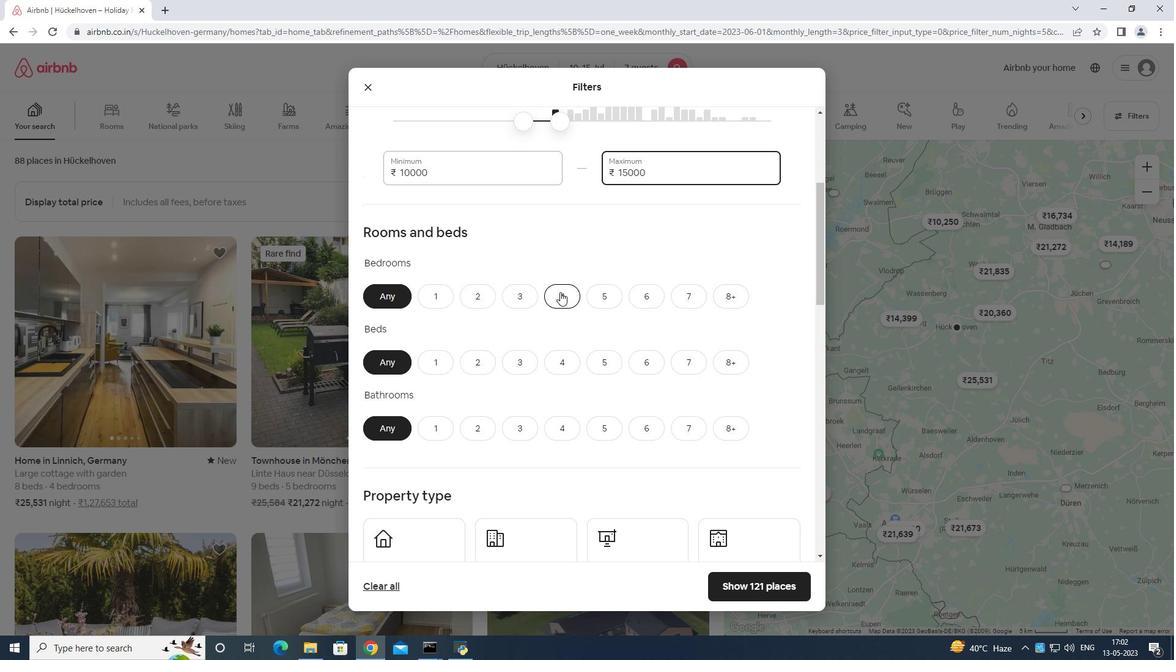
Action: Mouse moved to (695, 360)
Screenshot: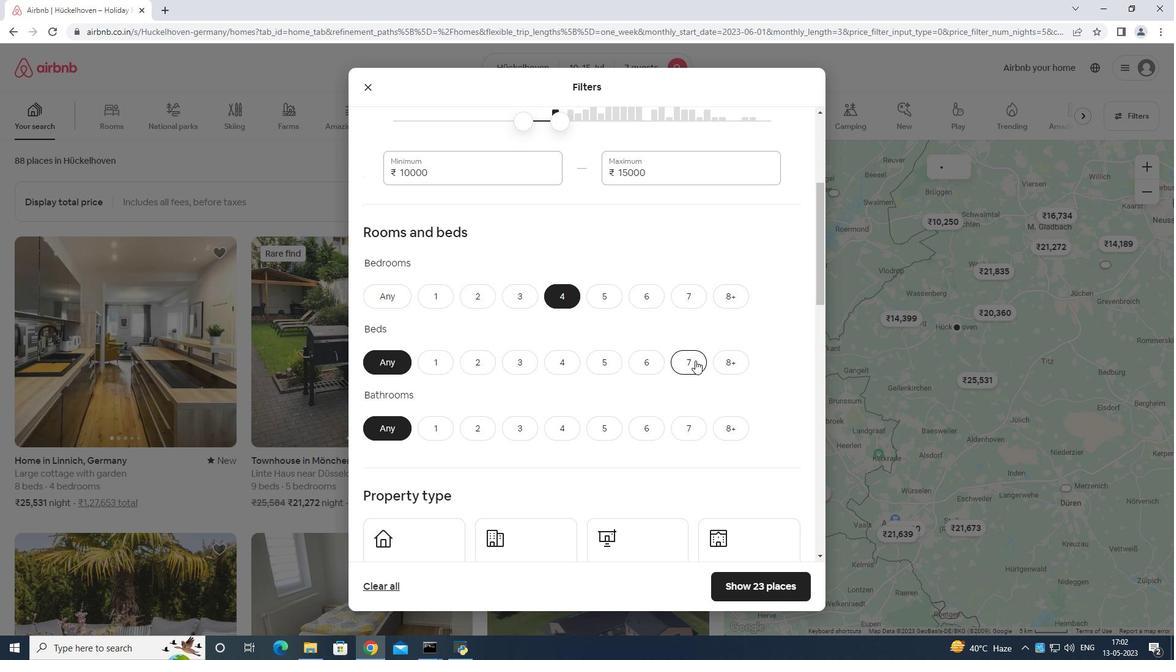 
Action: Mouse pressed left at (695, 360)
Screenshot: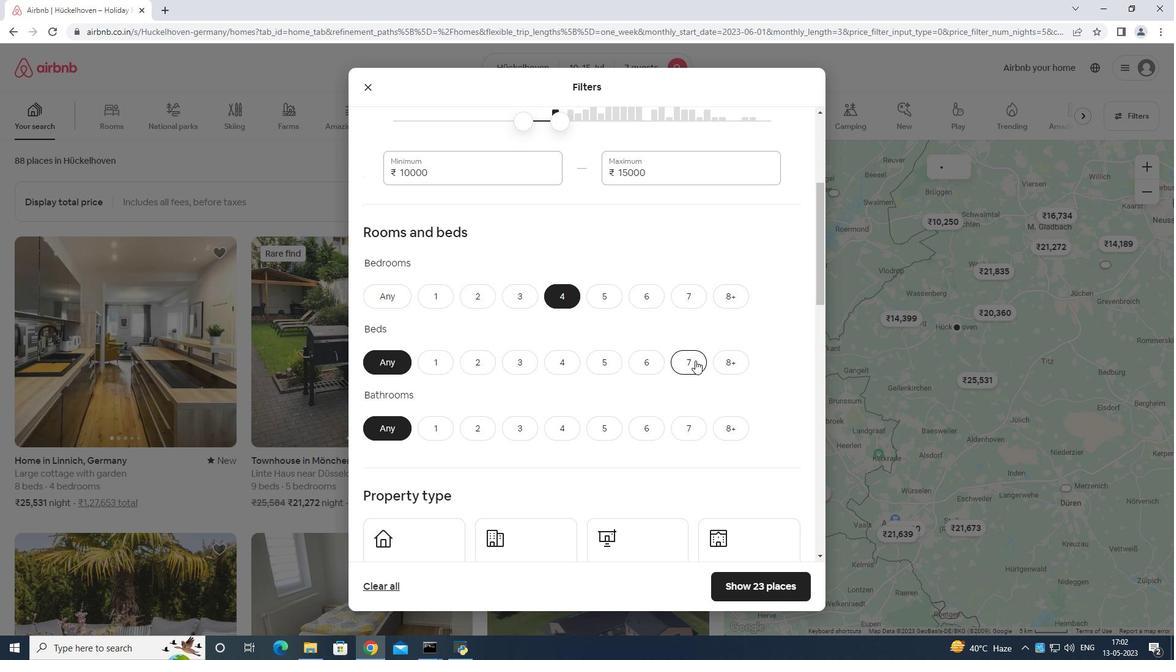 
Action: Mouse moved to (549, 426)
Screenshot: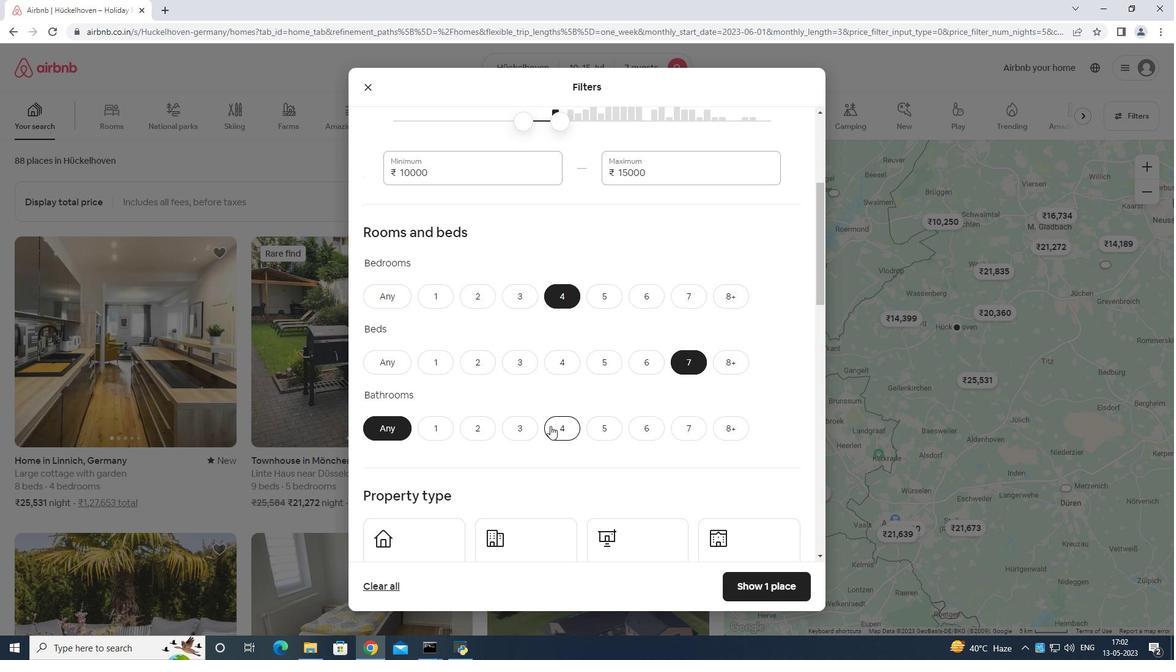 
Action: Mouse pressed left at (549, 426)
Screenshot: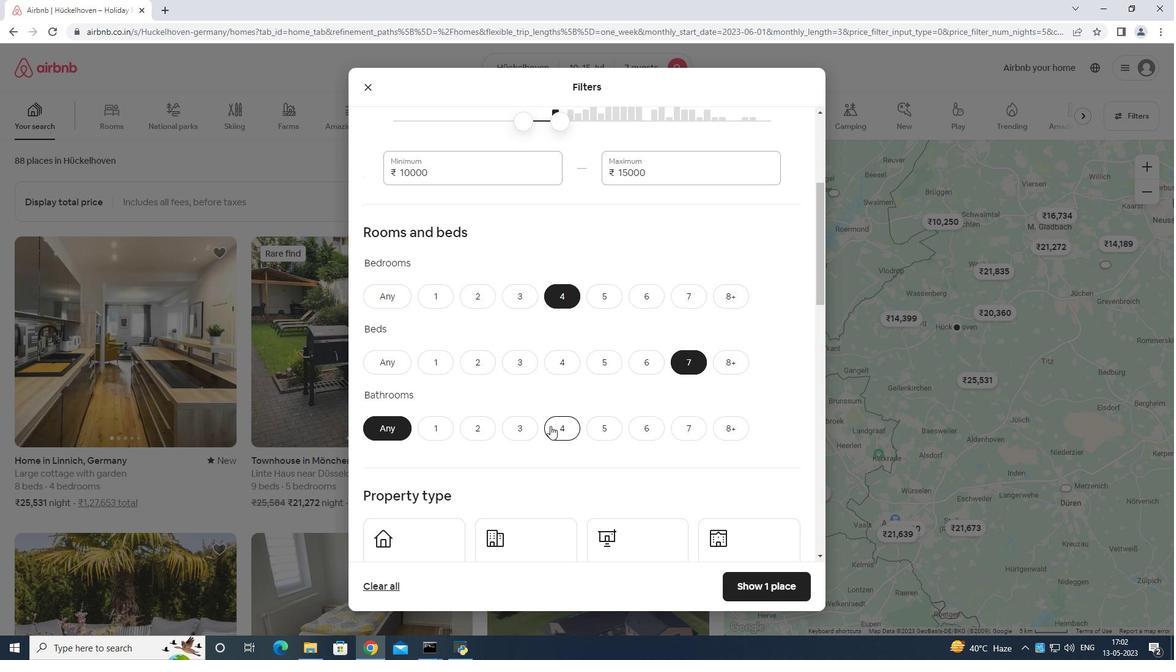 
Action: Mouse moved to (553, 397)
Screenshot: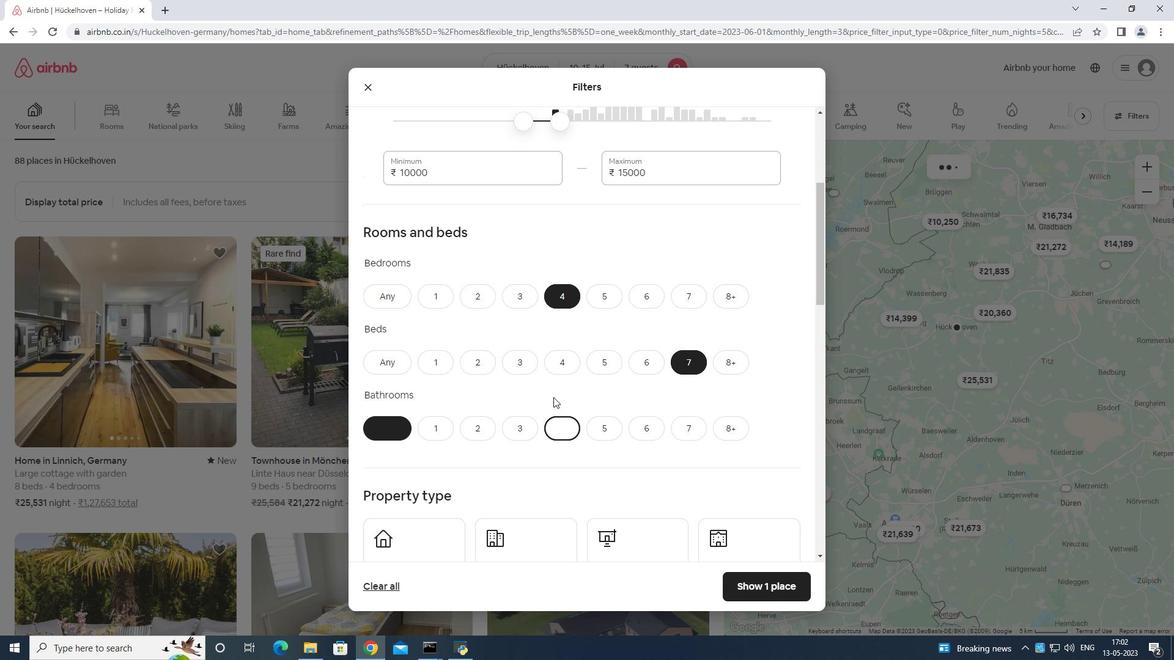 
Action: Mouse scrolled (553, 396) with delta (0, 0)
Screenshot: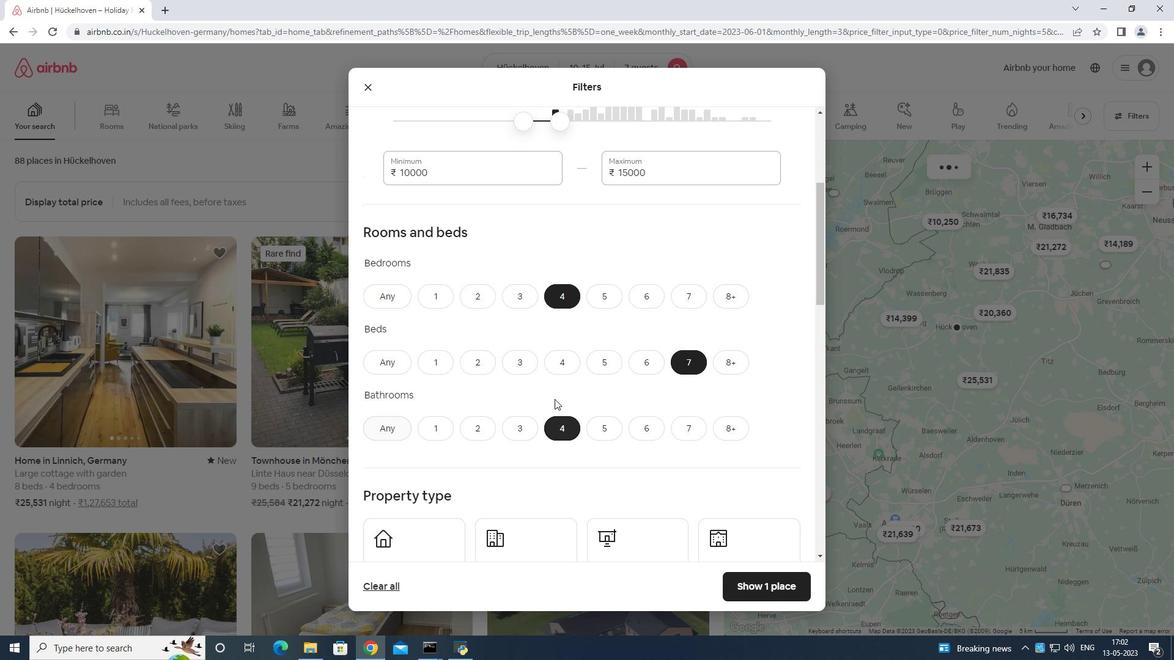 
Action: Mouse moved to (554, 399)
Screenshot: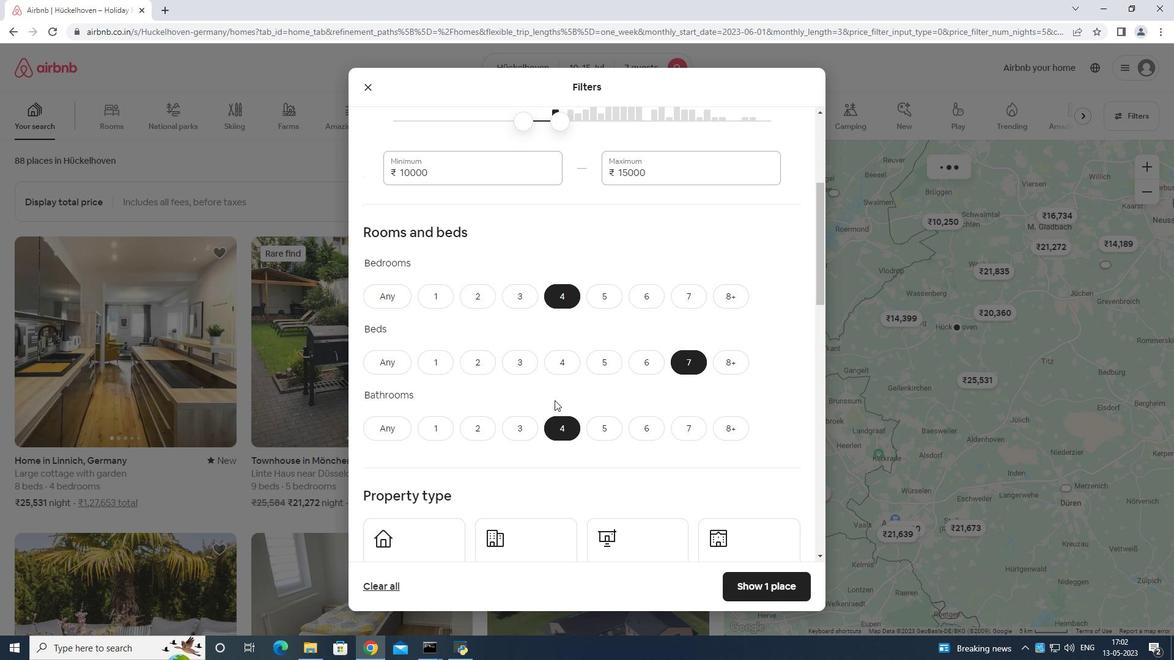 
Action: Mouse scrolled (554, 399) with delta (0, 0)
Screenshot: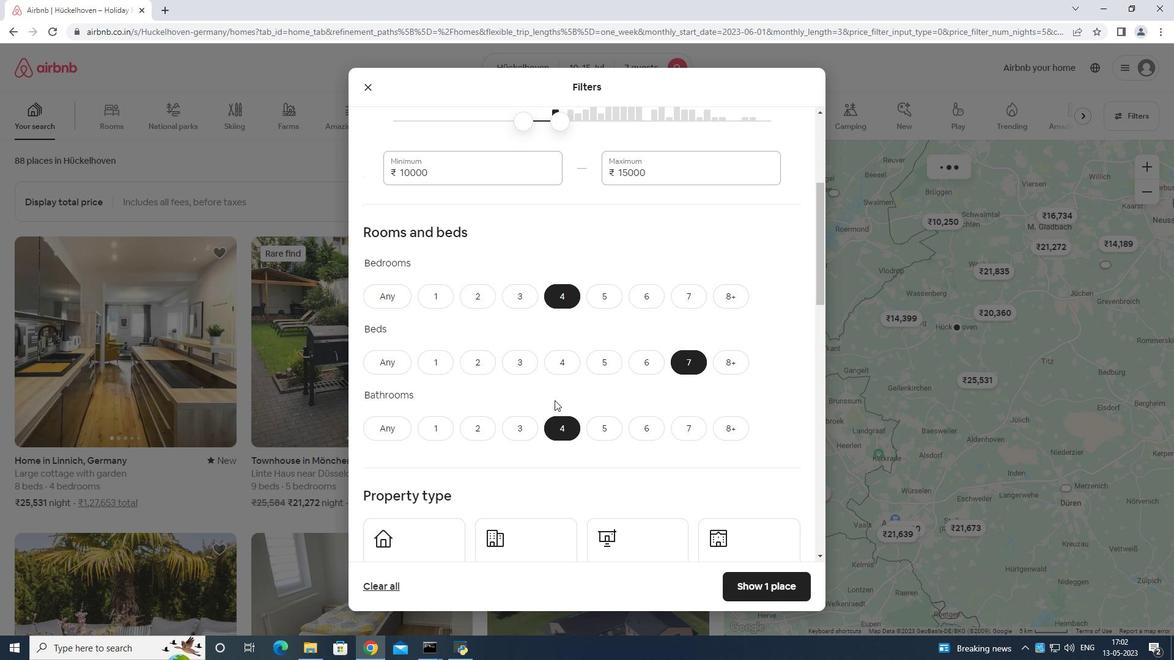 
Action: Mouse moved to (555, 401)
Screenshot: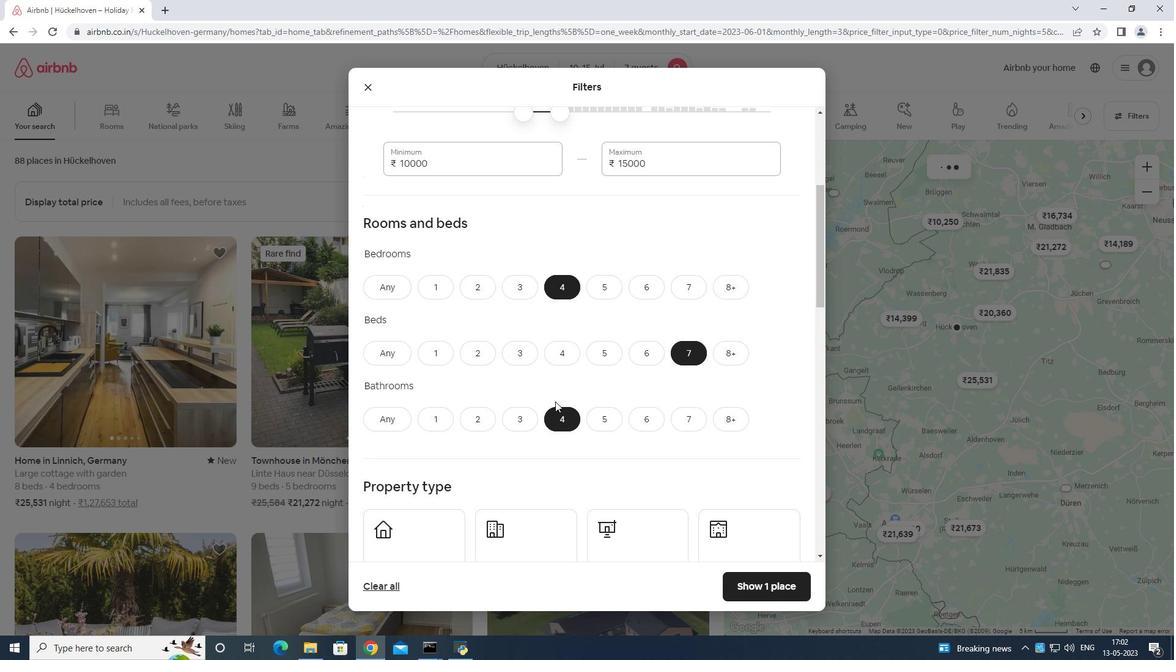 
Action: Mouse scrolled (555, 401) with delta (0, 0)
Screenshot: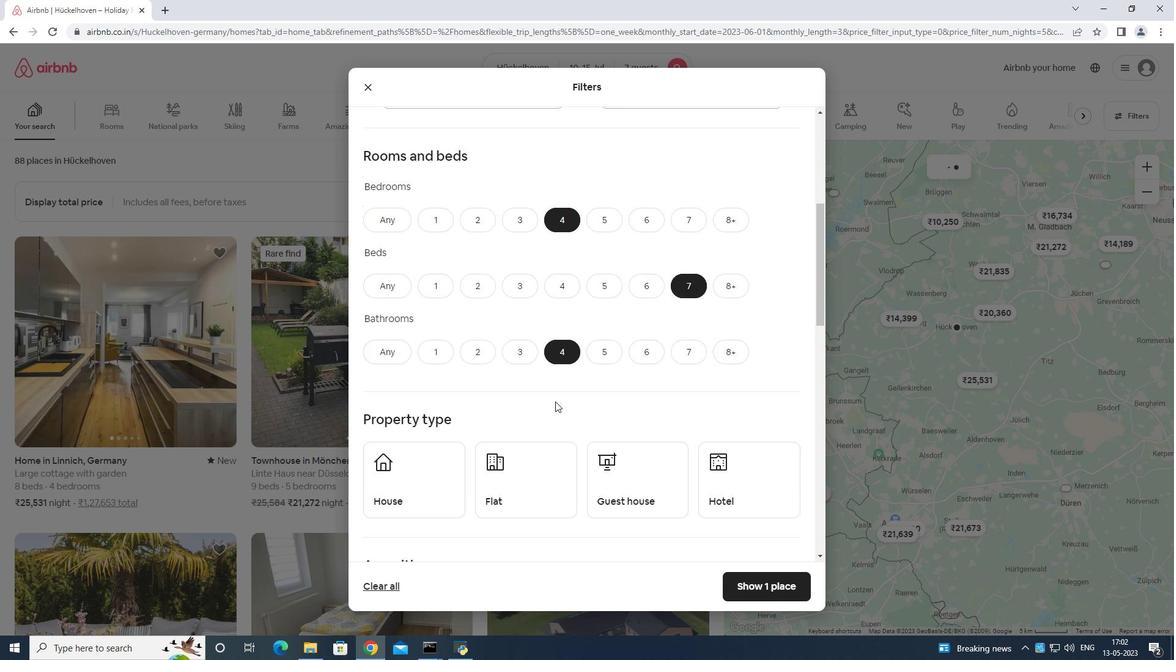 
Action: Mouse moved to (440, 376)
Screenshot: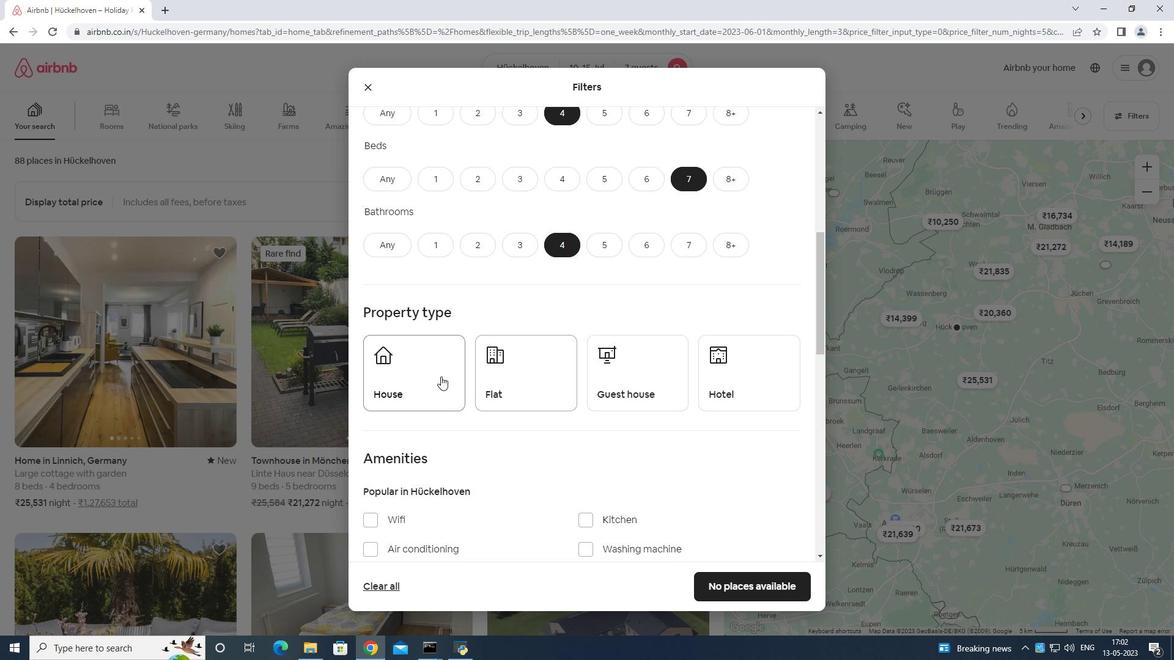 
Action: Mouse pressed left at (440, 376)
Screenshot: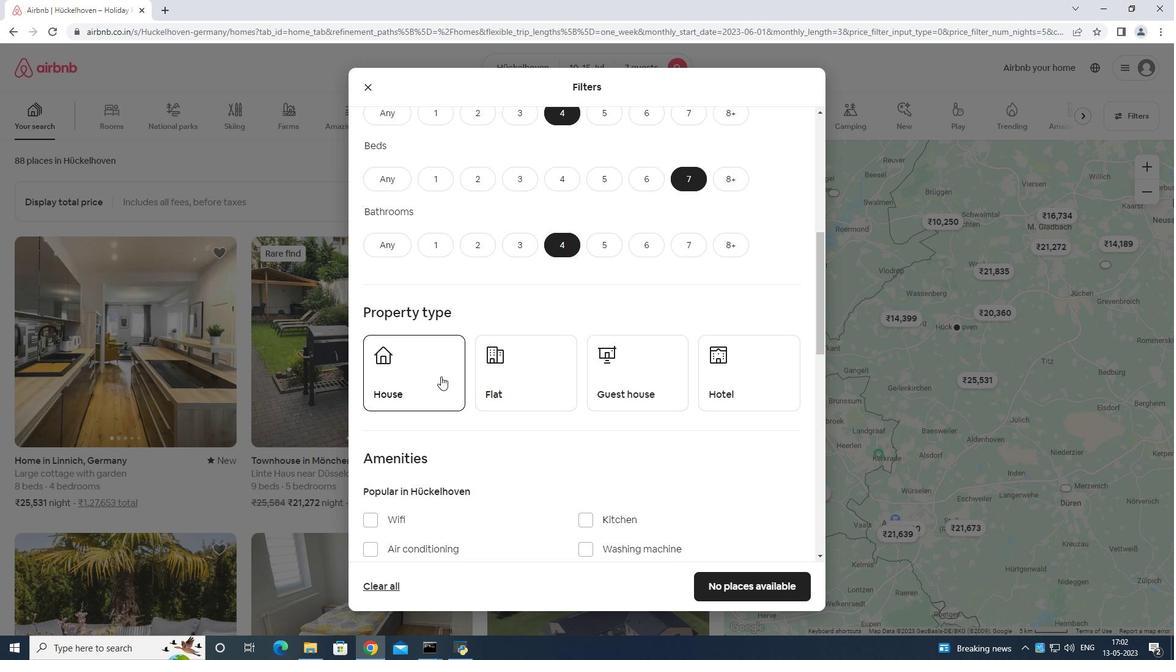 
Action: Mouse moved to (510, 375)
Screenshot: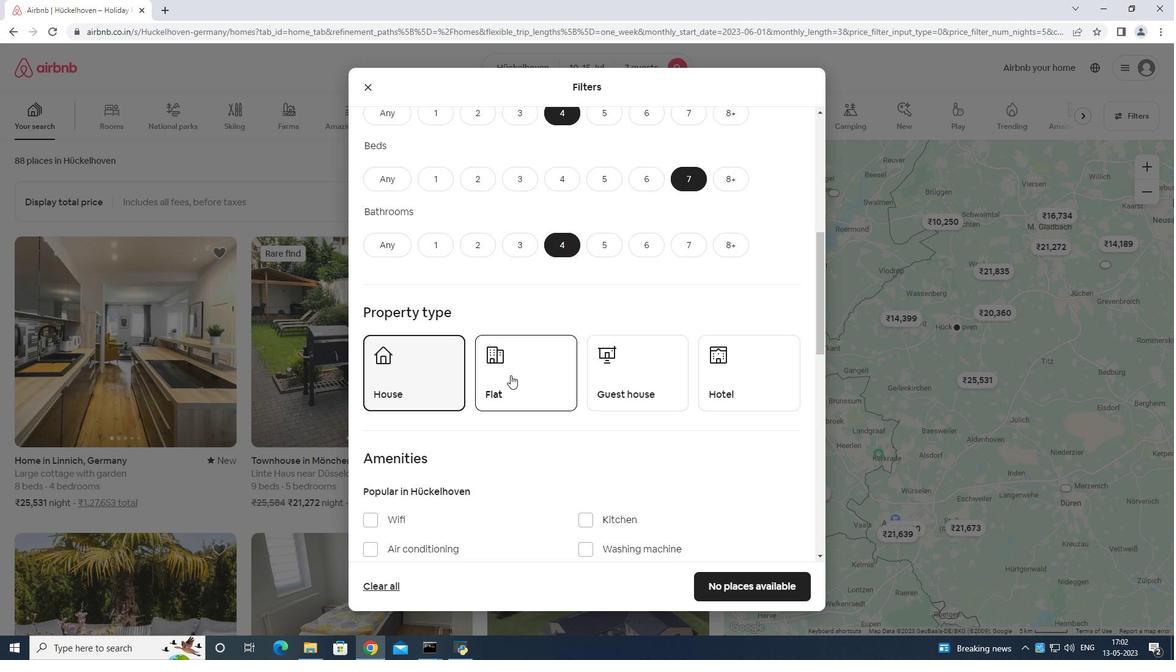
Action: Mouse pressed left at (510, 375)
Screenshot: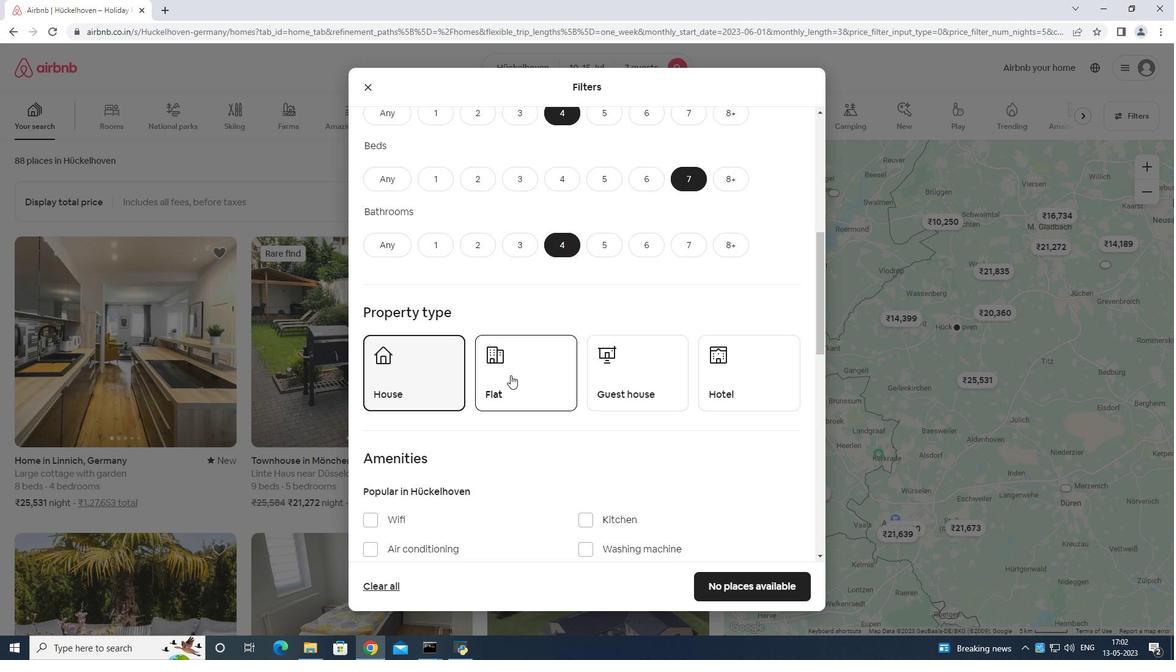 
Action: Mouse moved to (606, 378)
Screenshot: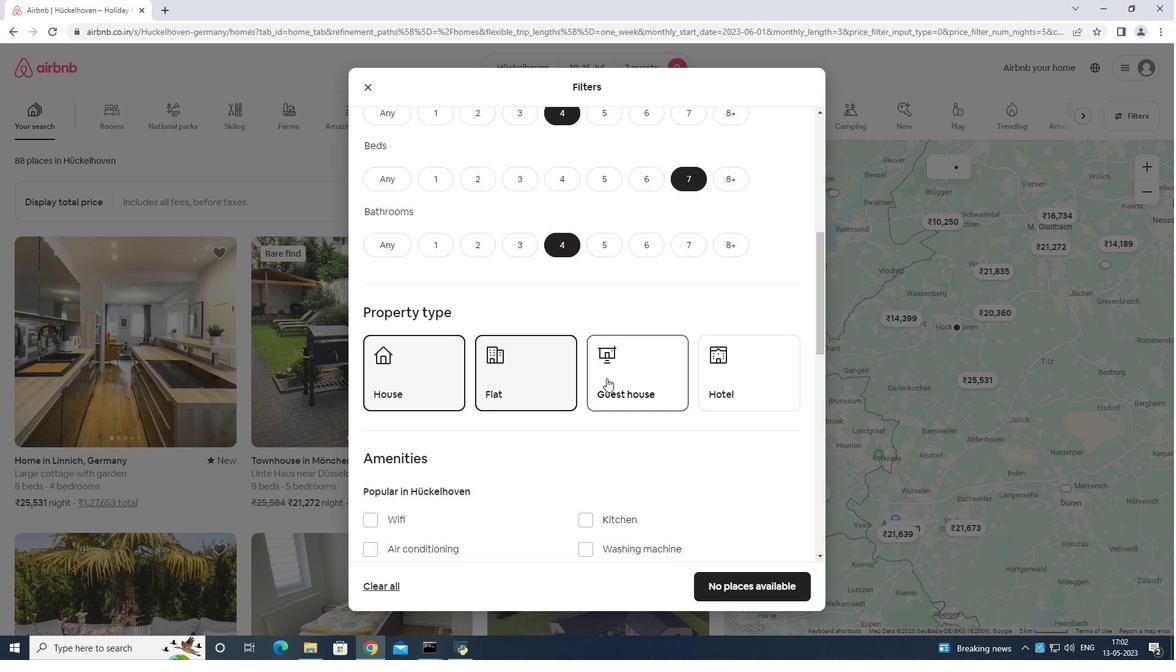 
Action: Mouse pressed left at (606, 378)
Screenshot: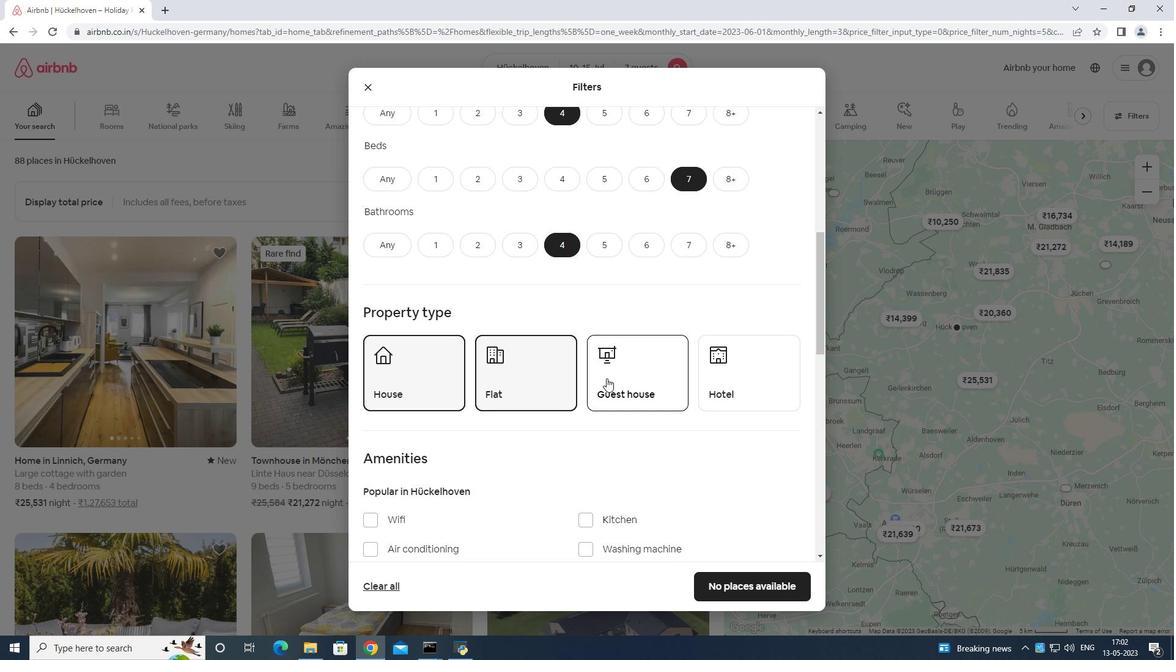 
Action: Mouse moved to (607, 371)
Screenshot: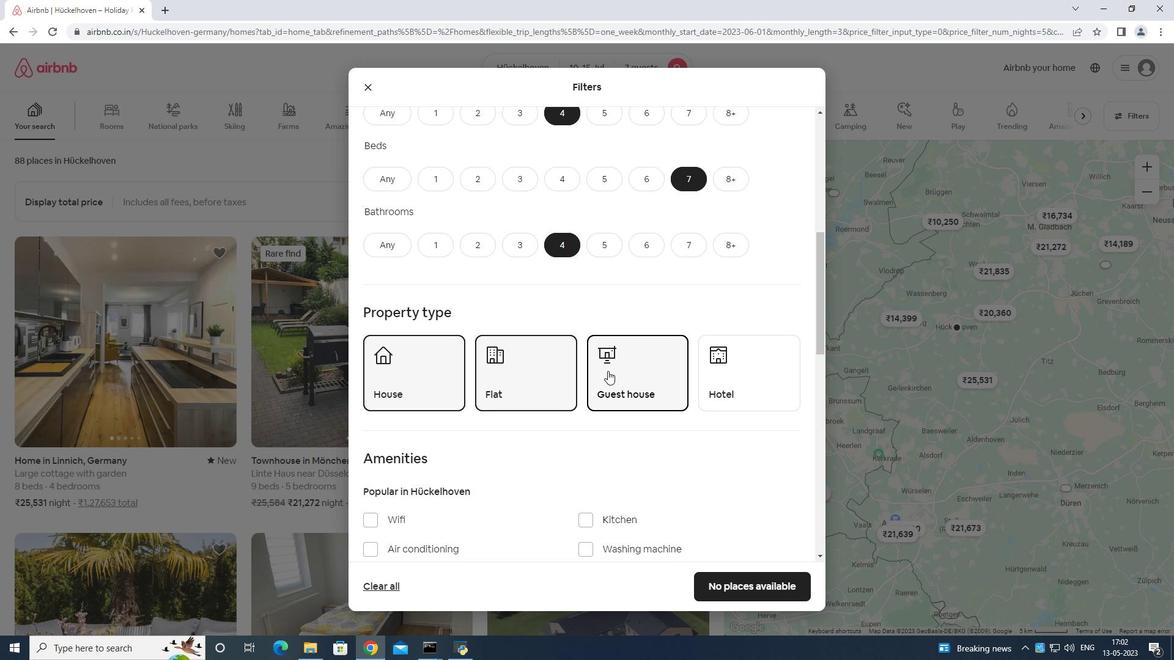 
Action: Mouse scrolled (607, 370) with delta (0, 0)
Screenshot: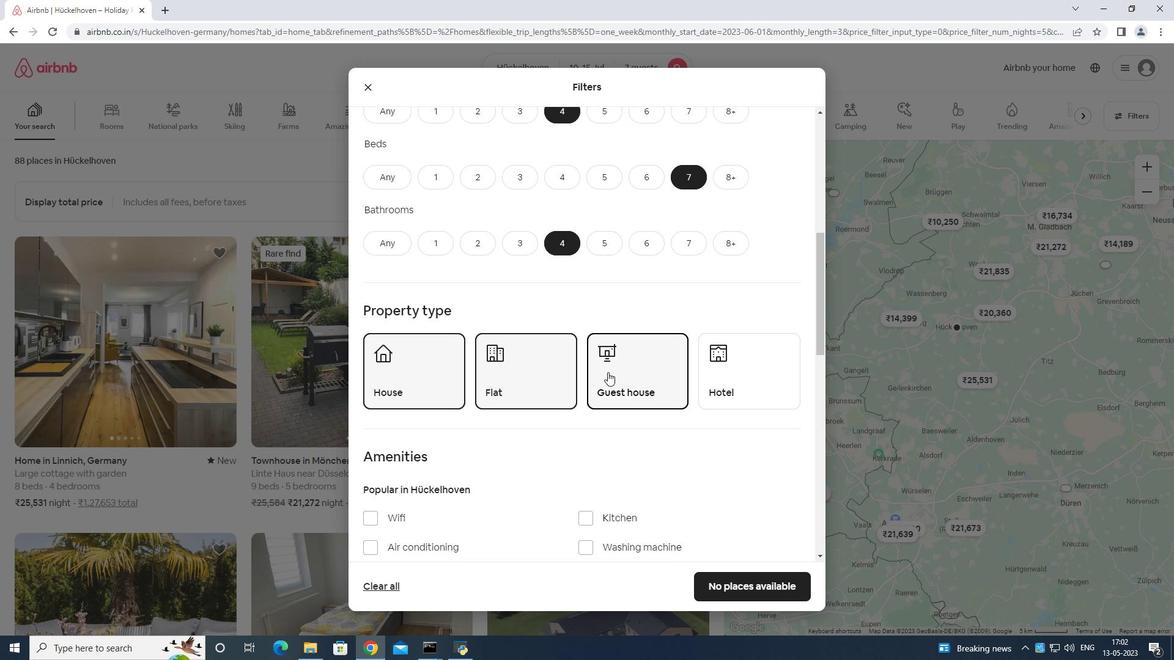 
Action: Mouse moved to (607, 372)
Screenshot: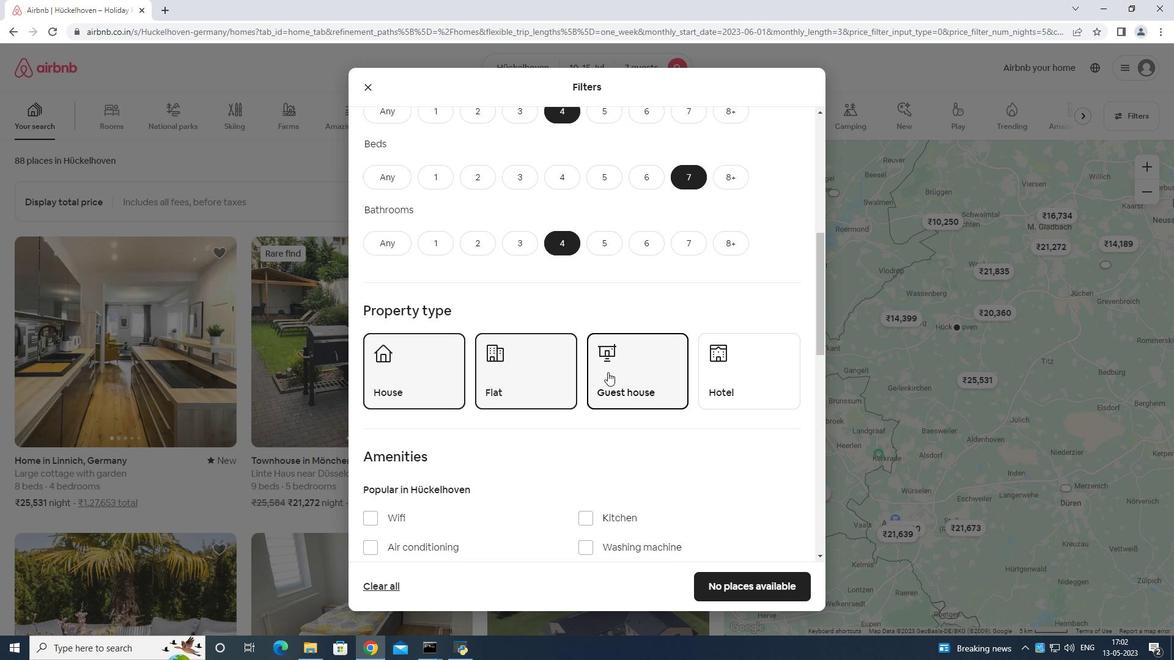 
Action: Mouse scrolled (607, 371) with delta (0, 0)
Screenshot: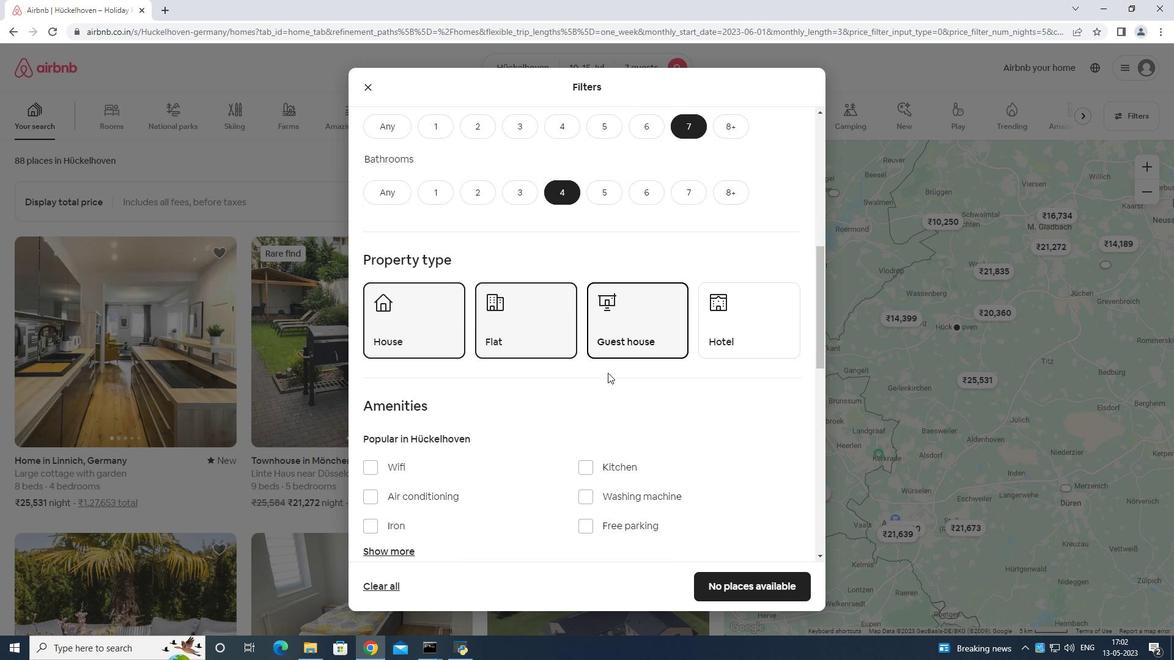 
Action: Mouse moved to (607, 373)
Screenshot: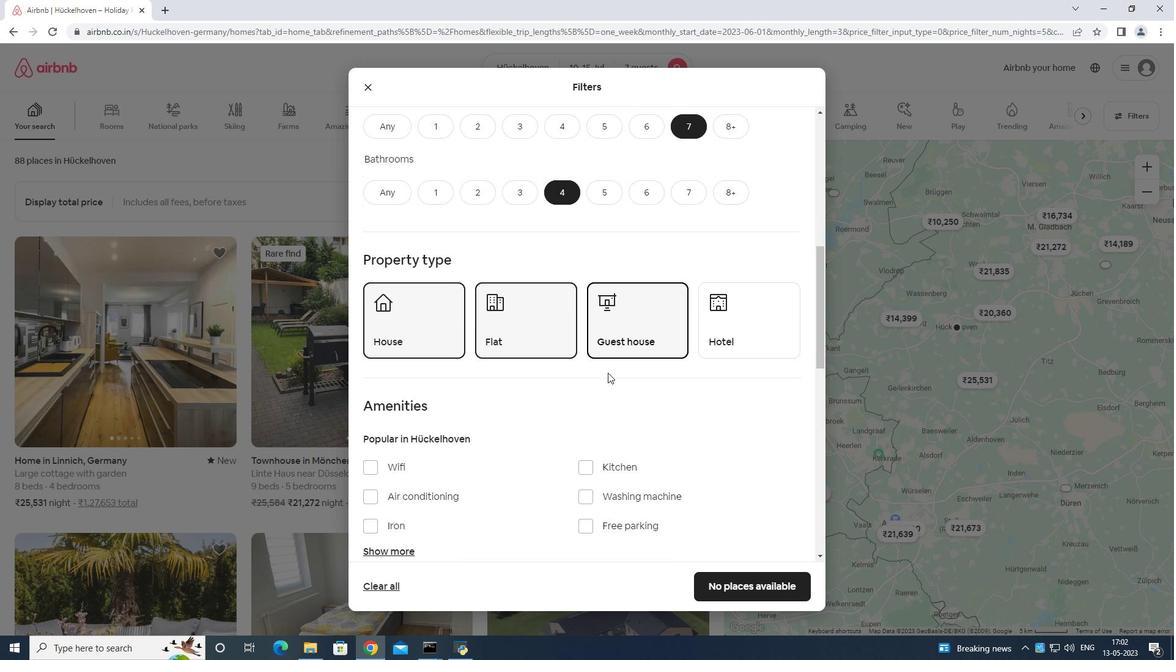 
Action: Mouse scrolled (607, 372) with delta (0, 0)
Screenshot: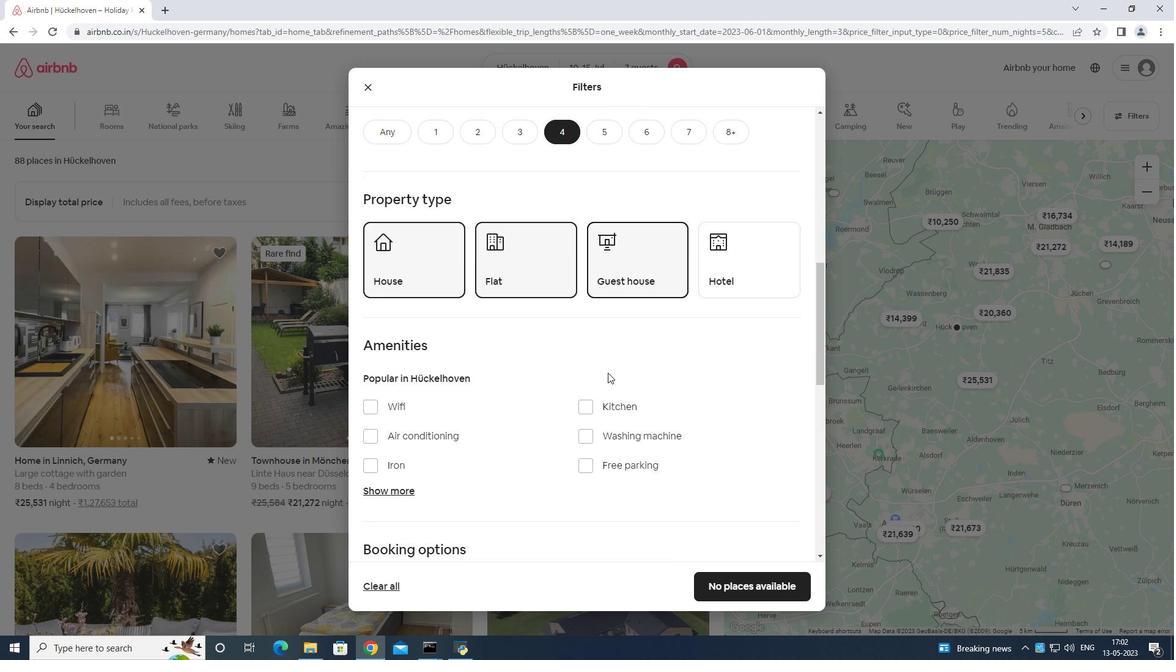 
Action: Mouse moved to (370, 334)
Screenshot: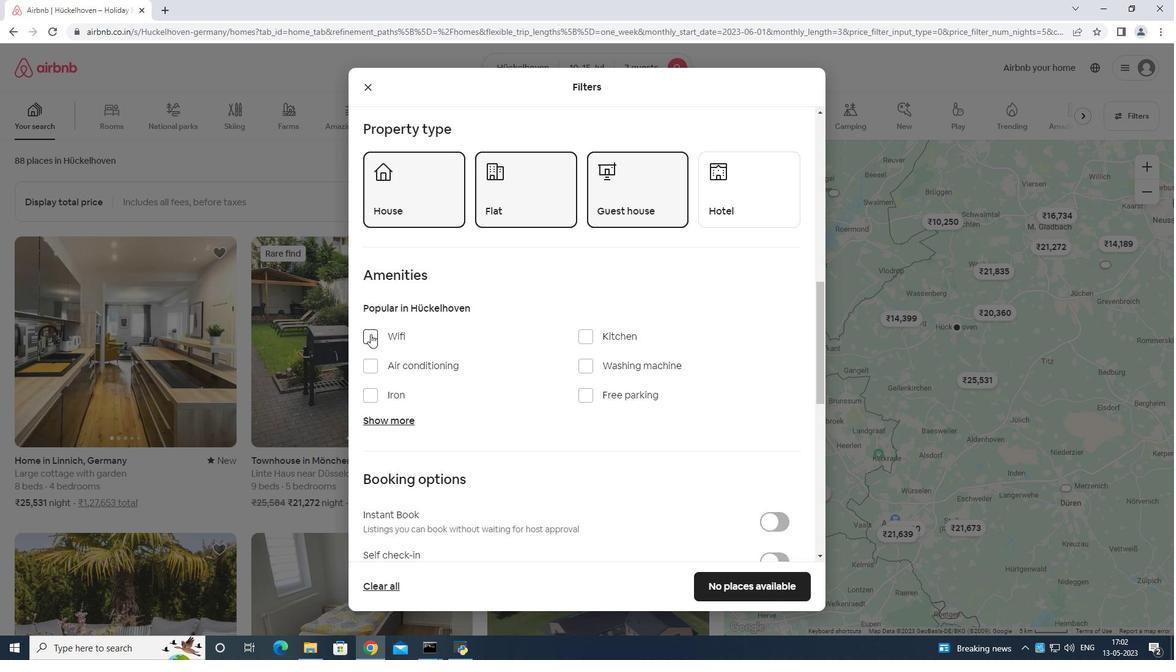 
Action: Mouse pressed left at (370, 334)
Screenshot: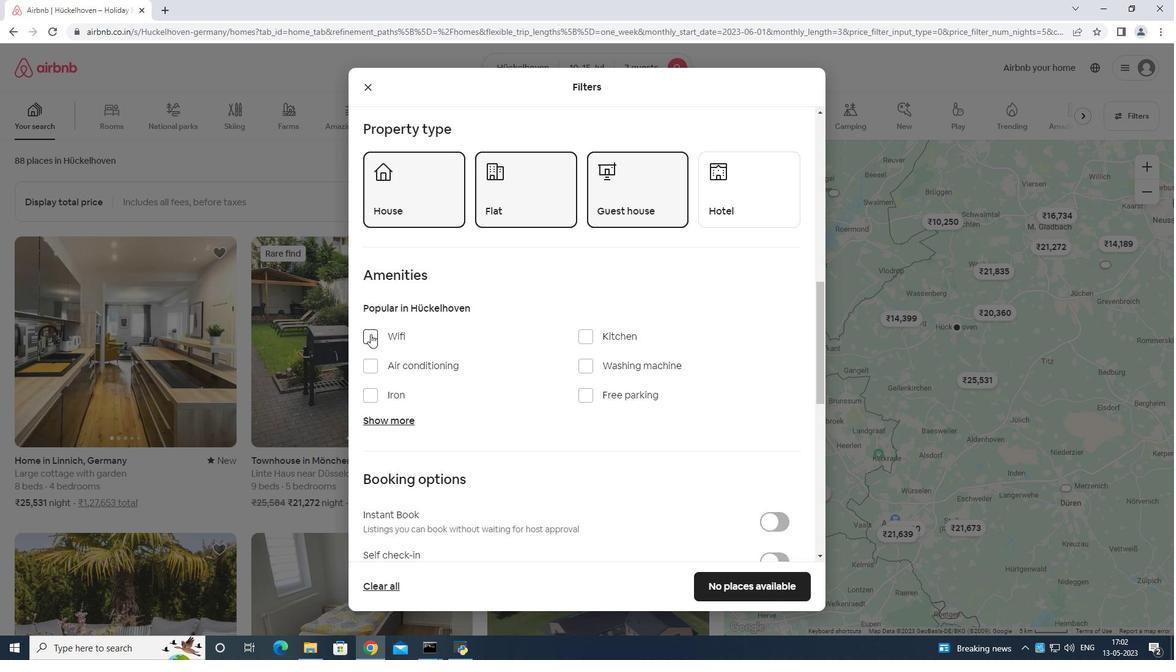 
Action: Mouse moved to (587, 390)
Screenshot: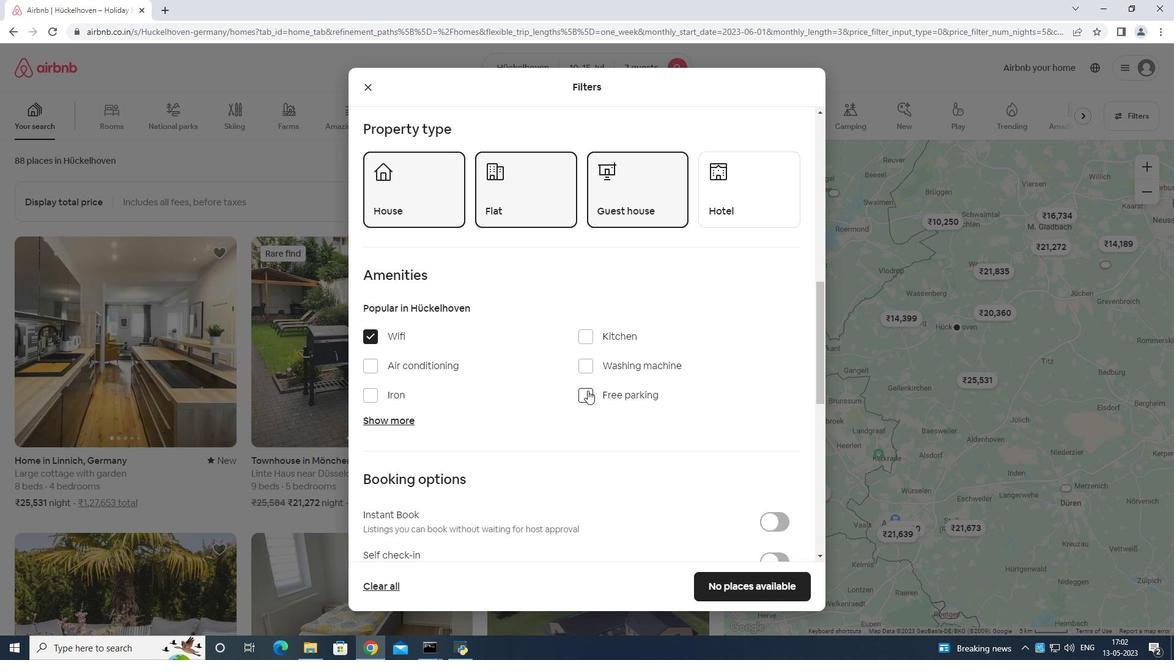 
Action: Mouse pressed left at (587, 390)
Screenshot: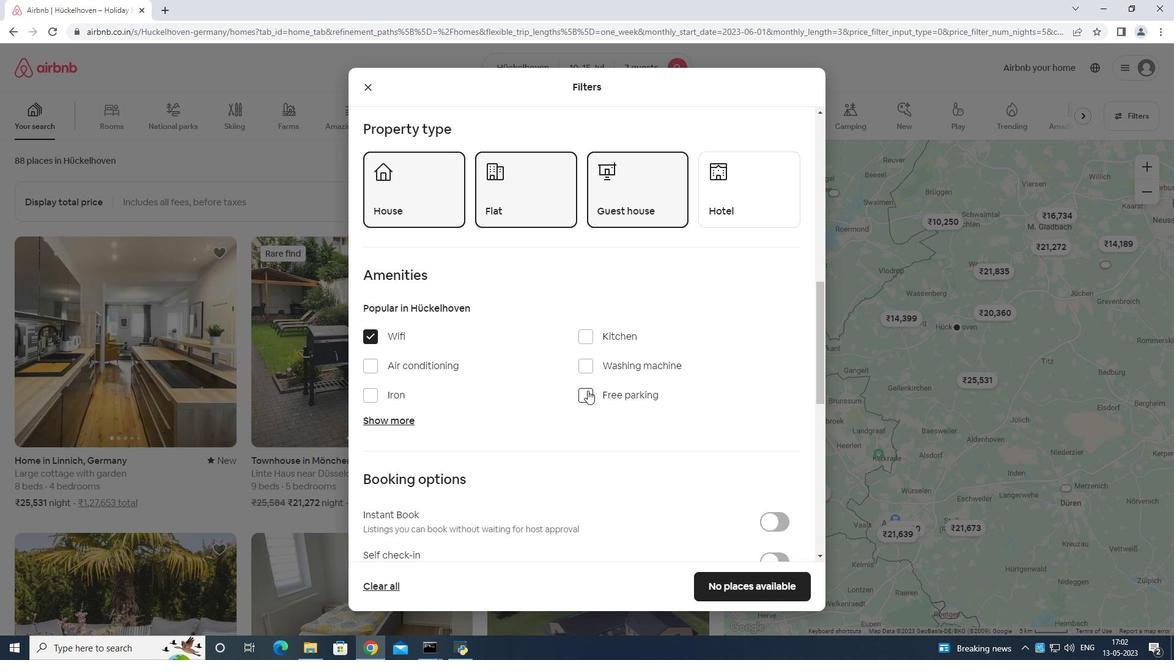 
Action: Mouse moved to (390, 422)
Screenshot: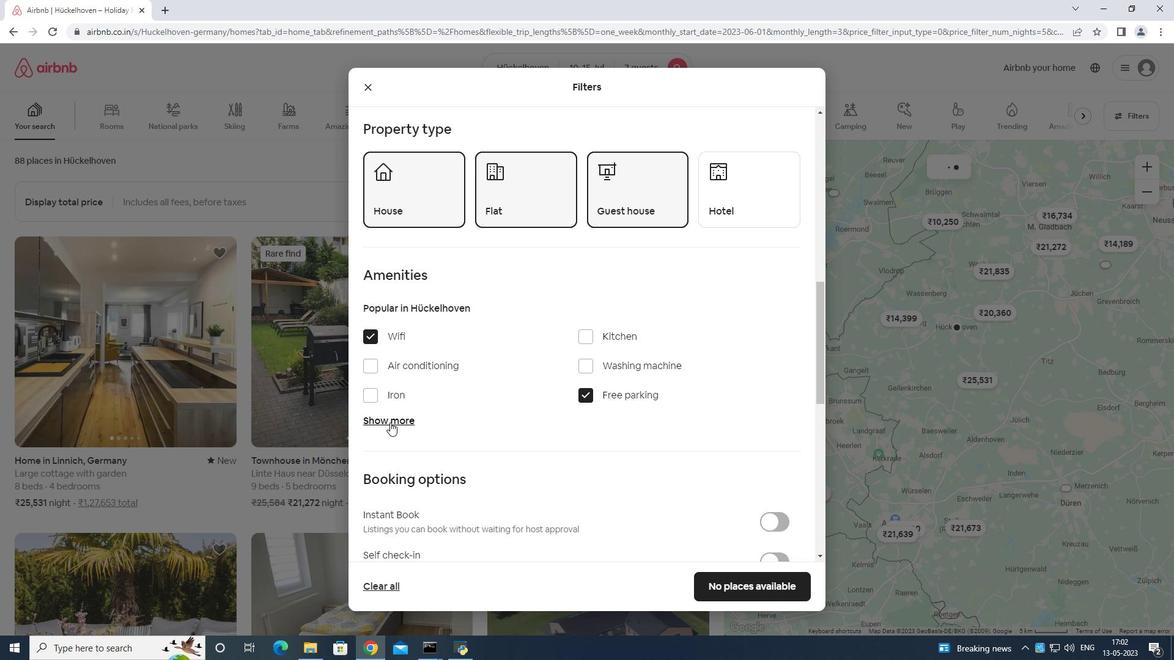 
Action: Mouse pressed left at (390, 422)
Screenshot: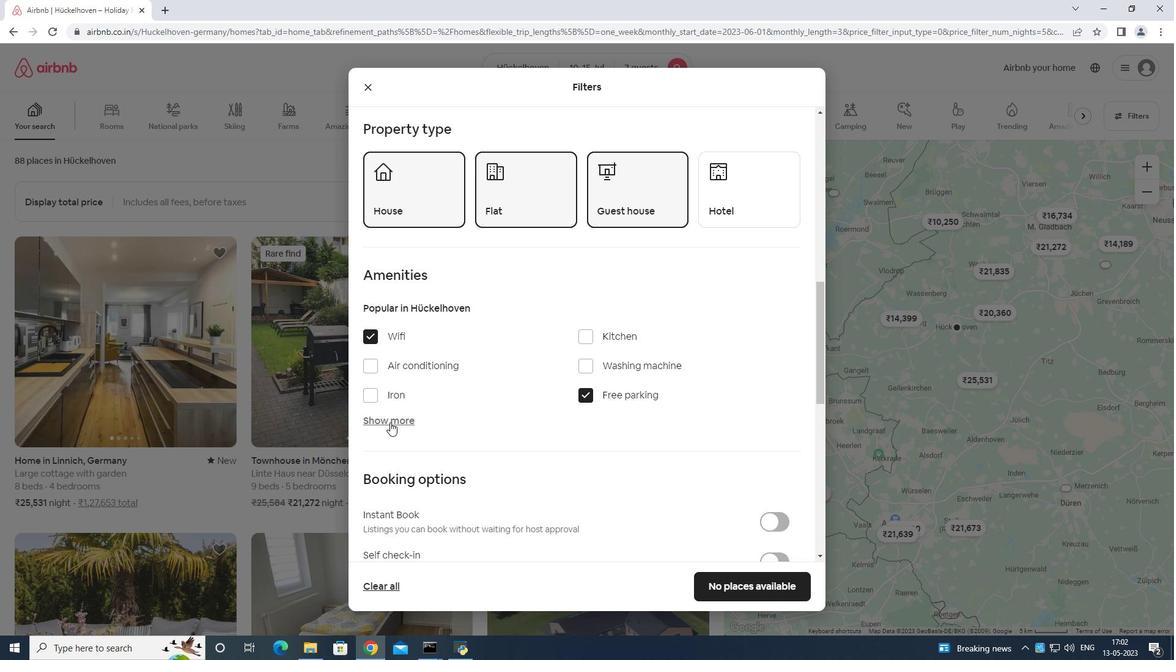 
Action: Mouse moved to (453, 407)
Screenshot: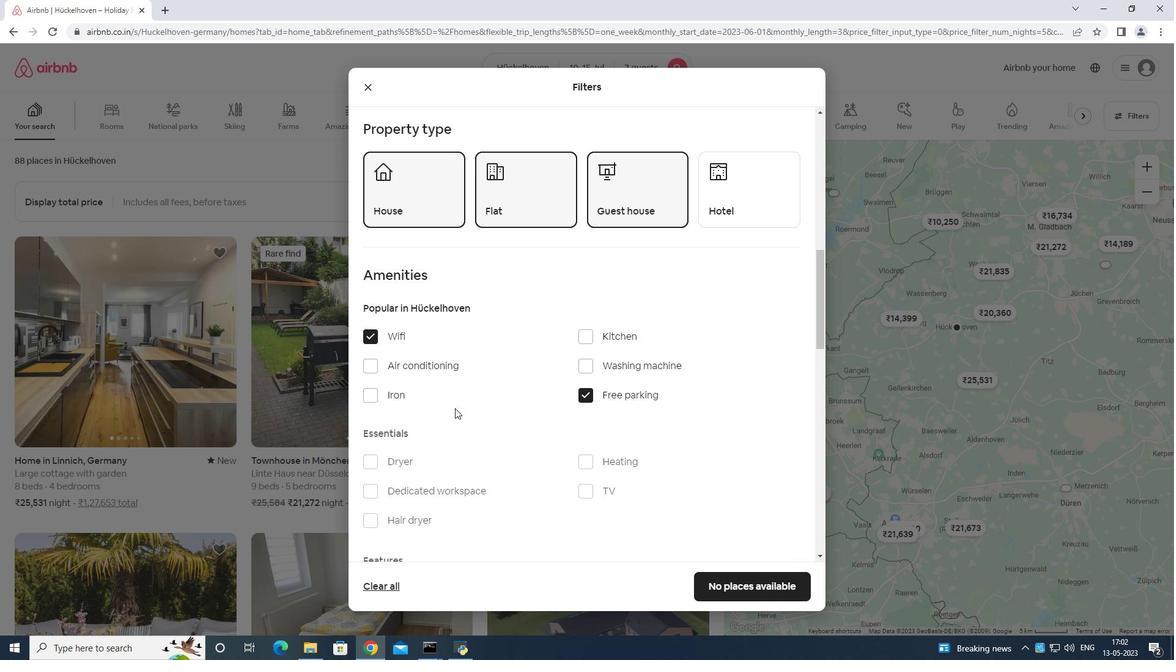 
Action: Mouse scrolled (453, 407) with delta (0, 0)
Screenshot: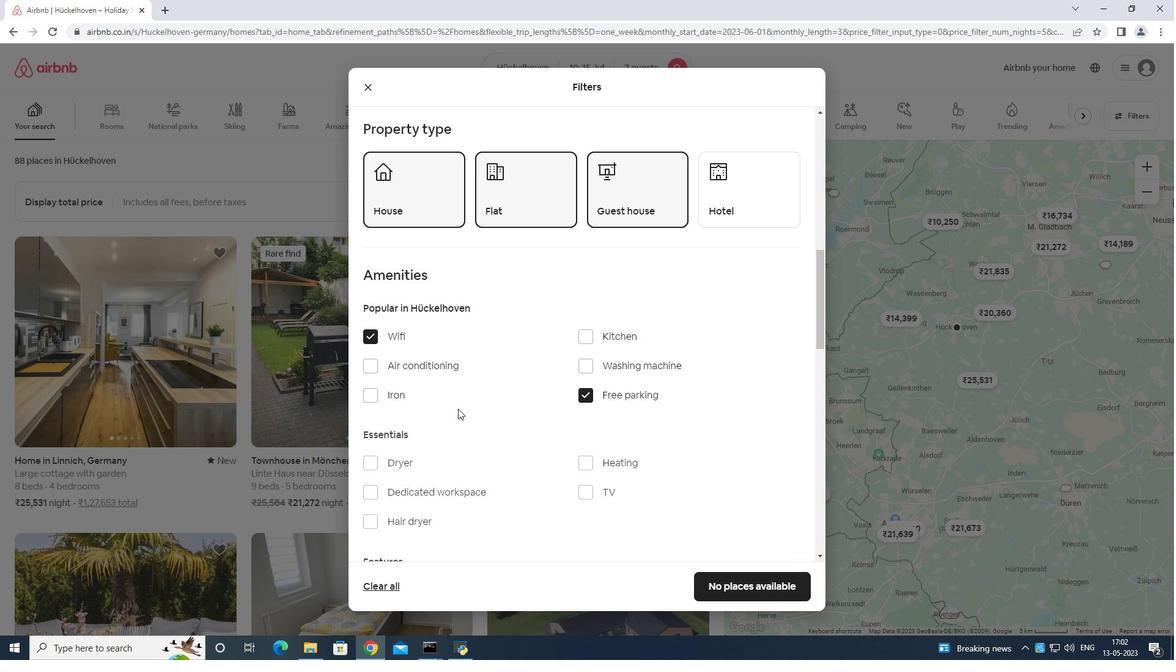 
Action: Mouse moved to (457, 409)
Screenshot: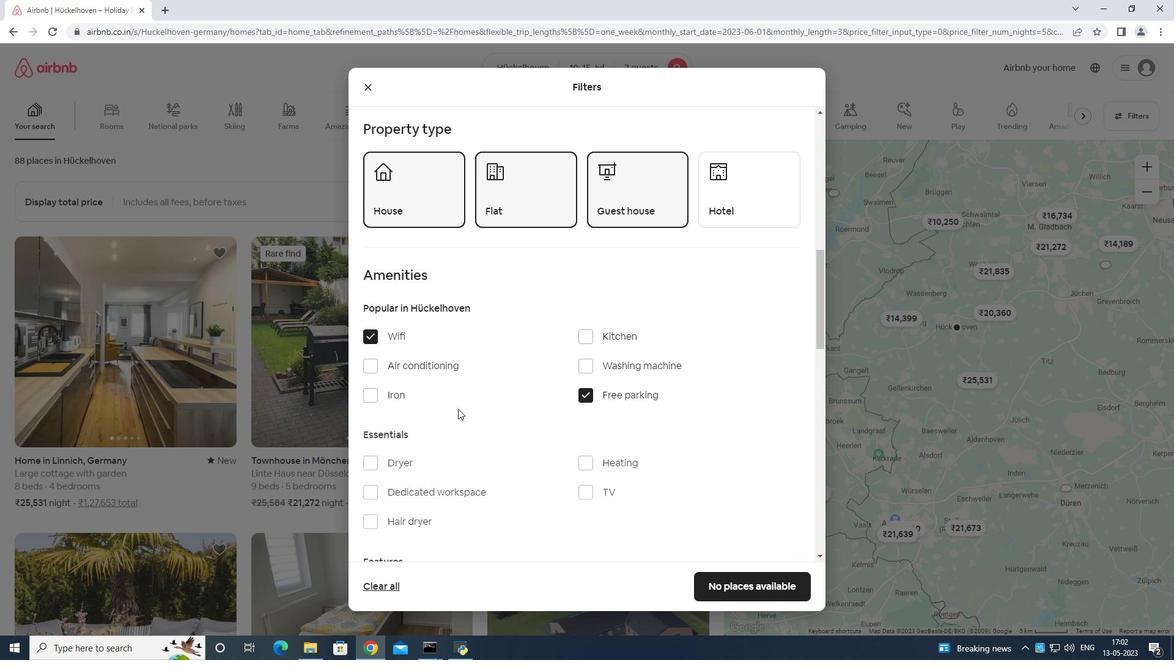 
Action: Mouse scrolled (457, 408) with delta (0, 0)
Screenshot: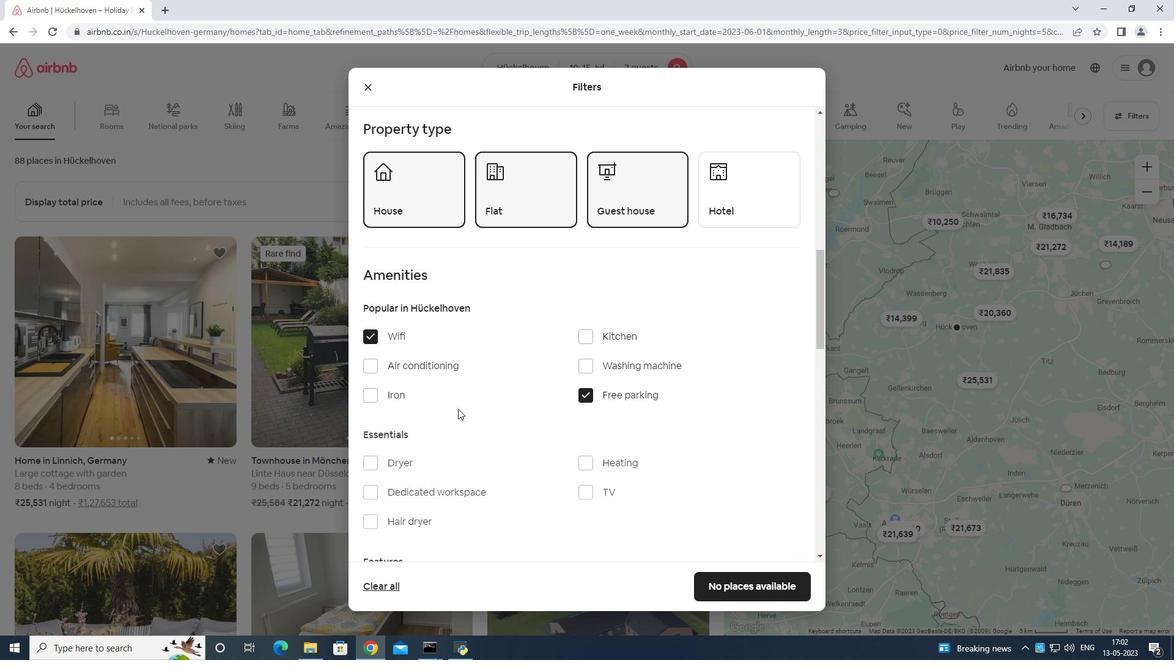 
Action: Mouse moved to (586, 372)
Screenshot: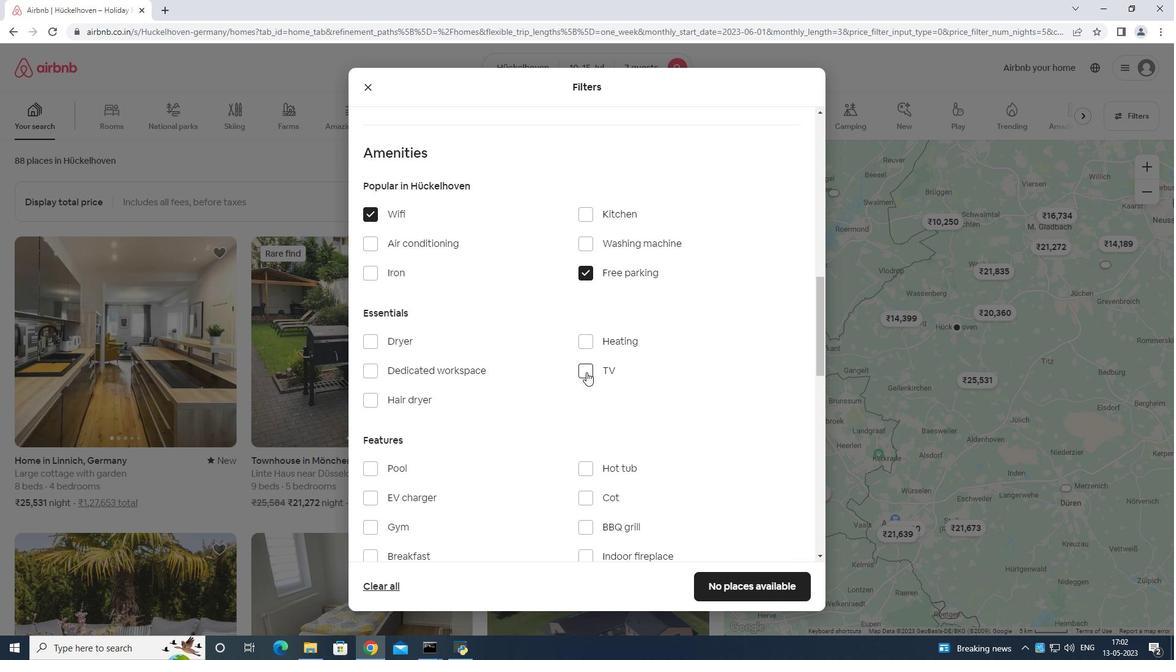 
Action: Mouse pressed left at (586, 372)
Screenshot: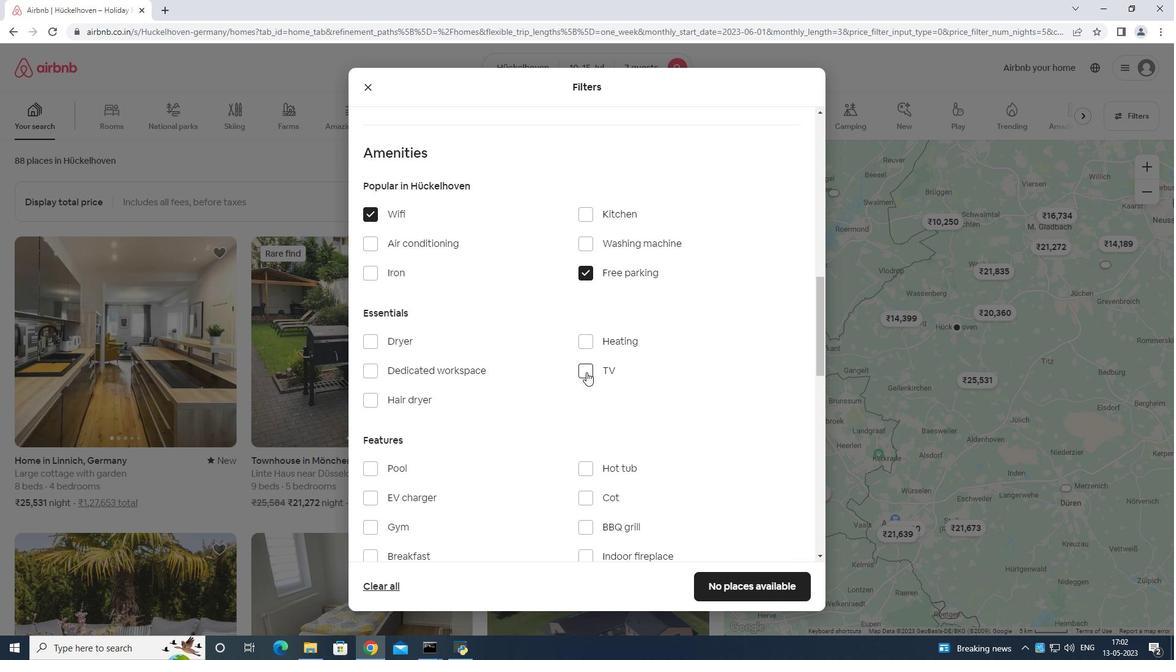 
Action: Mouse moved to (563, 366)
Screenshot: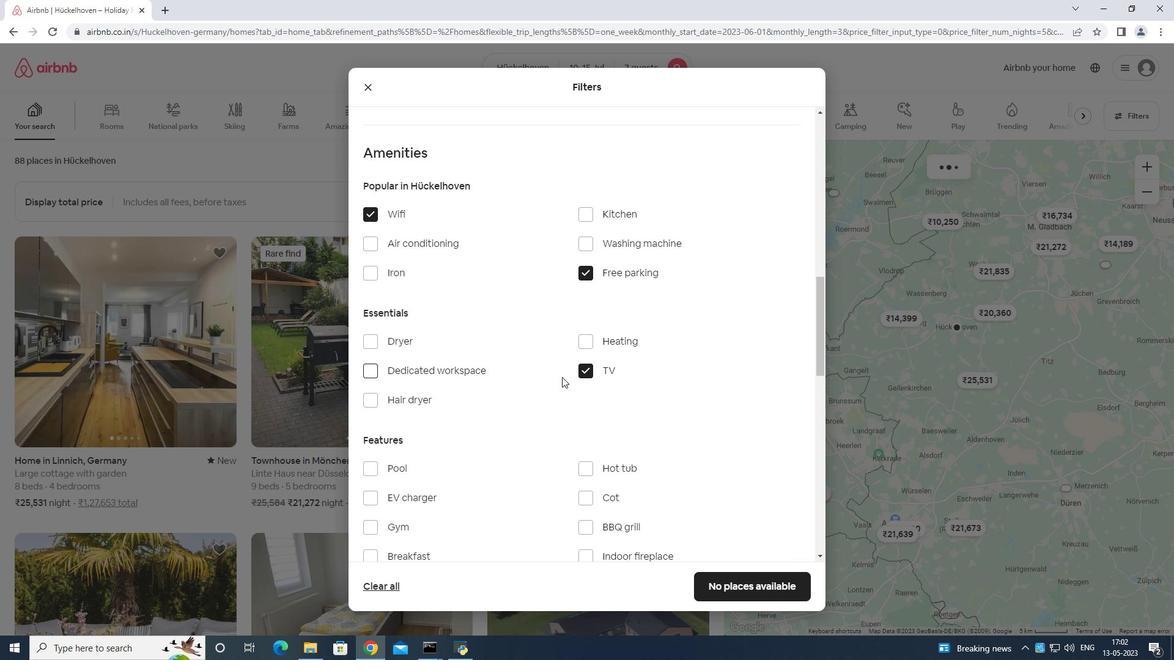 
Action: Mouse scrolled (563, 365) with delta (0, 0)
Screenshot: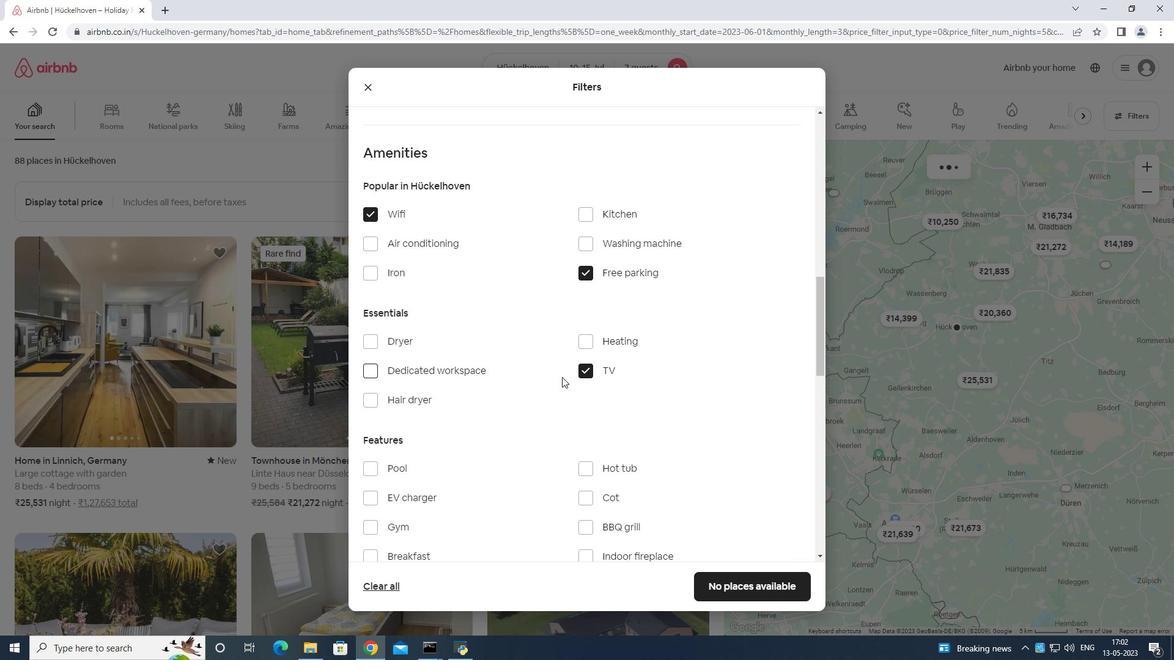 
Action: Mouse moved to (563, 370)
Screenshot: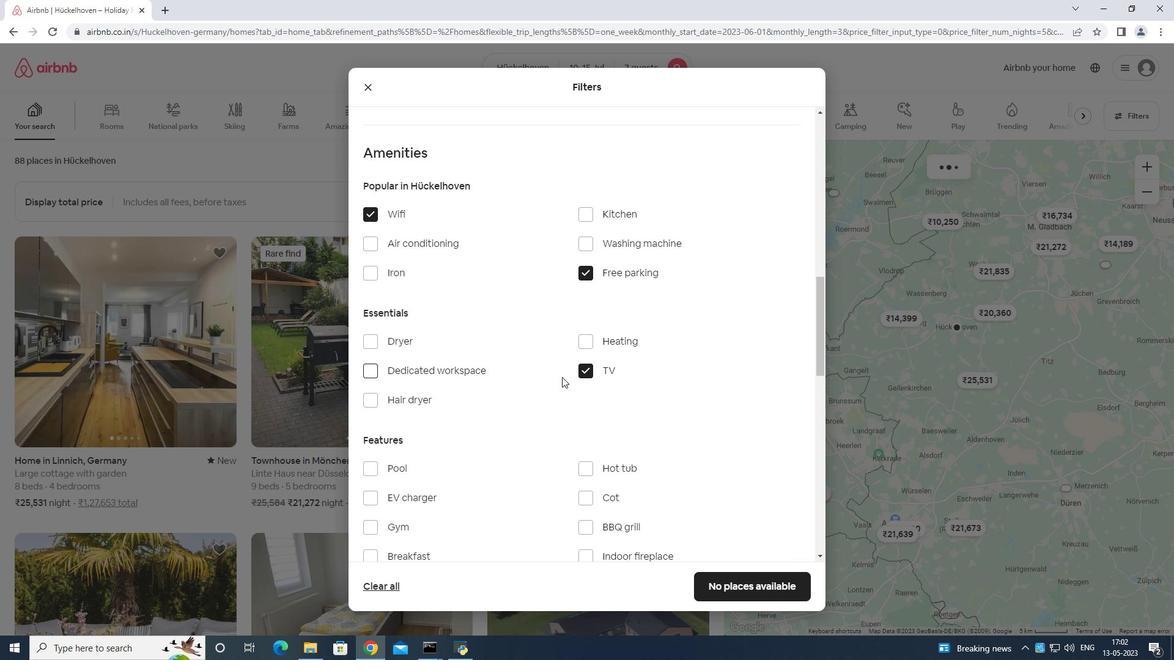 
Action: Mouse scrolled (563, 369) with delta (0, 0)
Screenshot: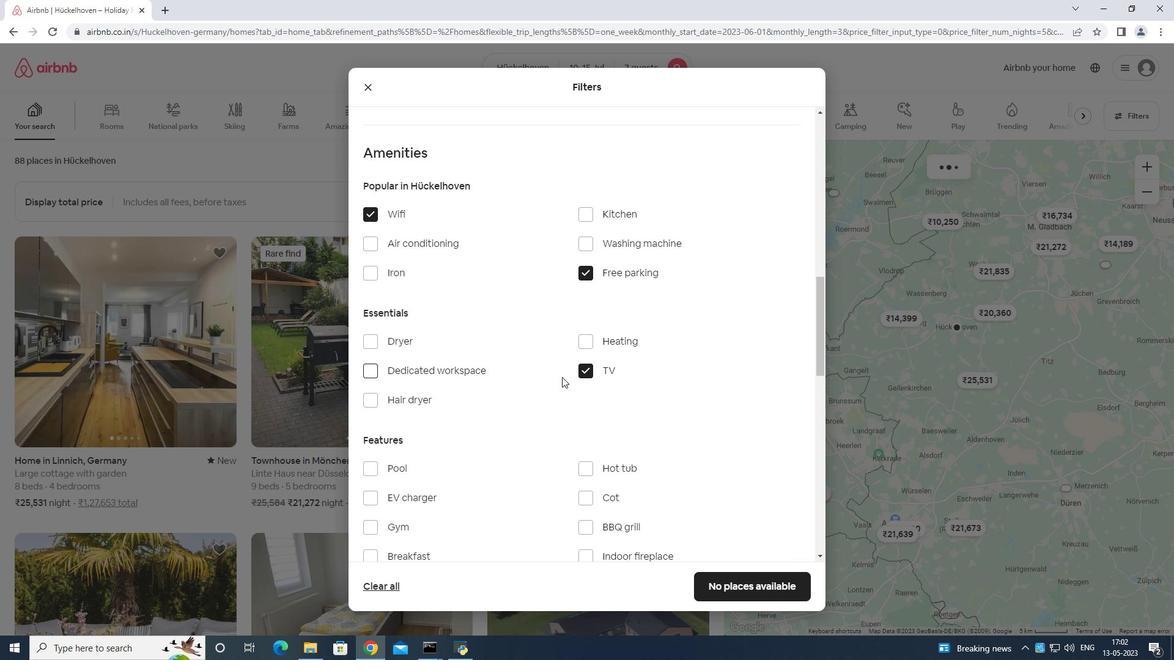 
Action: Mouse moved to (563, 371)
Screenshot: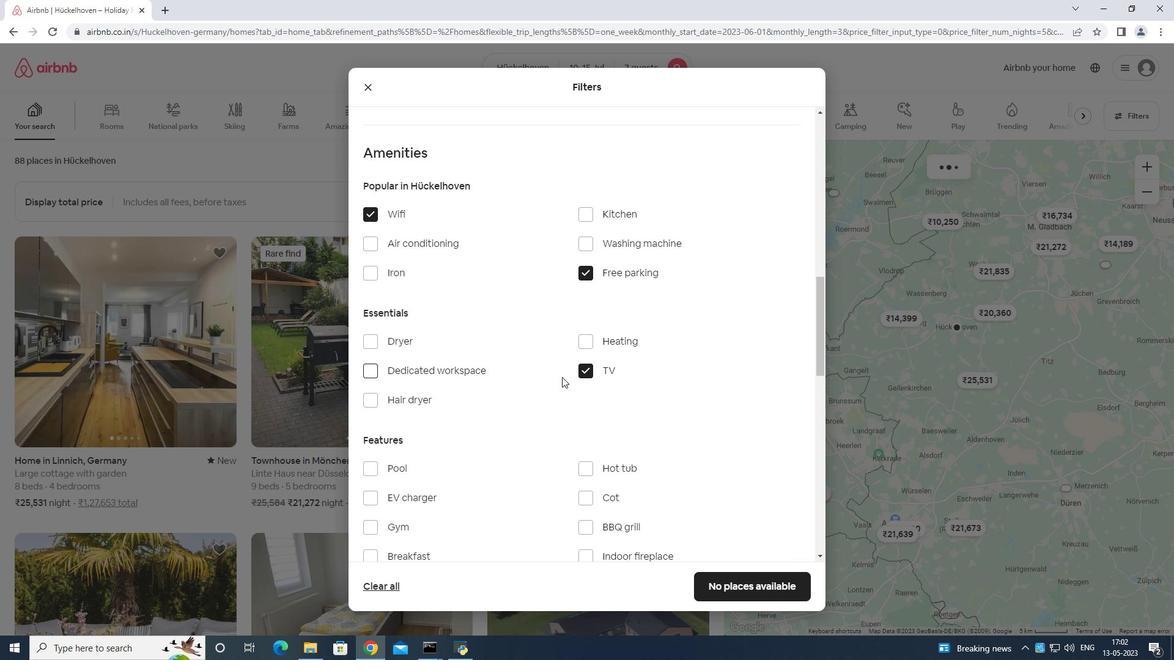 
Action: Mouse scrolled (563, 371) with delta (0, 0)
Screenshot: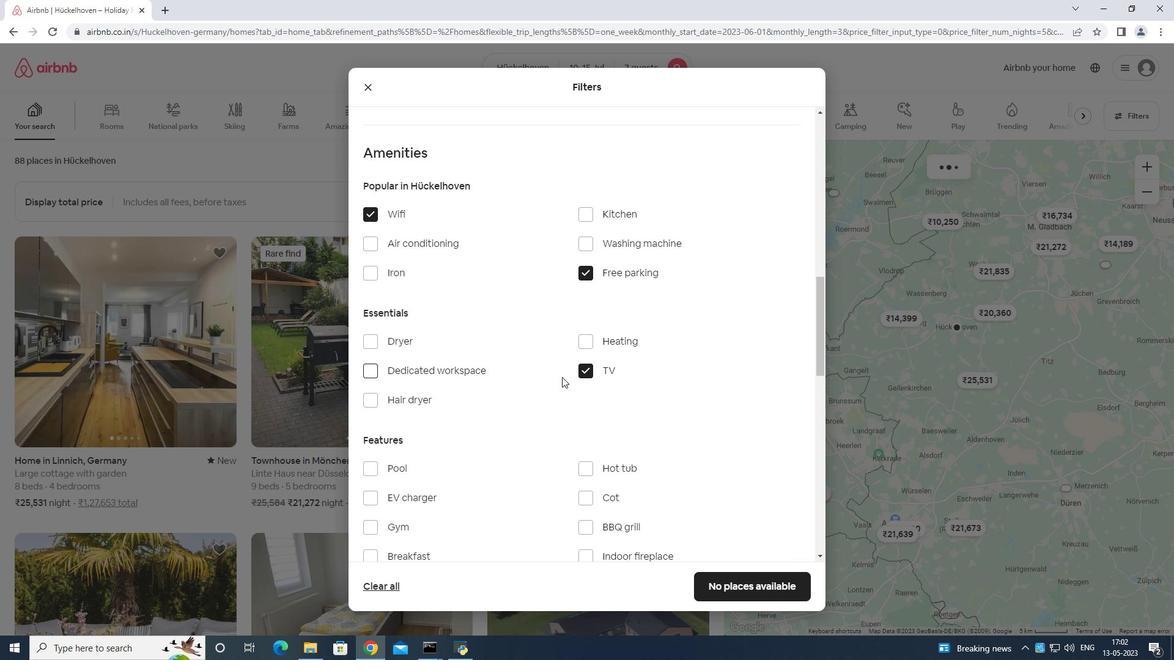 
Action: Mouse moved to (562, 376)
Screenshot: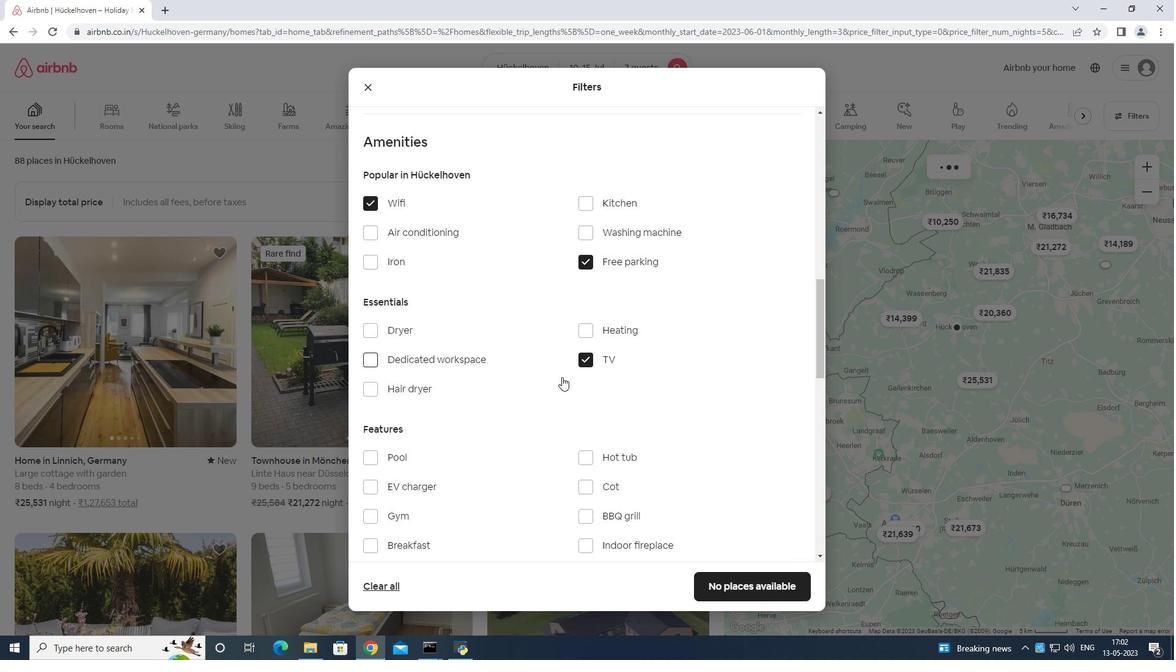 
Action: Mouse scrolled (562, 376) with delta (0, 0)
Screenshot: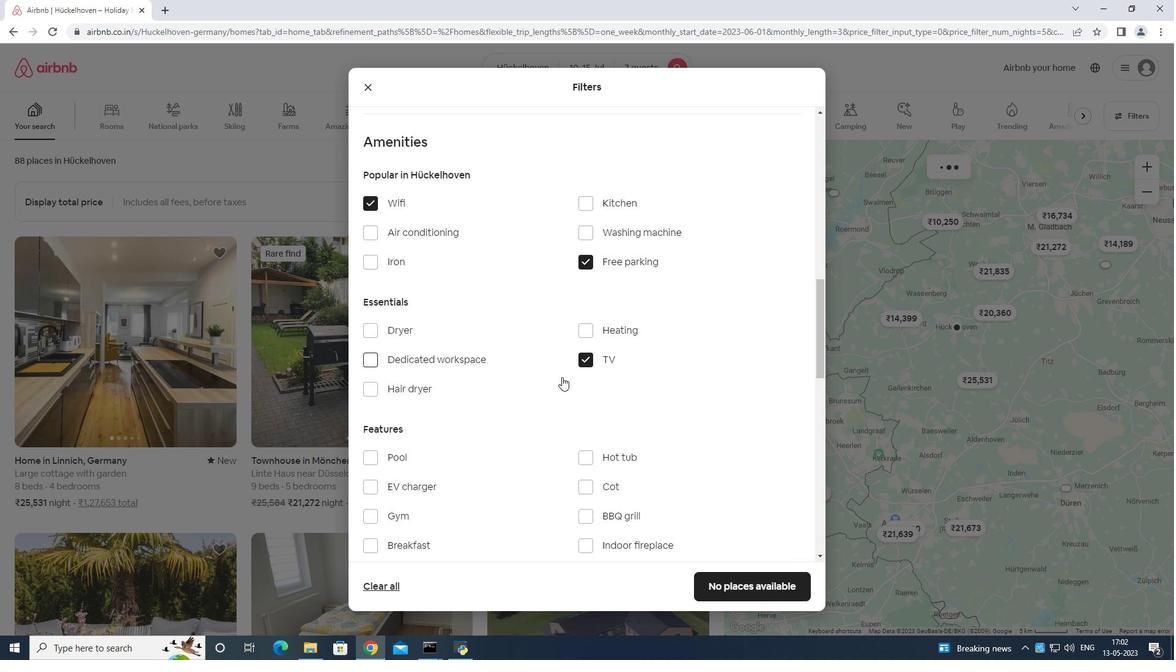 
Action: Mouse moved to (369, 280)
Screenshot: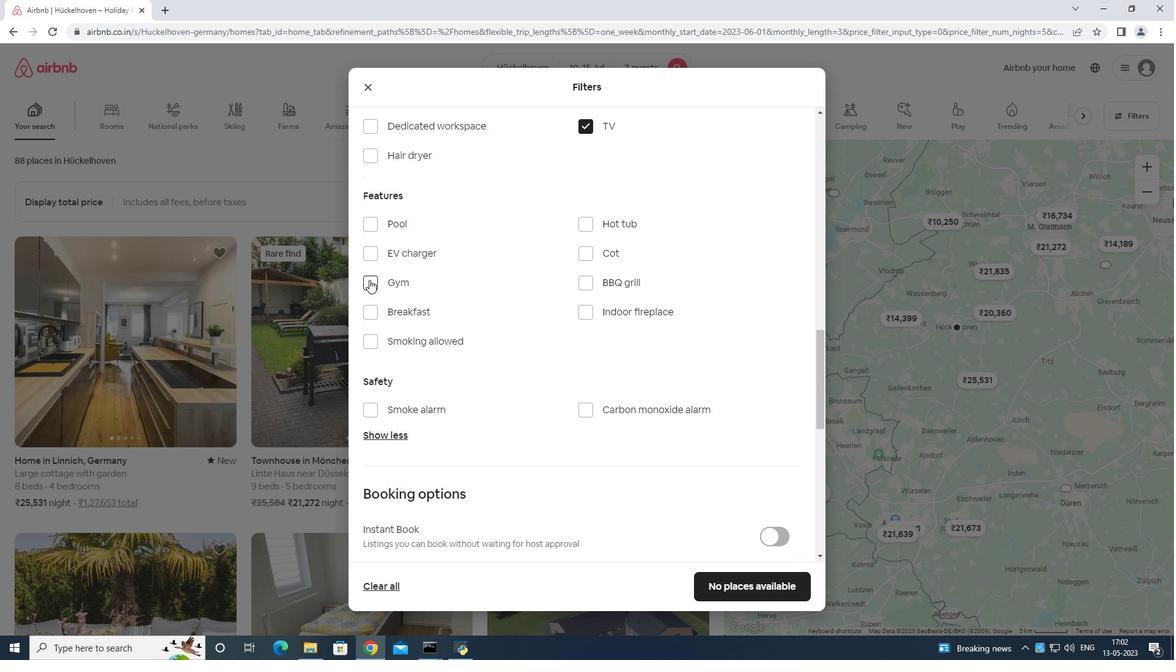 
Action: Mouse pressed left at (369, 280)
Screenshot: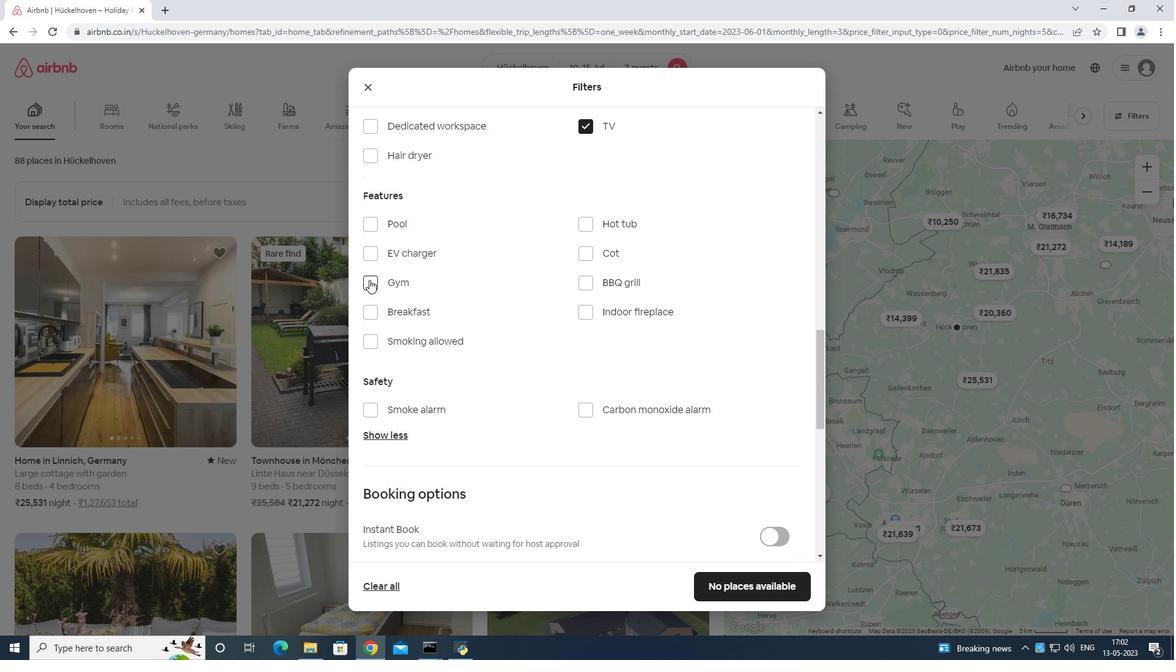 
Action: Mouse moved to (370, 312)
Screenshot: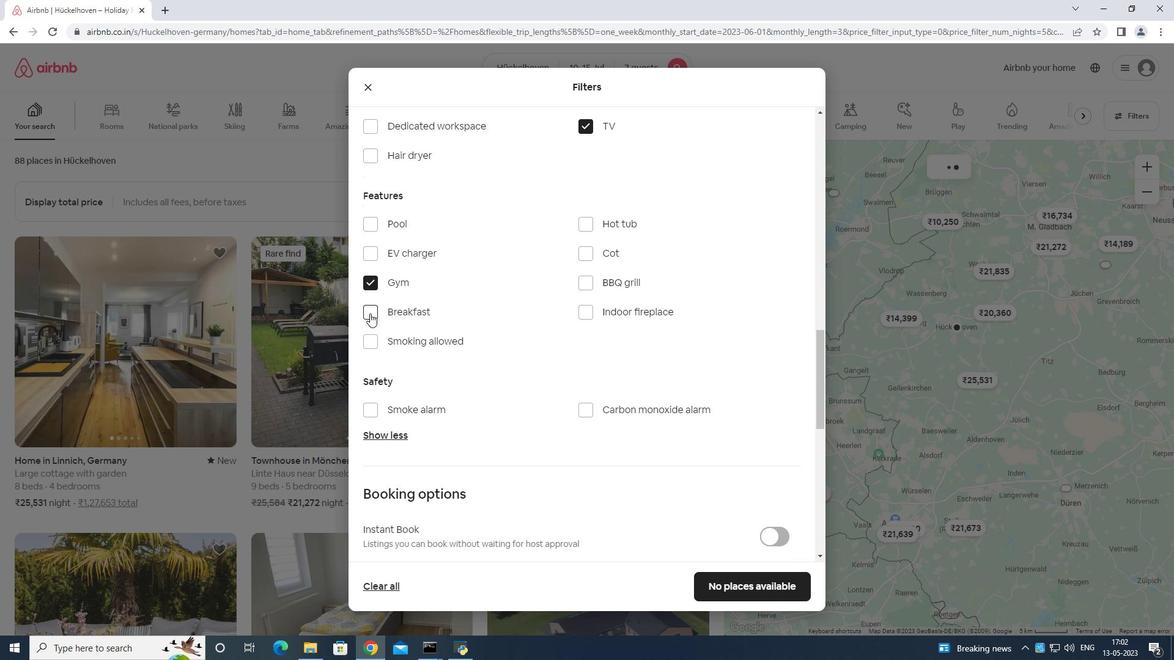 
Action: Mouse pressed left at (370, 312)
Screenshot: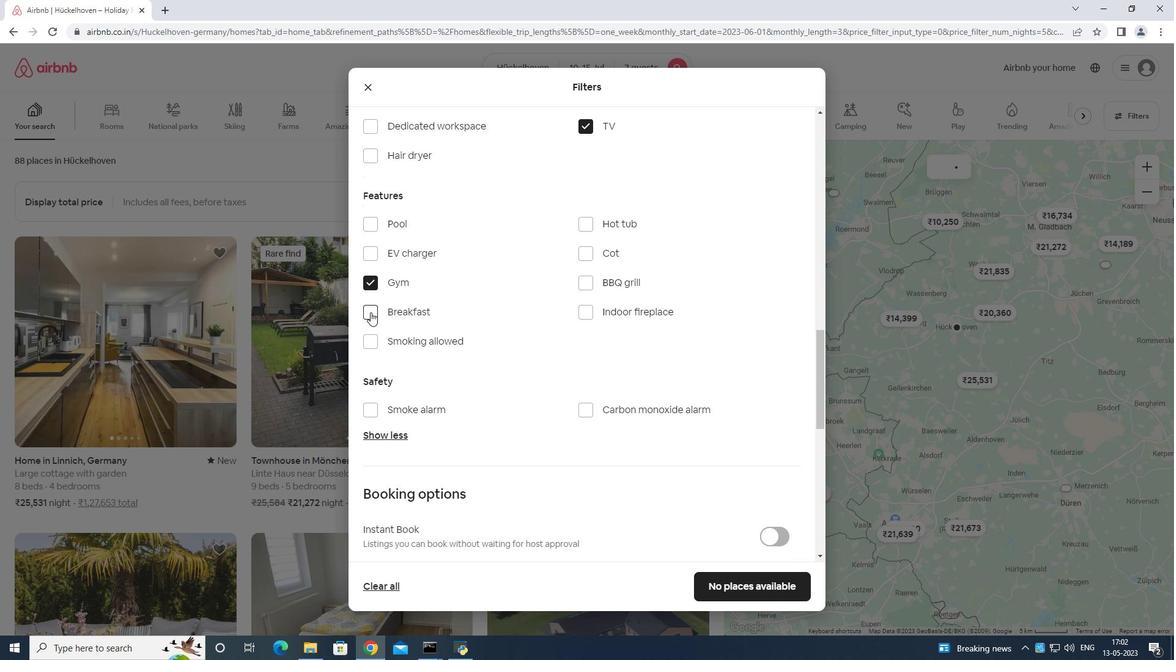 
Action: Mouse moved to (440, 385)
Screenshot: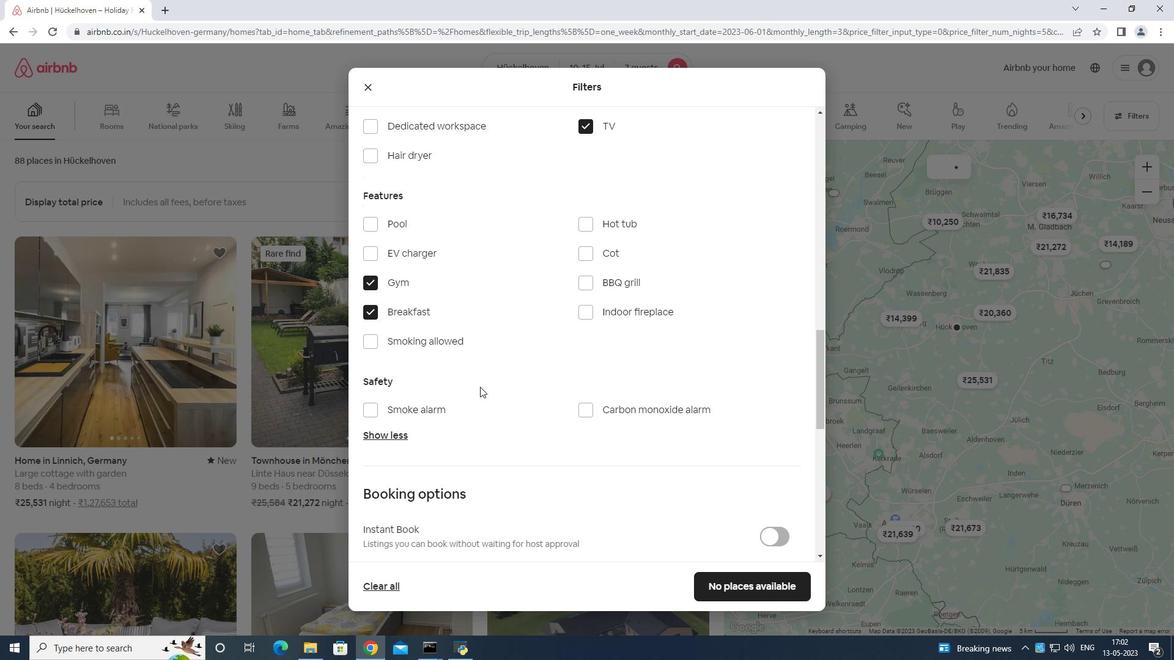 
Action: Mouse scrolled (440, 384) with delta (0, 0)
Screenshot: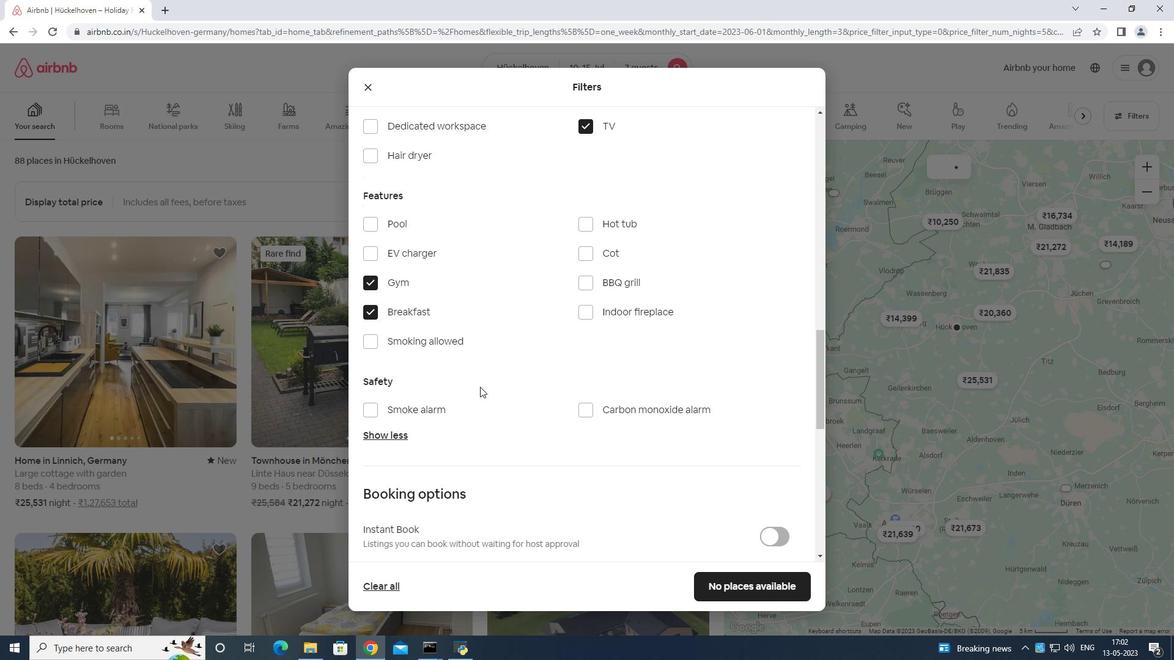 
Action: Mouse moved to (485, 387)
Screenshot: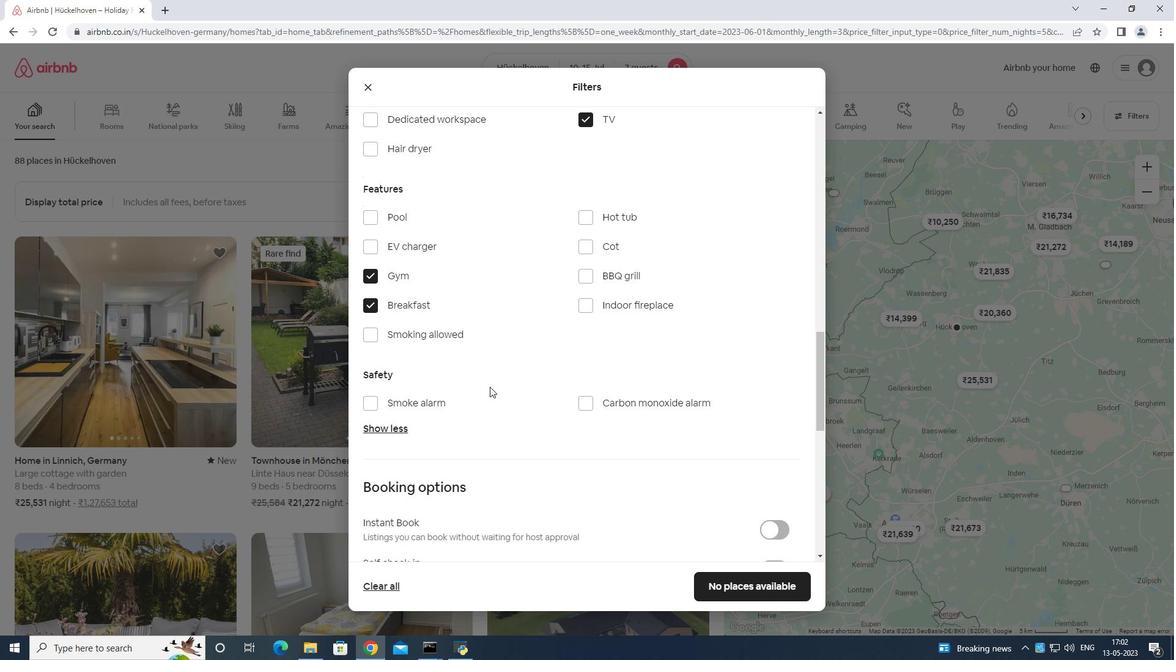 
Action: Mouse scrolled (485, 386) with delta (0, 0)
Screenshot: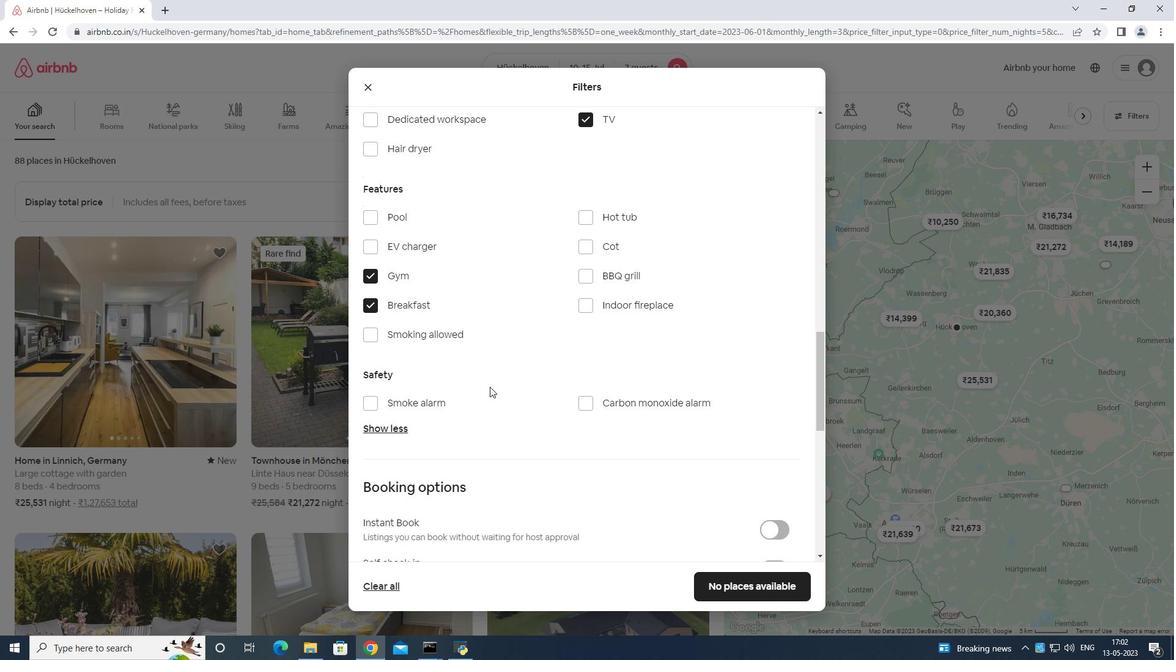 
Action: Mouse moved to (782, 452)
Screenshot: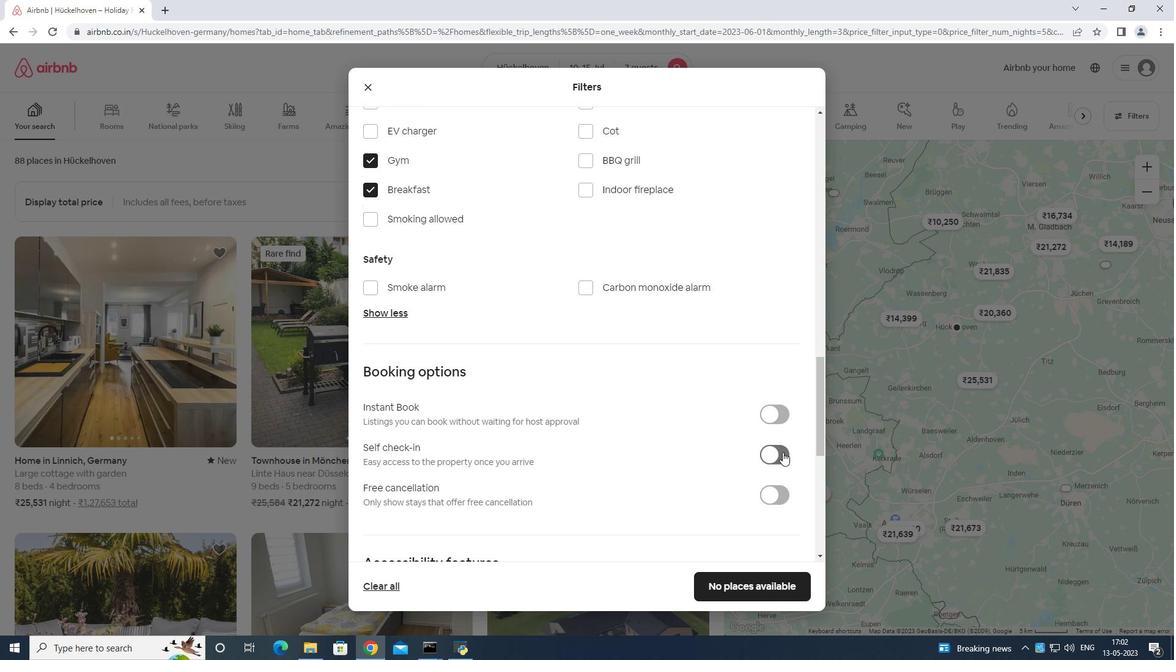 
Action: Mouse pressed left at (782, 452)
Screenshot: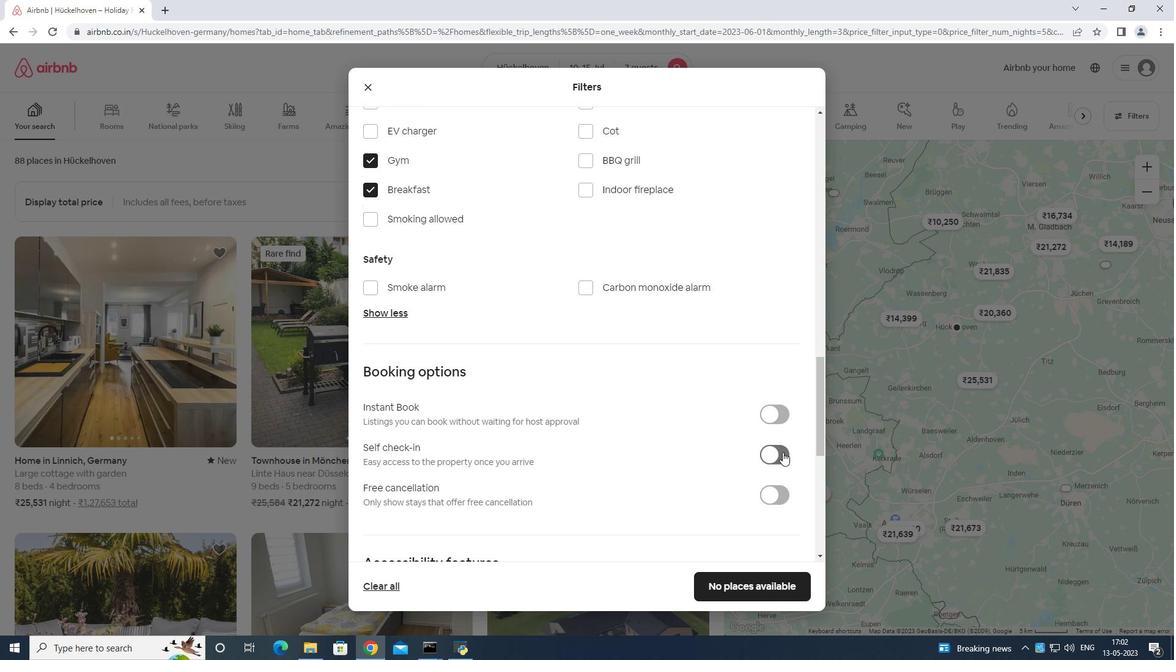 
Action: Mouse moved to (739, 434)
Screenshot: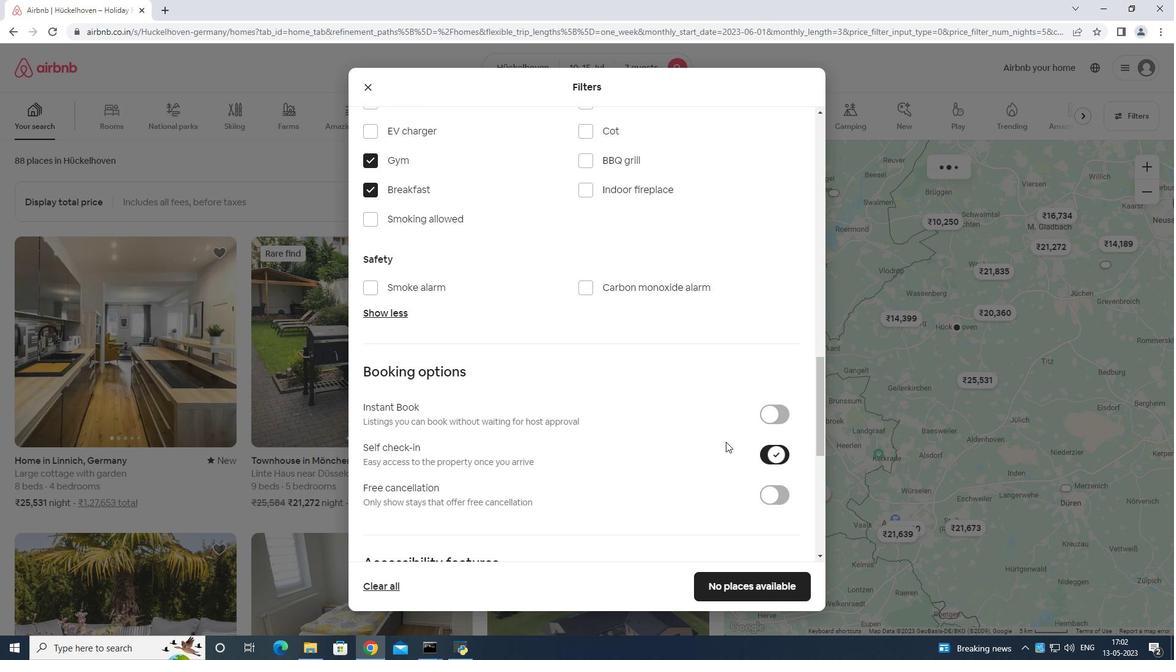 
Action: Mouse scrolled (739, 434) with delta (0, 0)
Screenshot: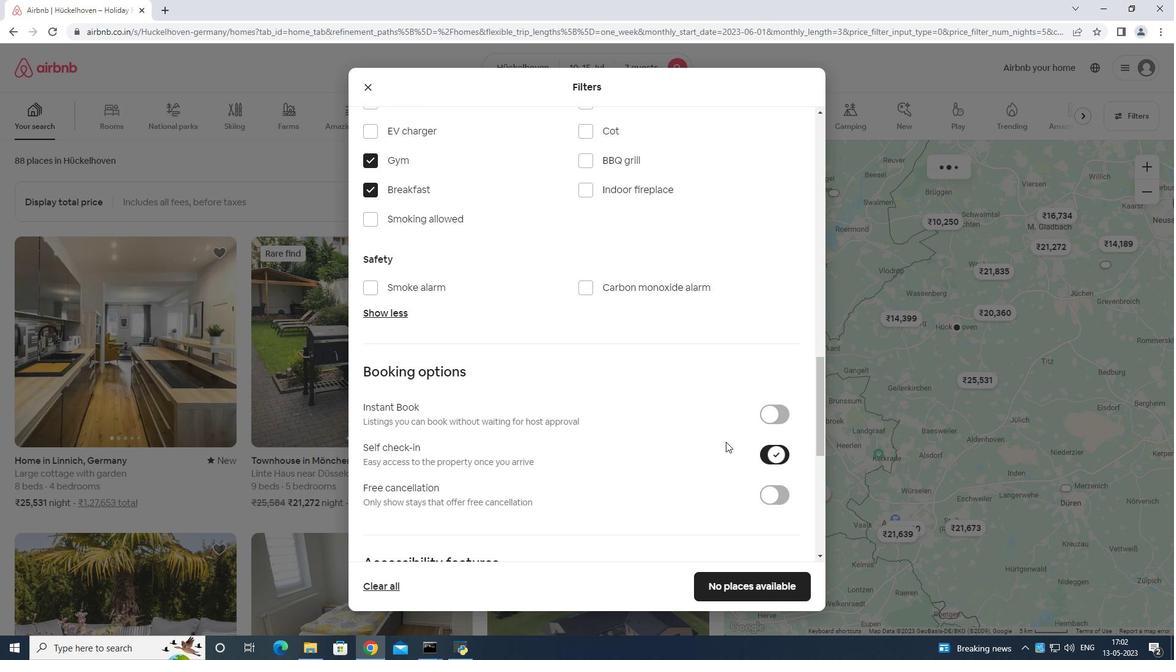 
Action: Mouse moved to (736, 439)
Screenshot: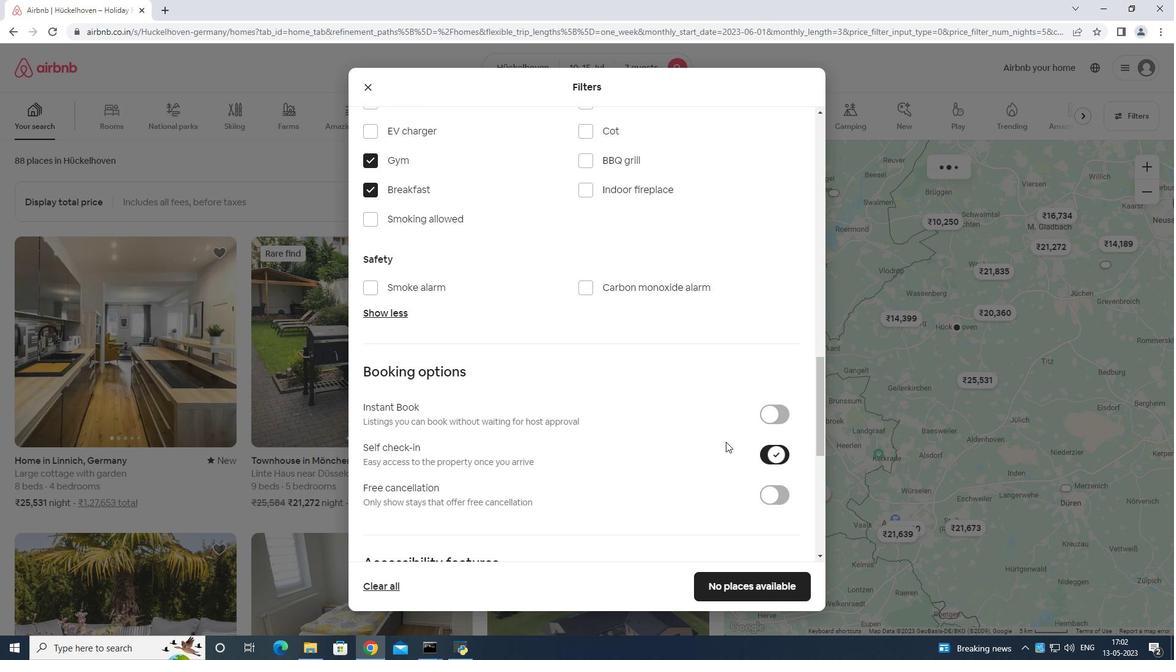 
Action: Mouse scrolled (736, 438) with delta (0, 0)
Screenshot: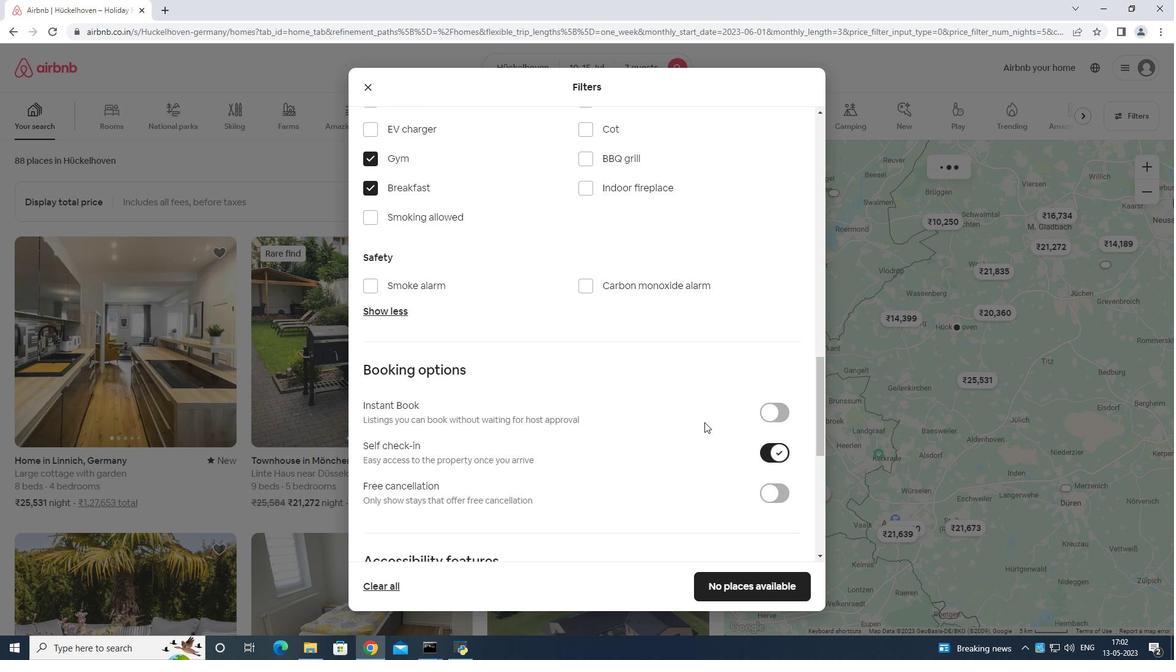 
Action: Mouse moved to (731, 442)
Screenshot: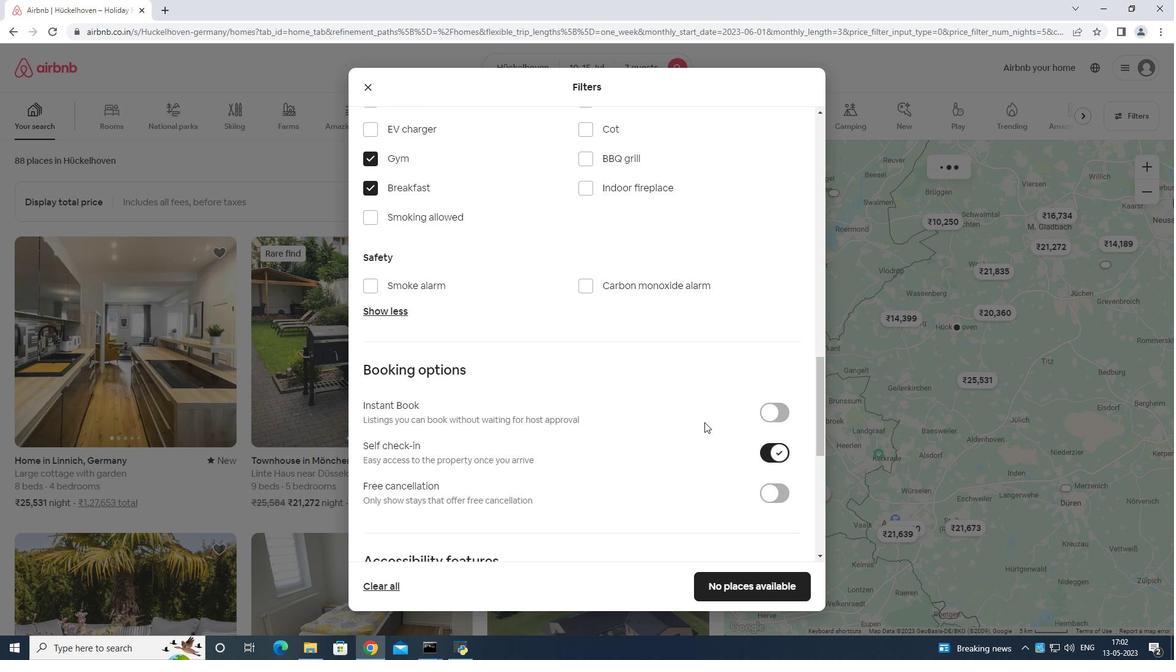 
Action: Mouse scrolled (731, 441) with delta (0, 0)
Screenshot: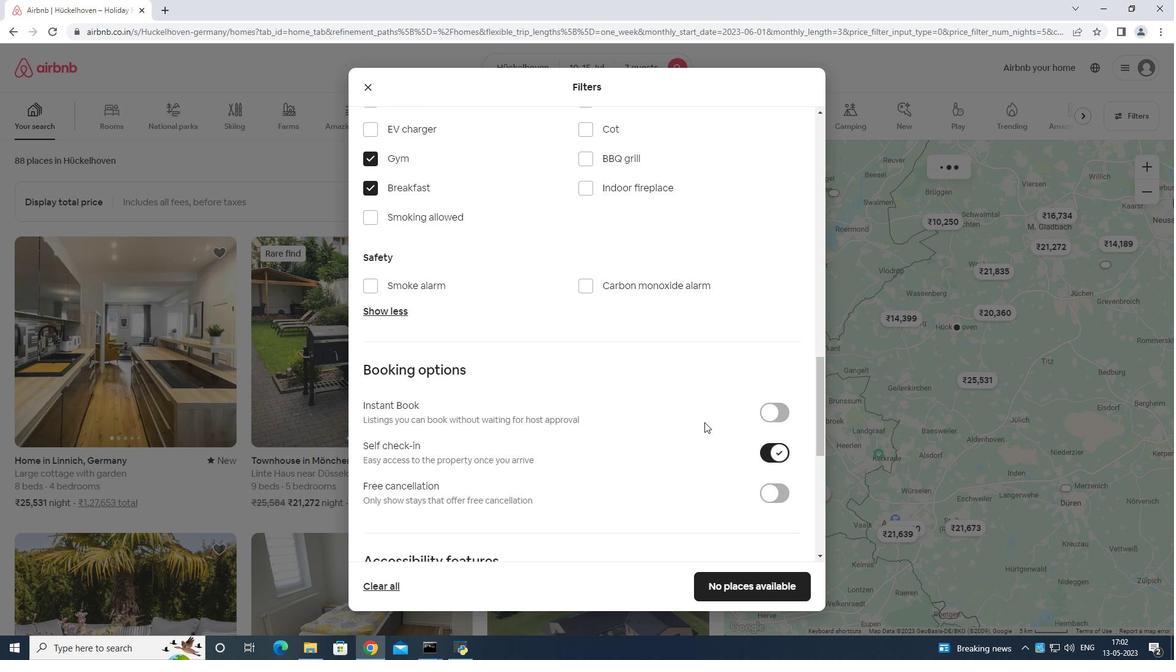 
Action: Mouse moved to (694, 429)
Screenshot: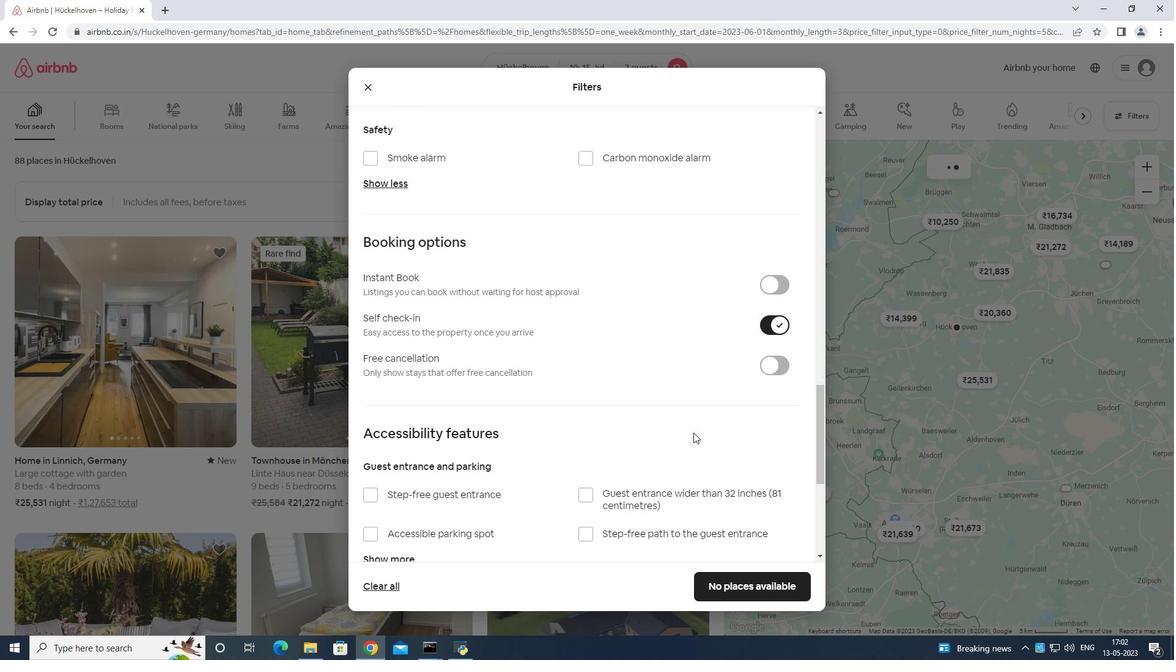 
Action: Mouse scrolled (694, 428) with delta (0, 0)
Screenshot: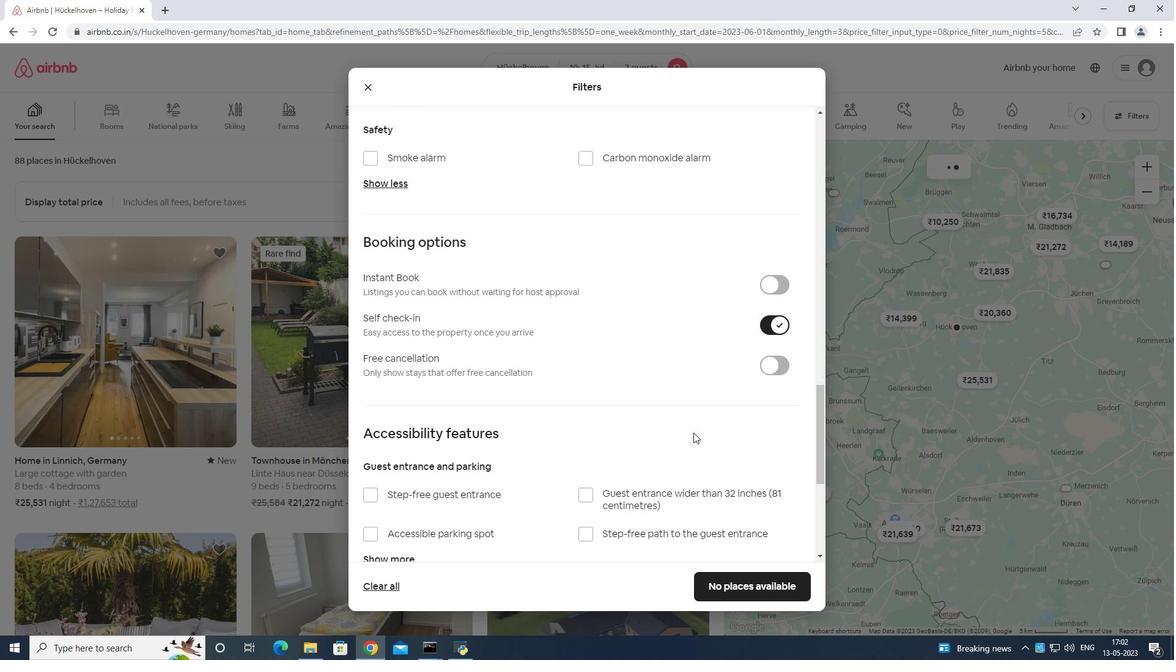 
Action: Mouse moved to (693, 432)
Screenshot: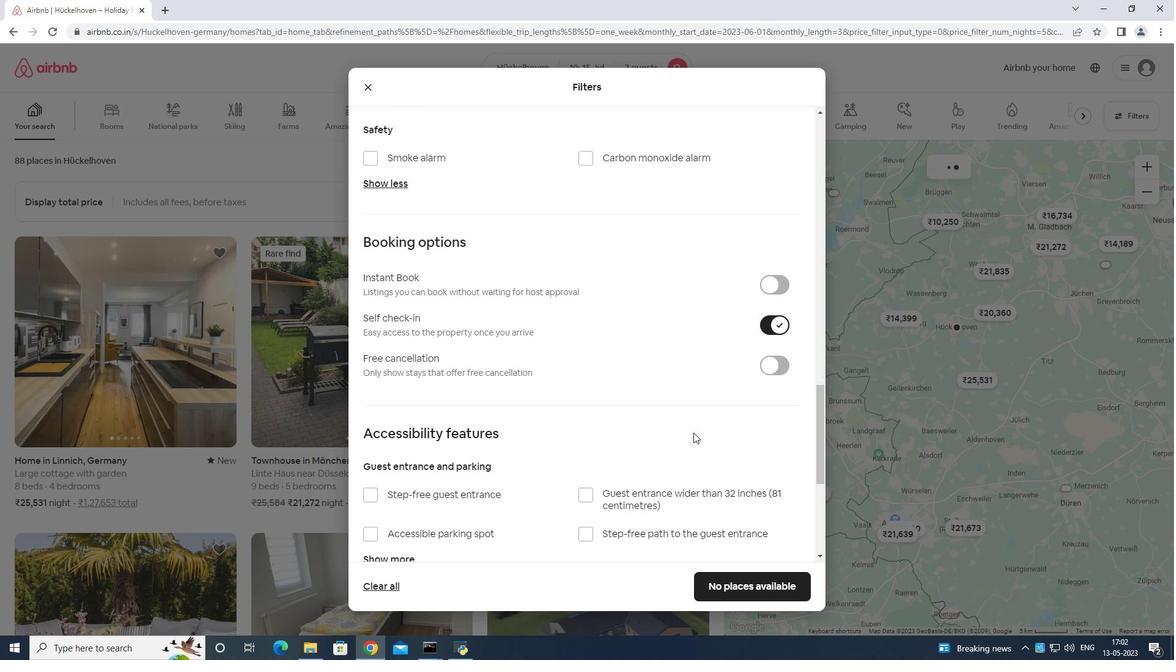 
Action: Mouse scrolled (693, 432) with delta (0, 0)
Screenshot: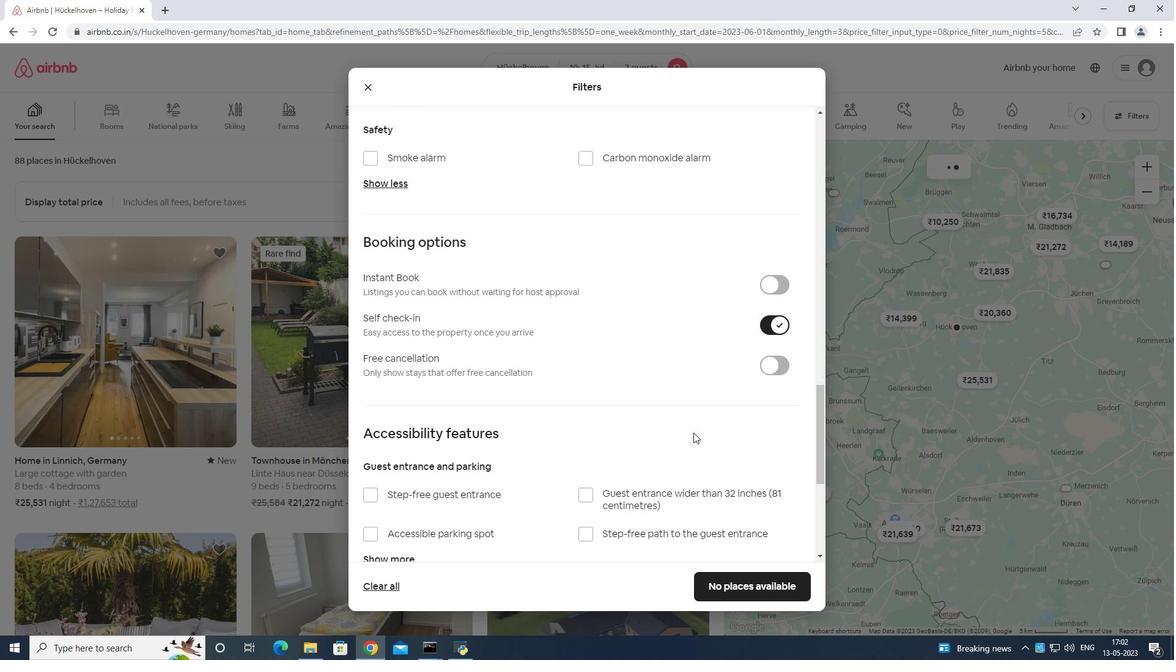 
Action: Mouse moved to (693, 435)
Screenshot: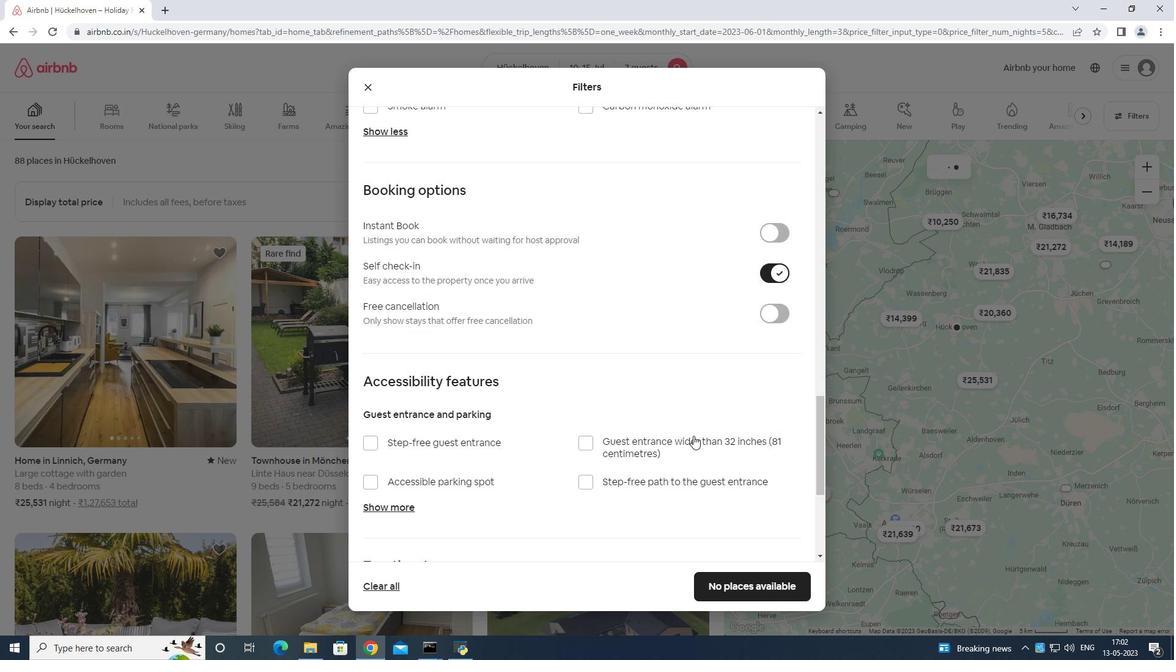 
Action: Mouse scrolled (693, 434) with delta (0, 0)
Screenshot: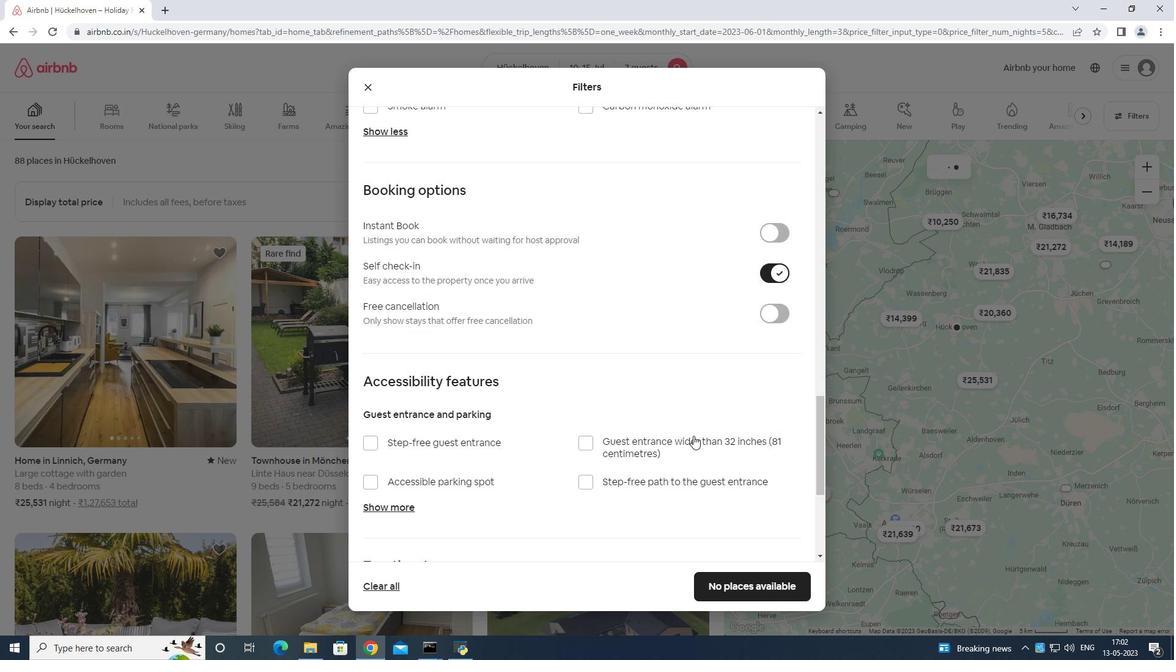 
Action: Mouse moved to (695, 426)
Screenshot: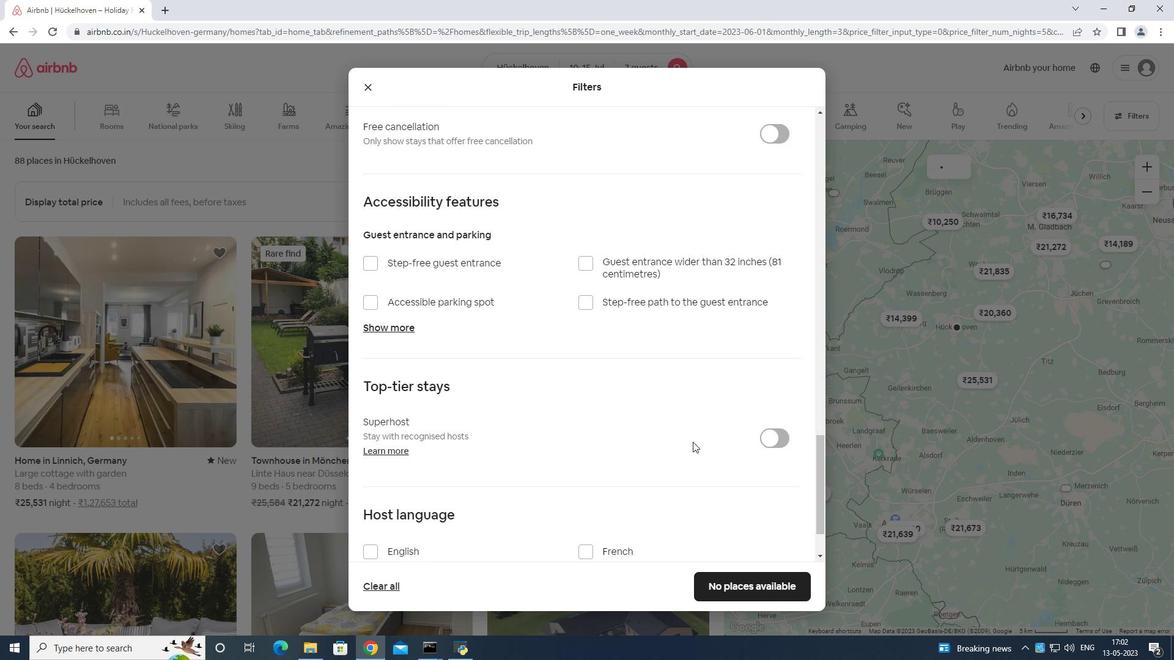 
Action: Mouse scrolled (695, 425) with delta (0, 0)
Screenshot: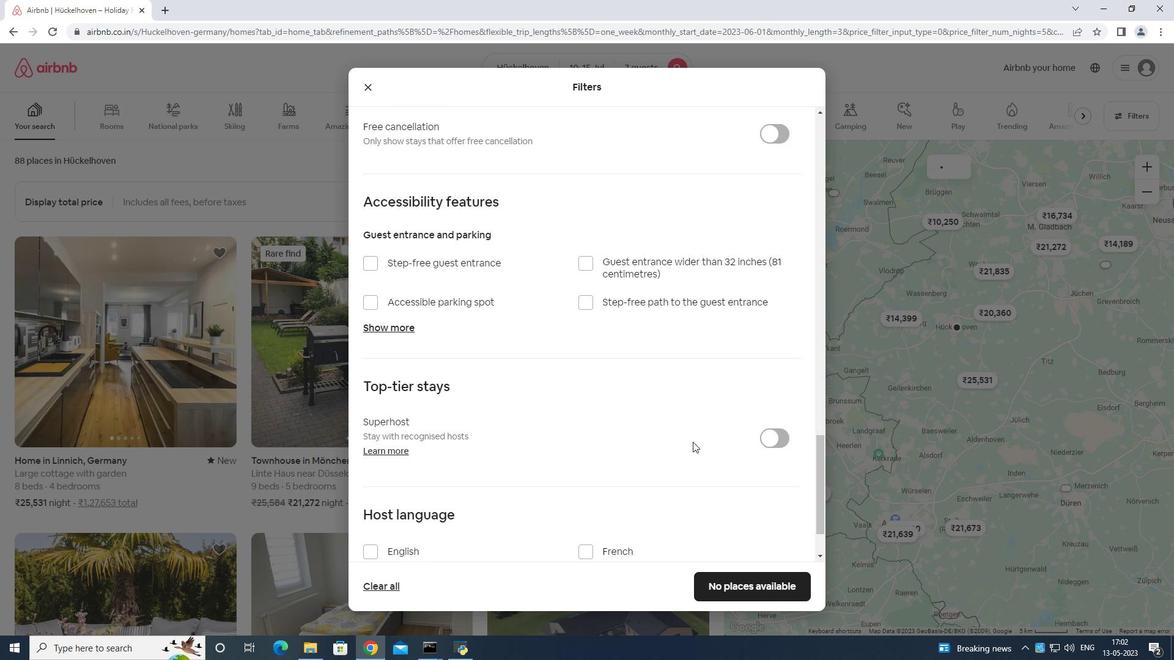 
Action: Mouse moved to (694, 429)
Screenshot: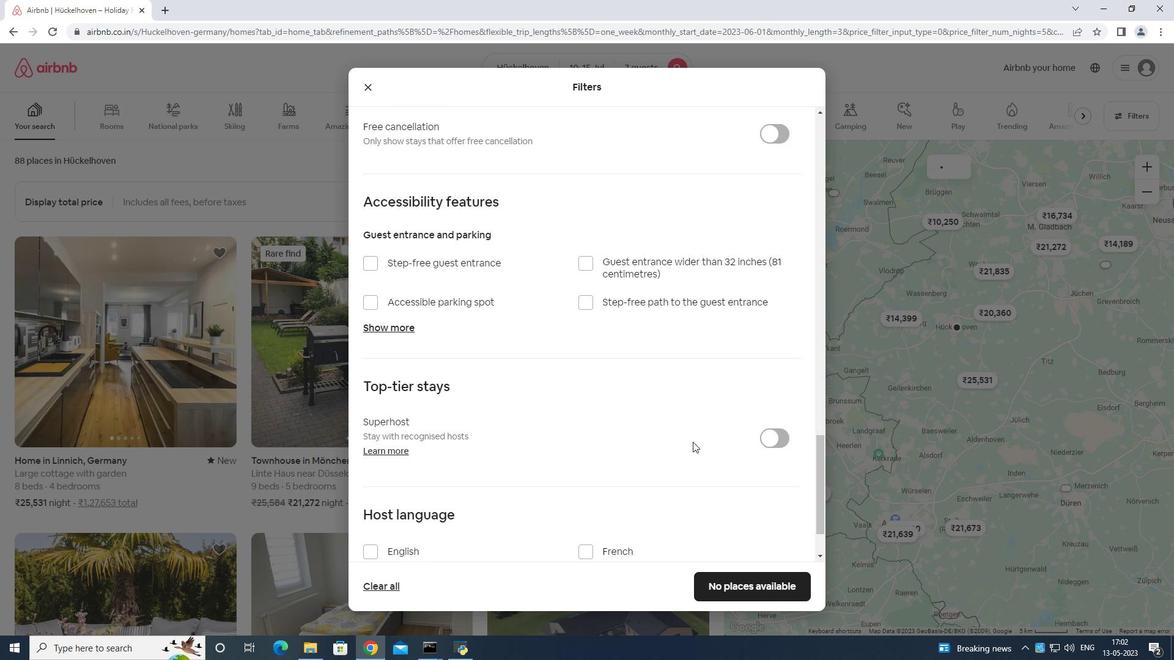 
Action: Mouse scrolled (694, 428) with delta (0, 0)
Screenshot: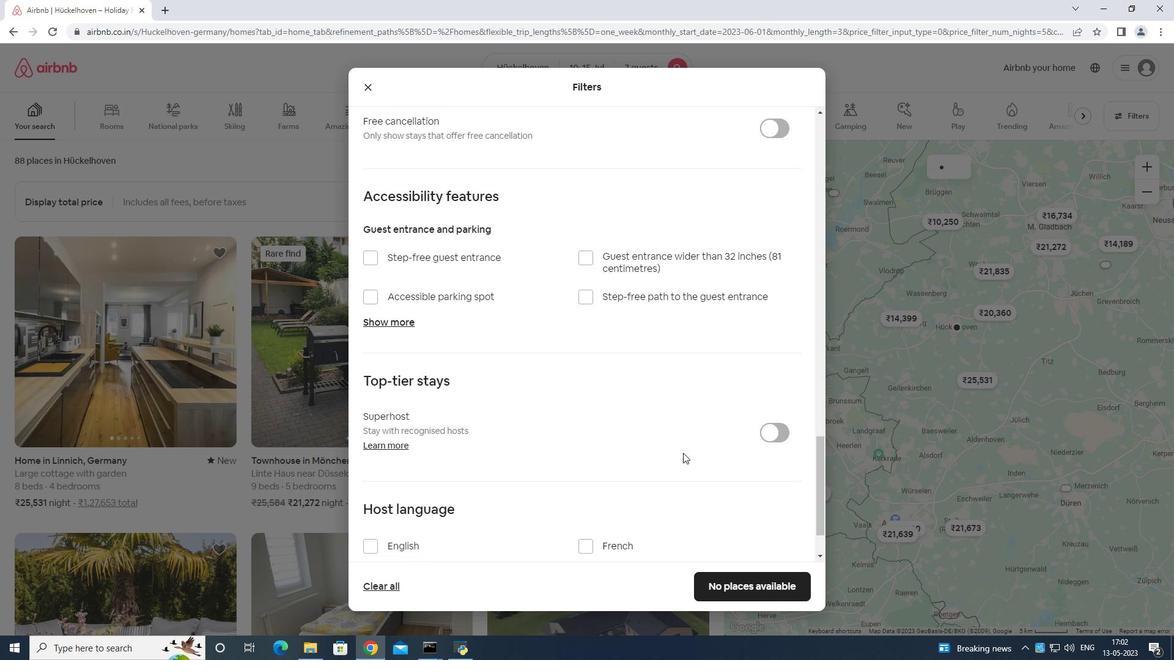 
Action: Mouse moved to (694, 429)
Screenshot: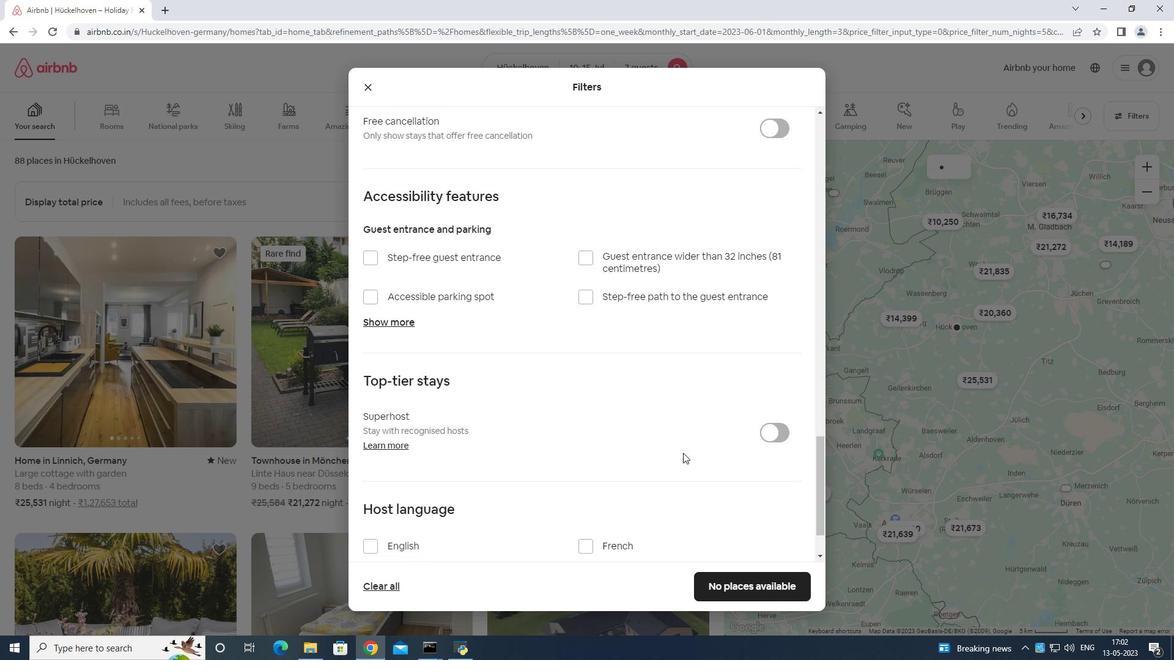 
Action: Mouse scrolled (694, 429) with delta (0, 0)
Screenshot: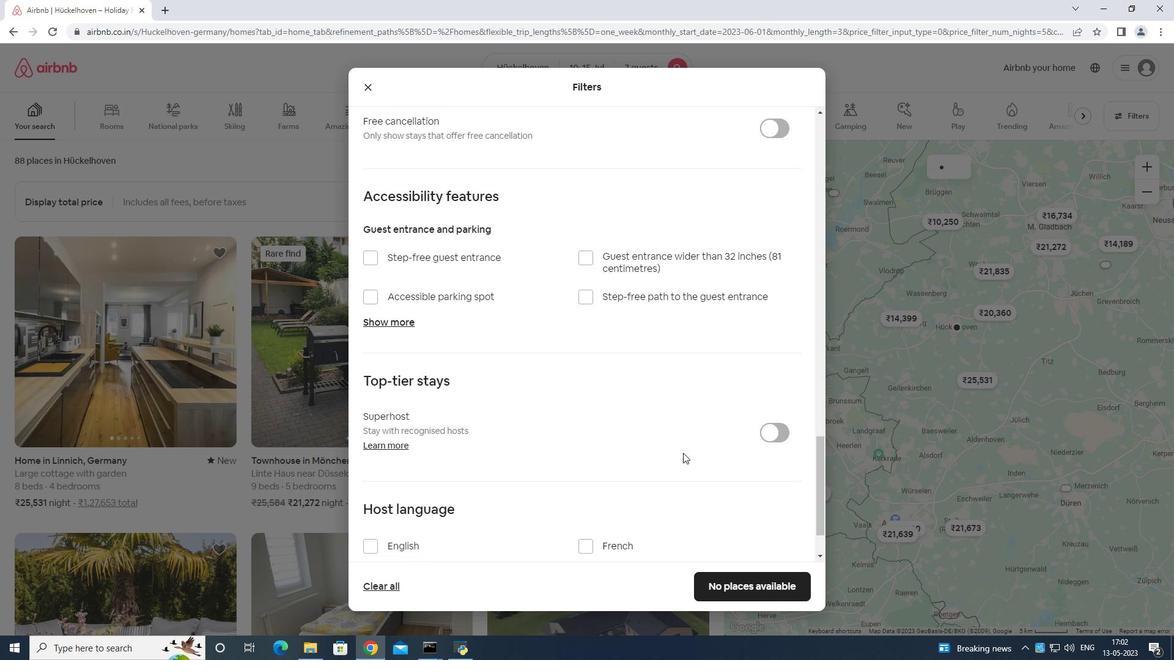 
Action: Mouse moved to (369, 471)
Screenshot: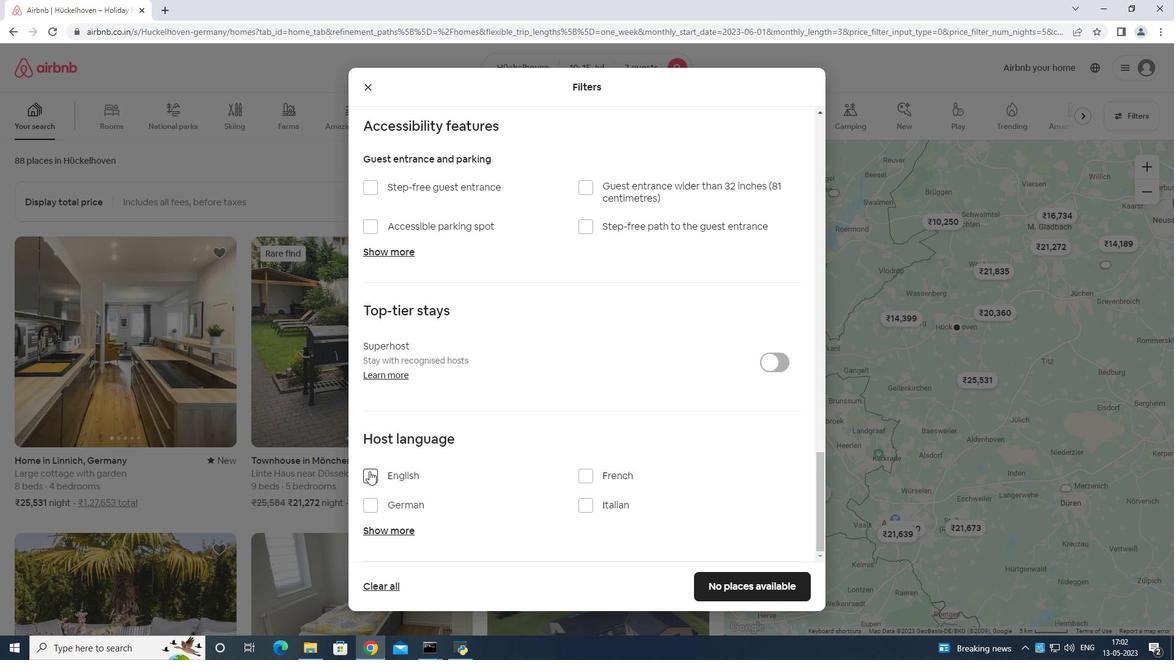 
Action: Mouse pressed left at (369, 471)
Screenshot: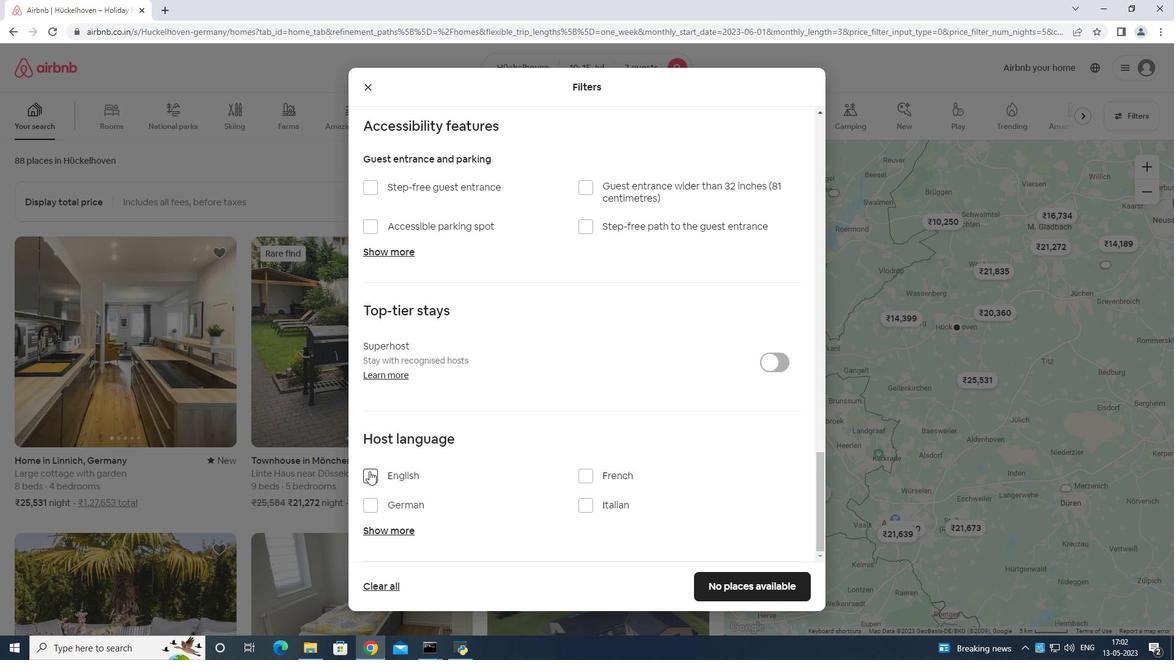 
Action: Mouse moved to (744, 587)
Screenshot: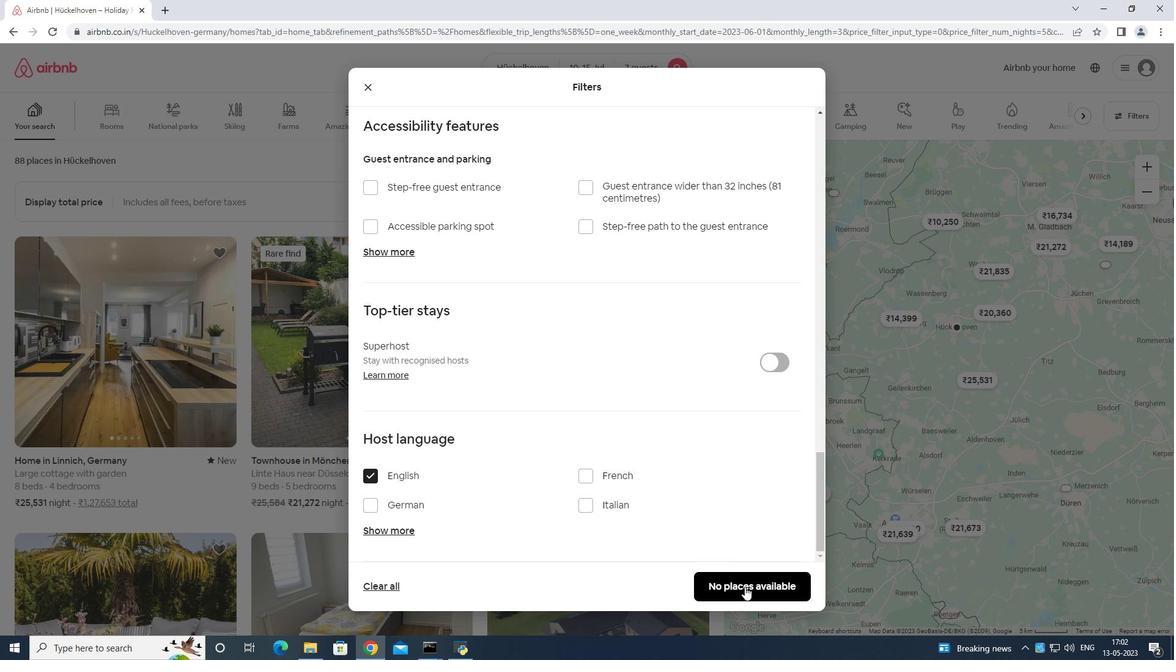 
Action: Mouse pressed left at (744, 587)
Screenshot: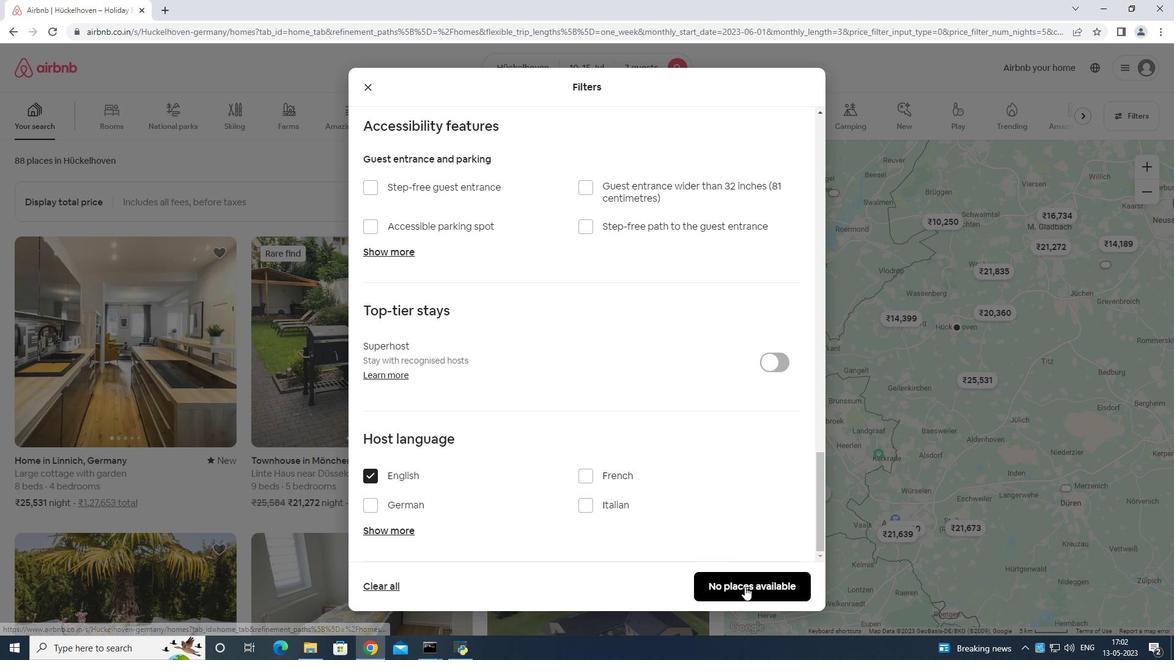
Action: Mouse moved to (744, 580)
Screenshot: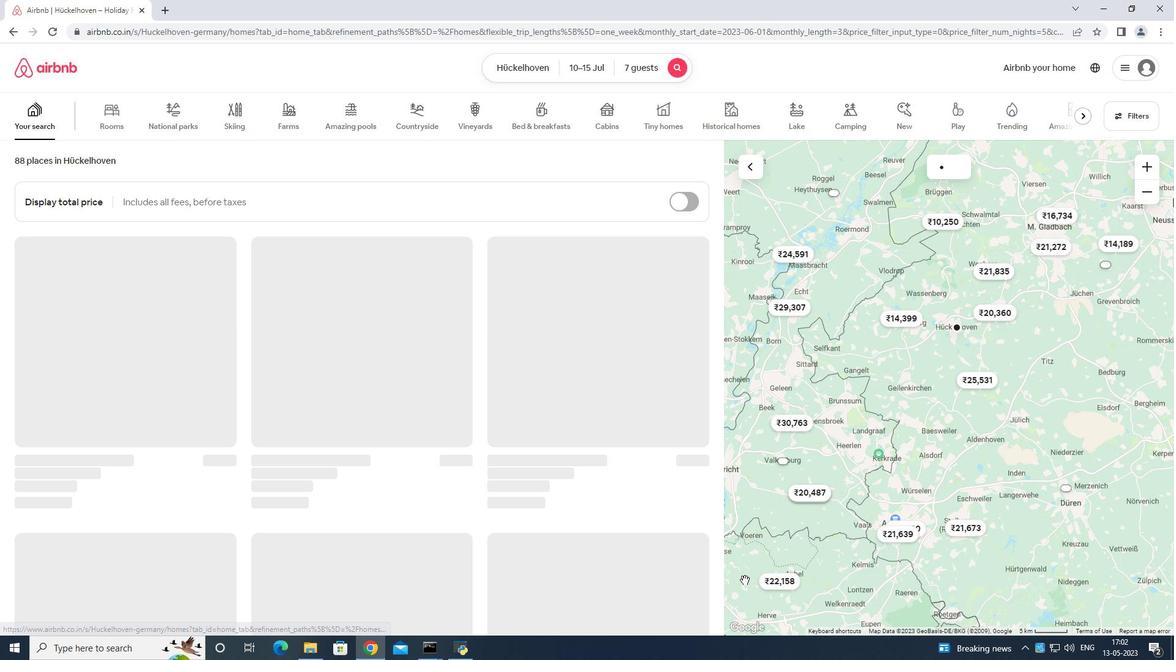 
